 Task: Find connections with filter location Vrilissia with filter topic #LetsWork with filter profile language English with filter current company PepsiCo with filter school Silicon Institute of Technology (SIT), Bhubaneswar with filter industry Marketing Services with filter service category Email Marketing with filter keywords title Cosmetologist
Action: Mouse moved to (539, 89)
Screenshot: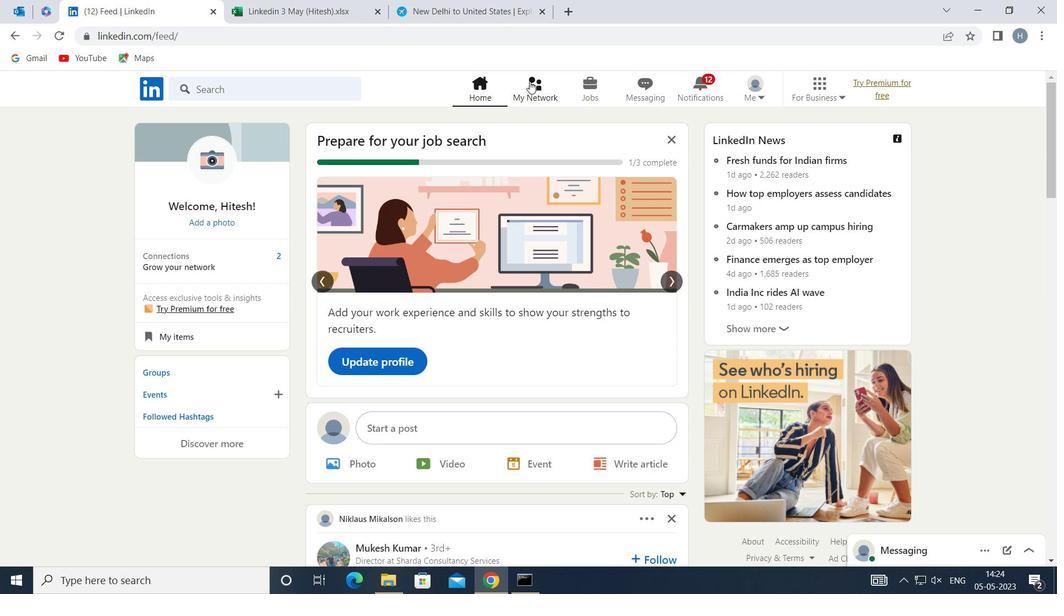 
Action: Mouse pressed left at (539, 89)
Screenshot: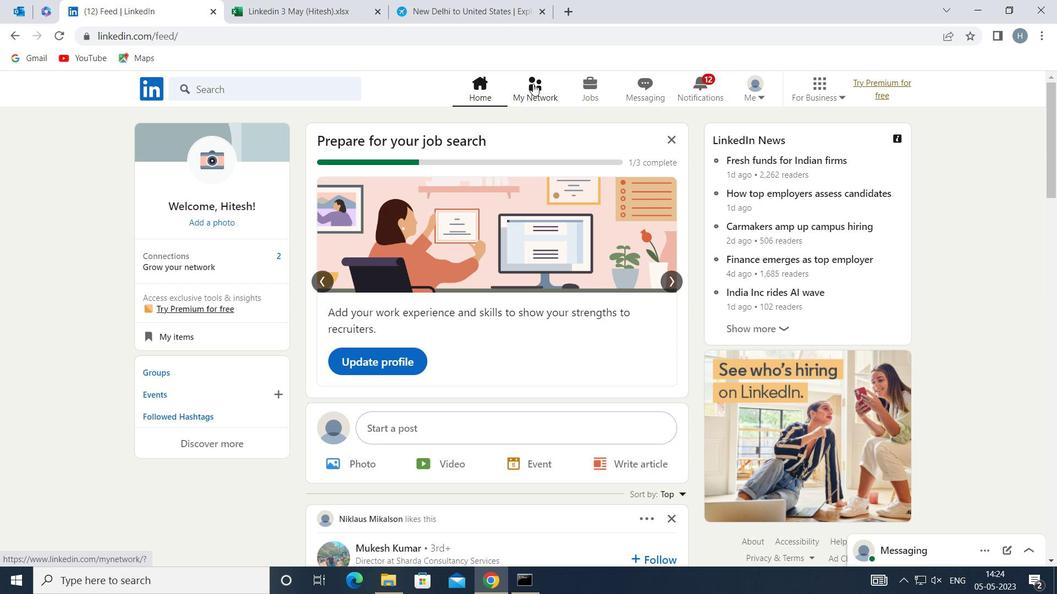 
Action: Mouse moved to (313, 164)
Screenshot: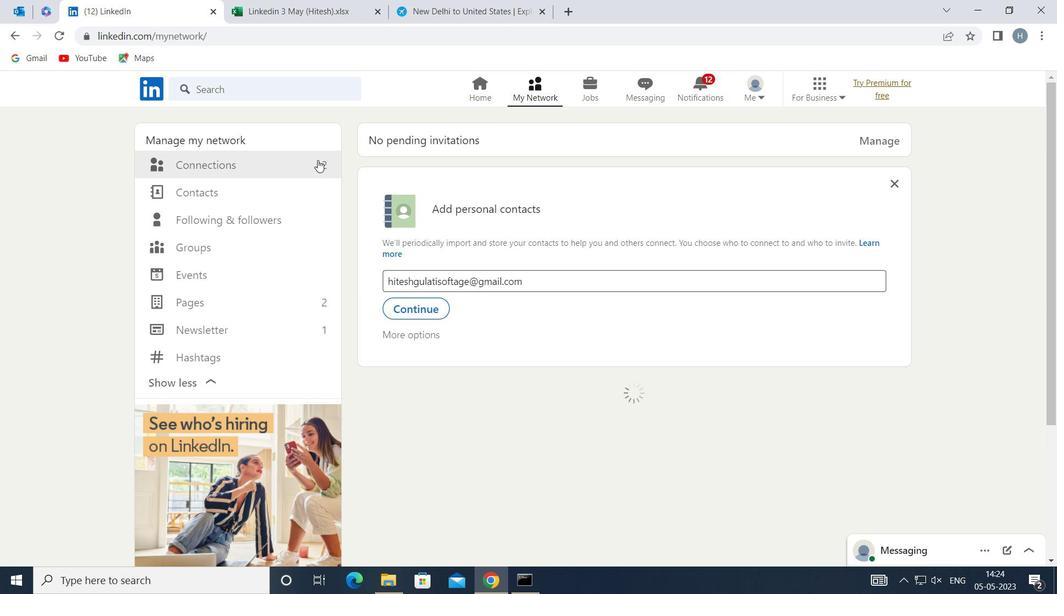 
Action: Mouse pressed left at (313, 164)
Screenshot: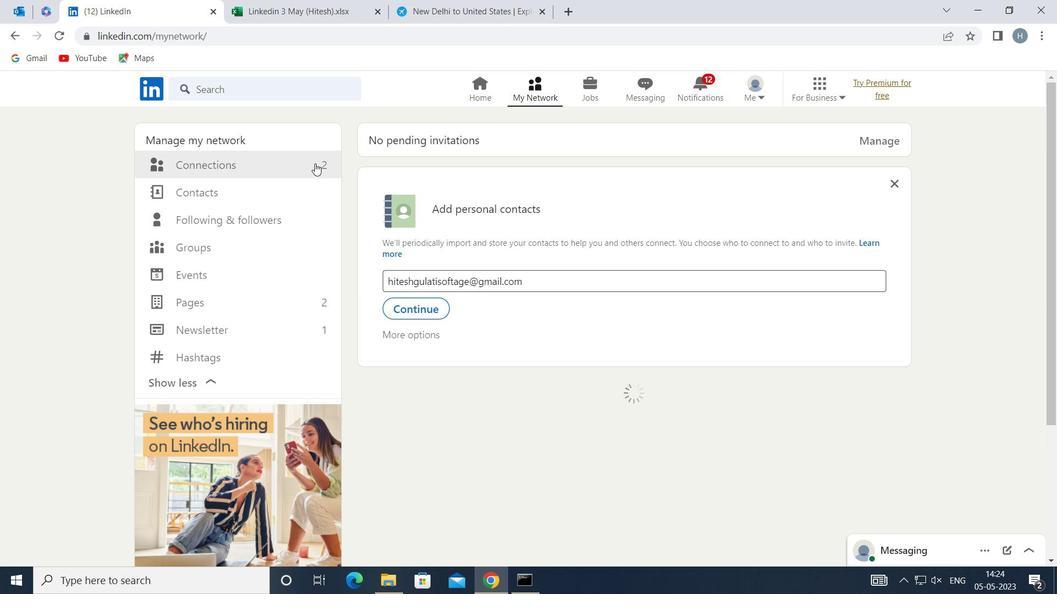 
Action: Mouse moved to (608, 164)
Screenshot: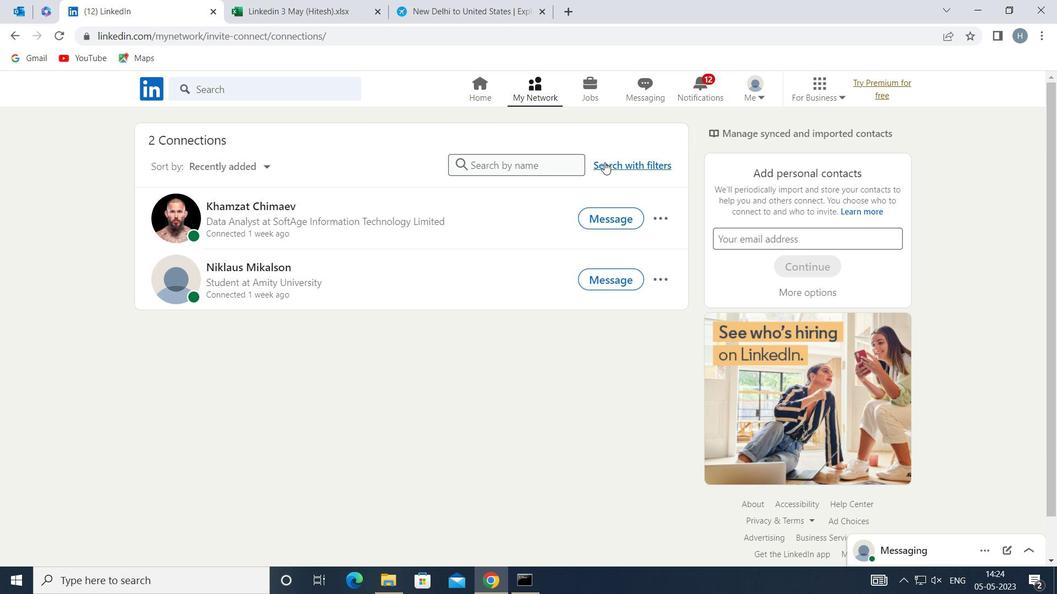 
Action: Mouse pressed left at (608, 164)
Screenshot: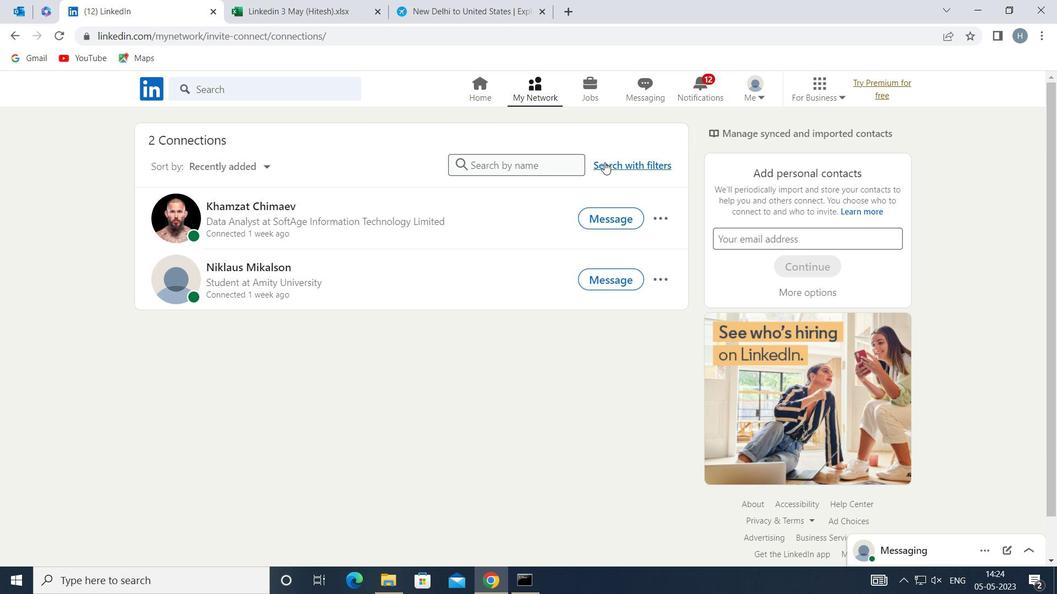 
Action: Mouse moved to (581, 124)
Screenshot: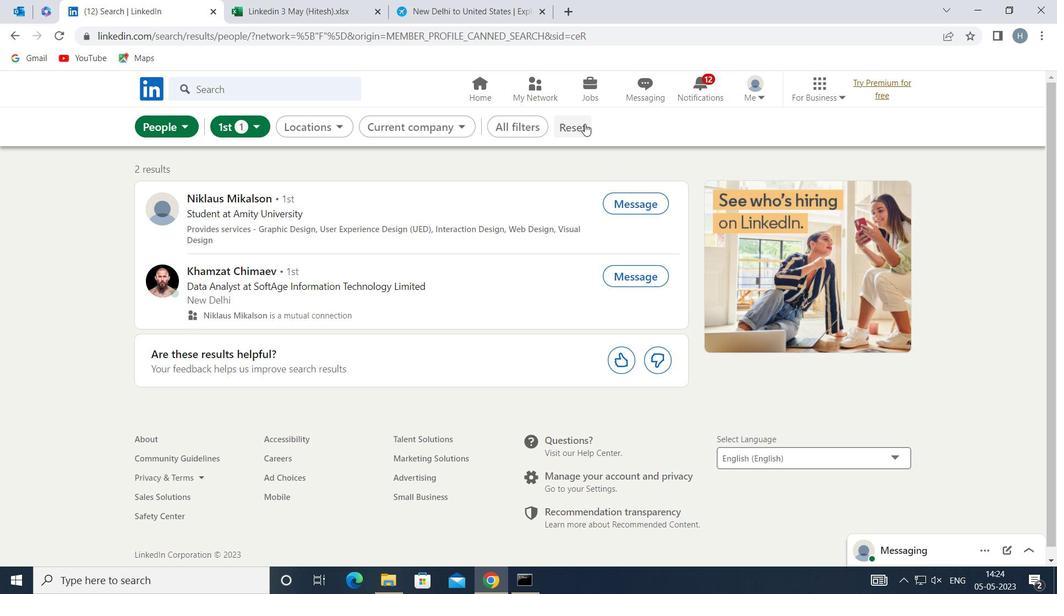 
Action: Mouse pressed left at (581, 124)
Screenshot: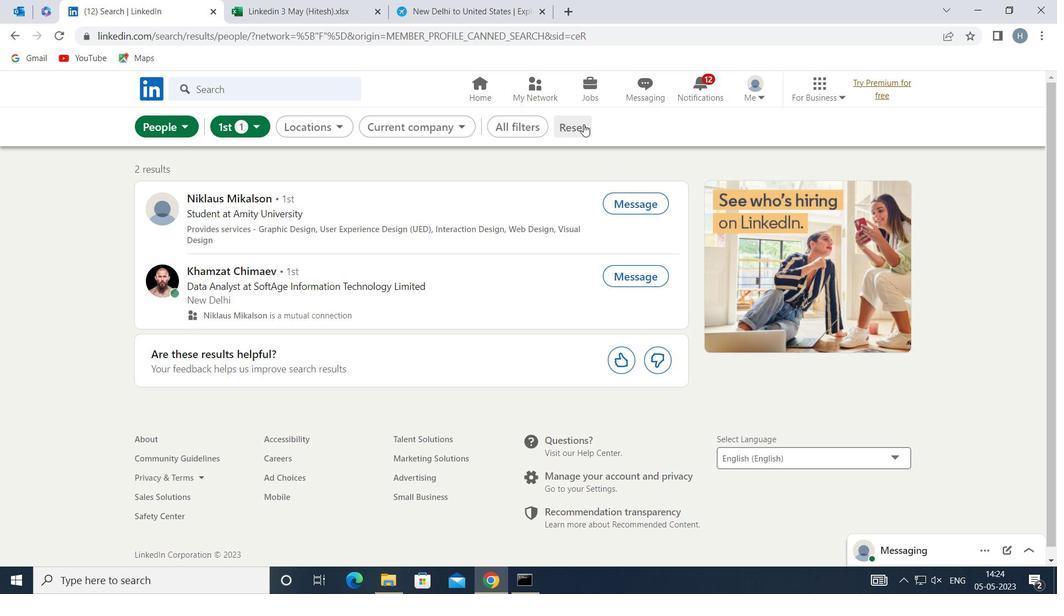 
Action: Mouse moved to (561, 127)
Screenshot: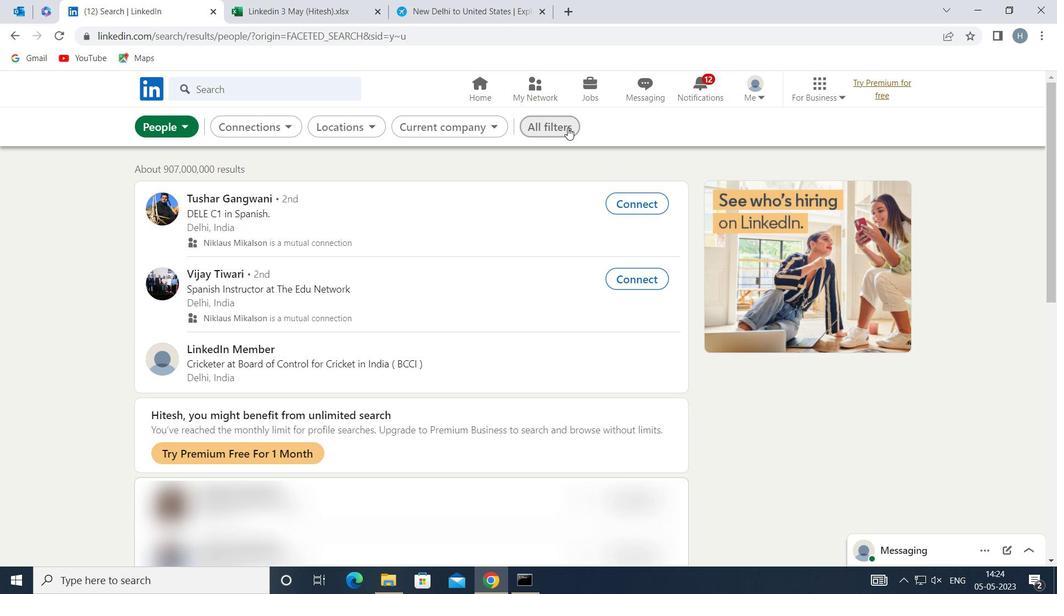 
Action: Mouse pressed left at (561, 127)
Screenshot: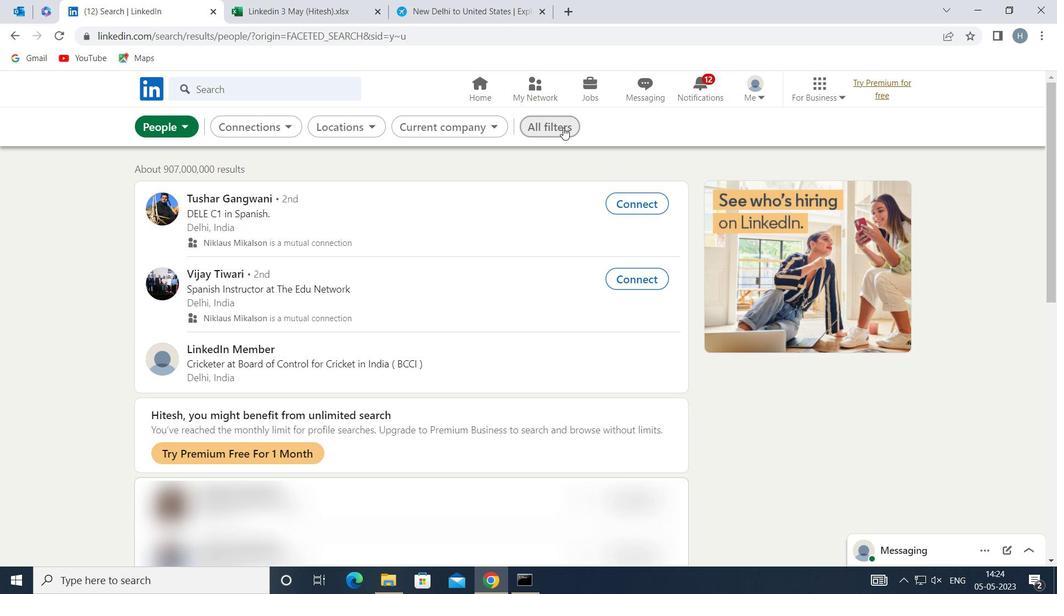 
Action: Mouse moved to (779, 305)
Screenshot: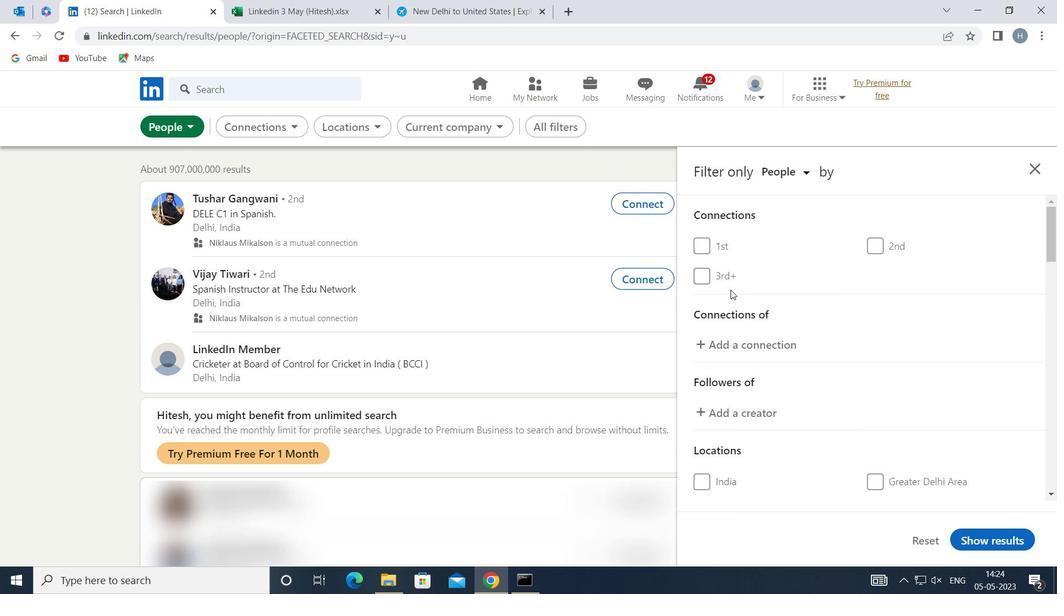 
Action: Mouse scrolled (779, 305) with delta (0, 0)
Screenshot: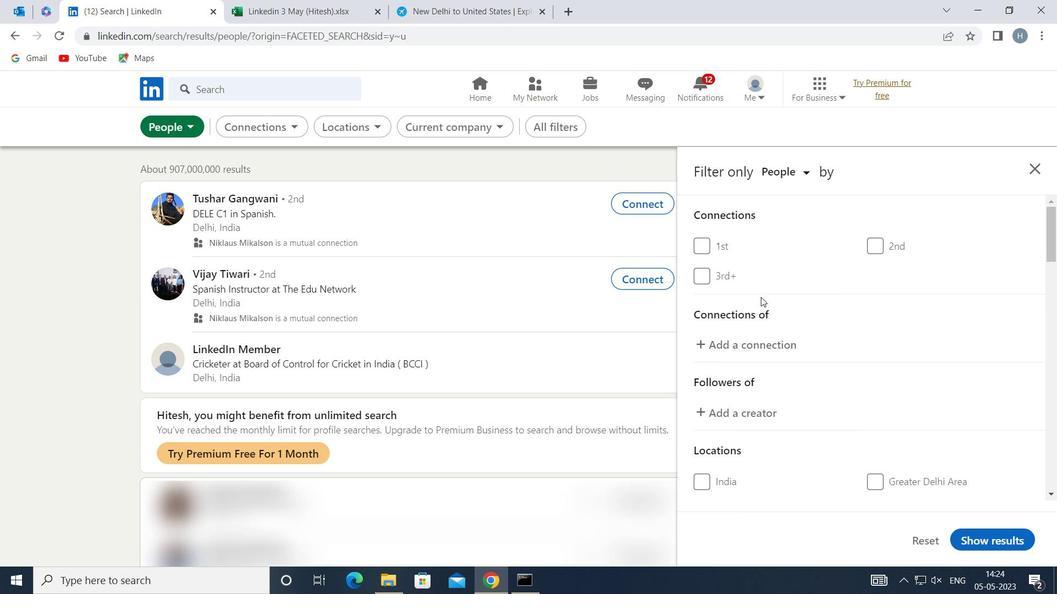 
Action: Mouse moved to (781, 308)
Screenshot: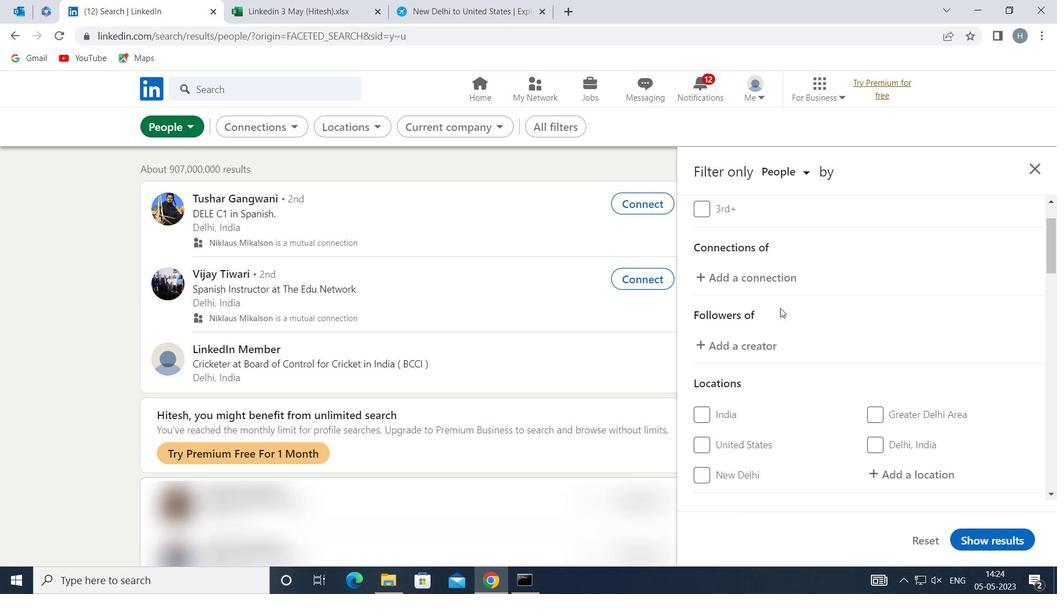 
Action: Mouse scrolled (781, 307) with delta (0, 0)
Screenshot: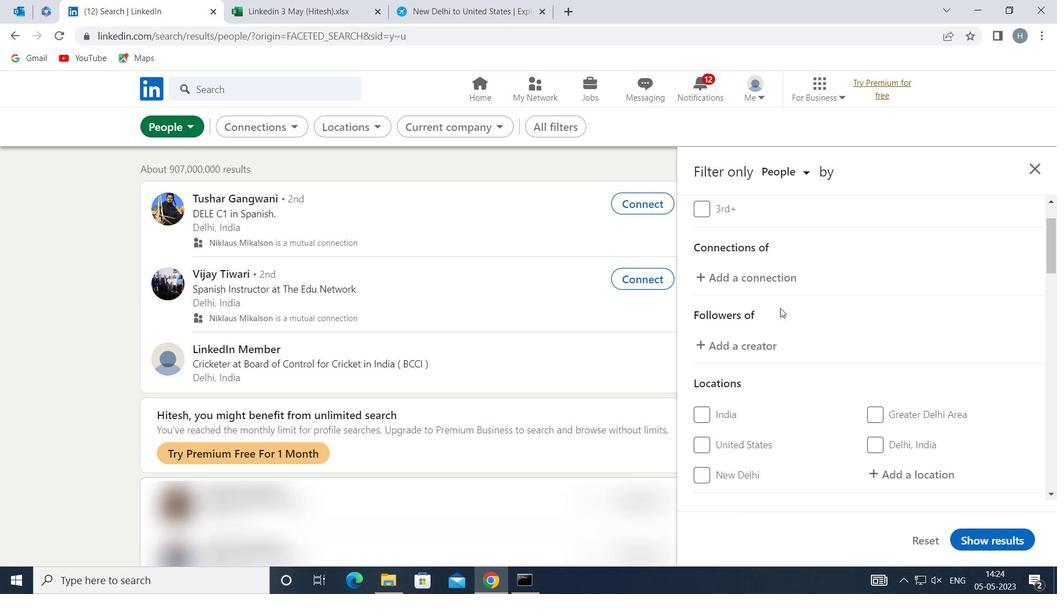 
Action: Mouse moved to (913, 404)
Screenshot: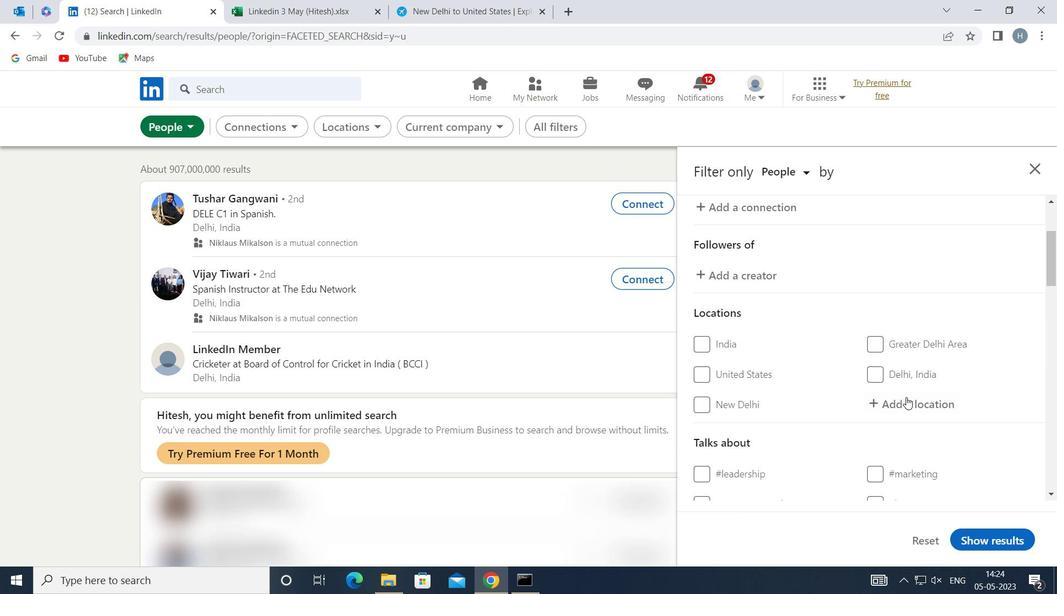 
Action: Mouse pressed left at (913, 404)
Screenshot: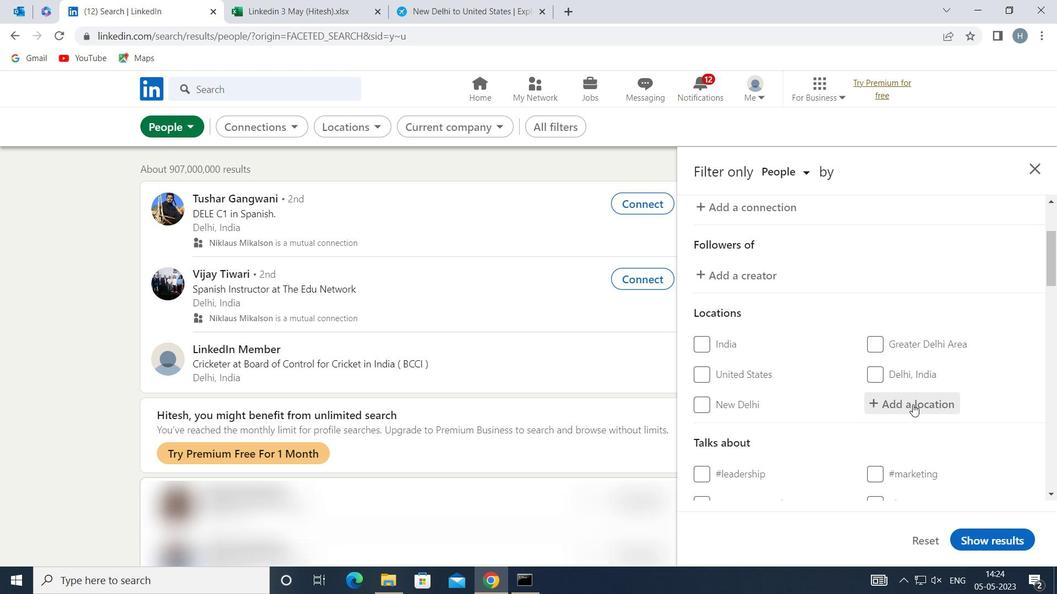 
Action: Key pressed <Key.shift>VRILISSIA
Screenshot: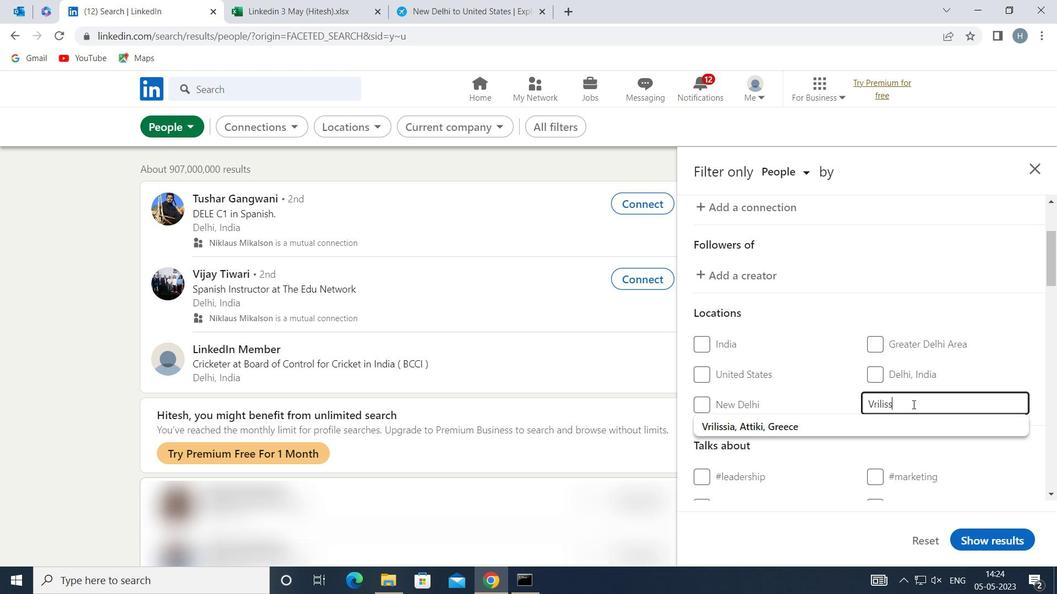 
Action: Mouse moved to (864, 420)
Screenshot: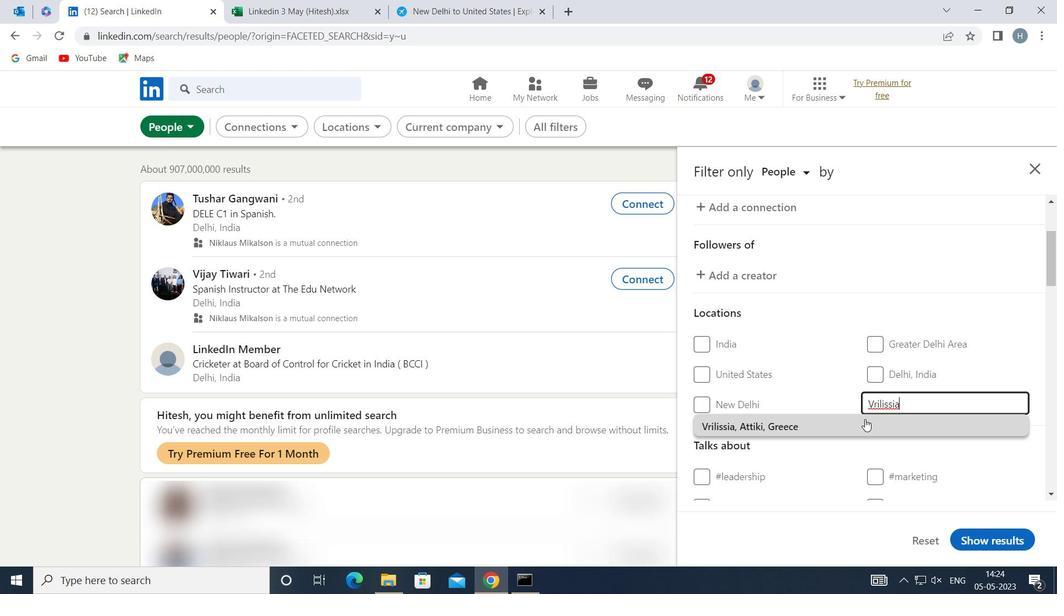 
Action: Mouse pressed left at (864, 420)
Screenshot: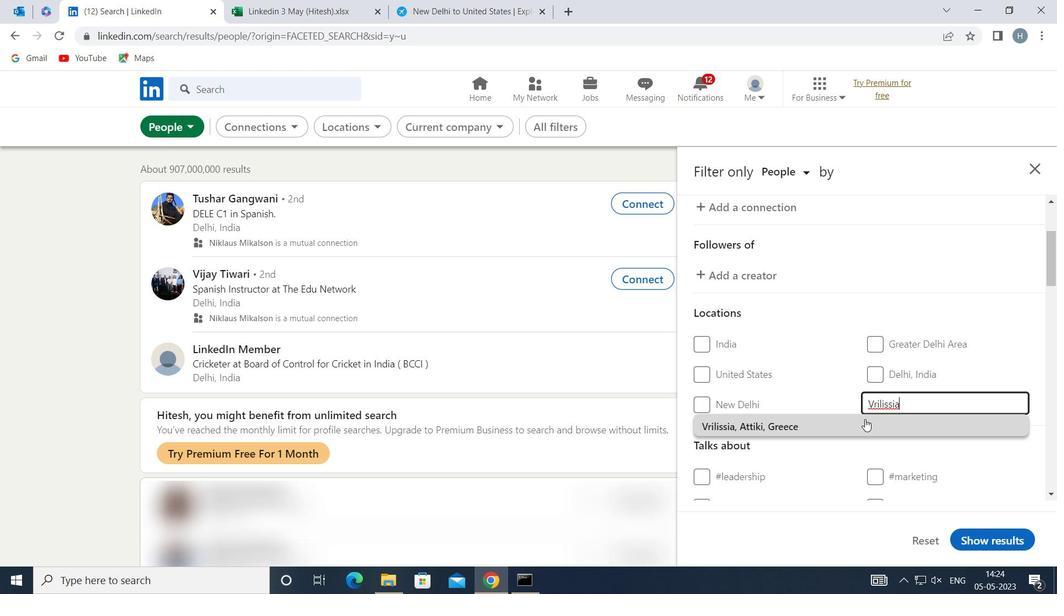 
Action: Mouse moved to (835, 364)
Screenshot: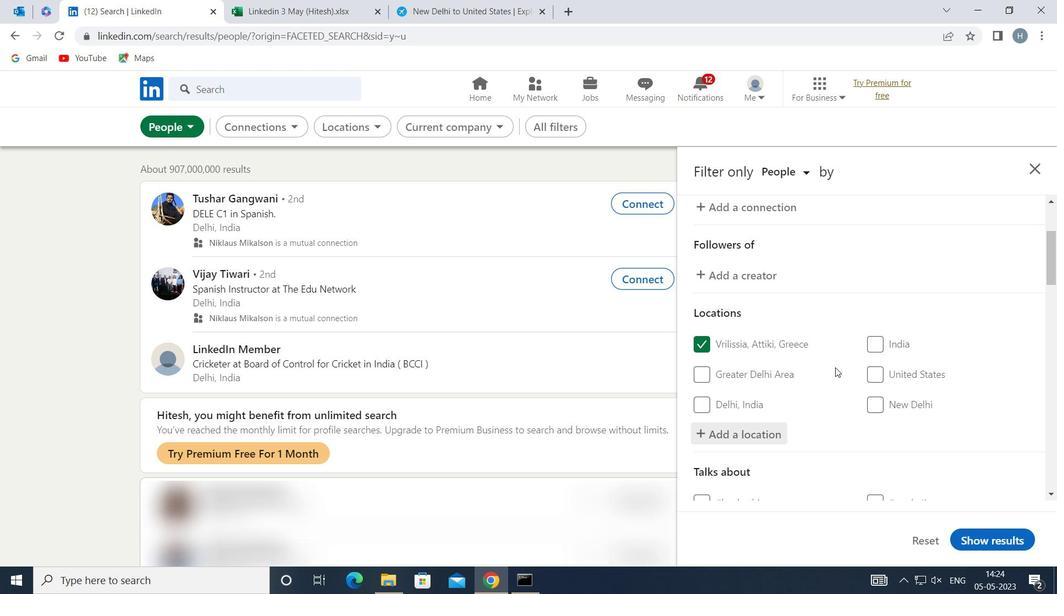 
Action: Mouse scrolled (835, 364) with delta (0, 0)
Screenshot: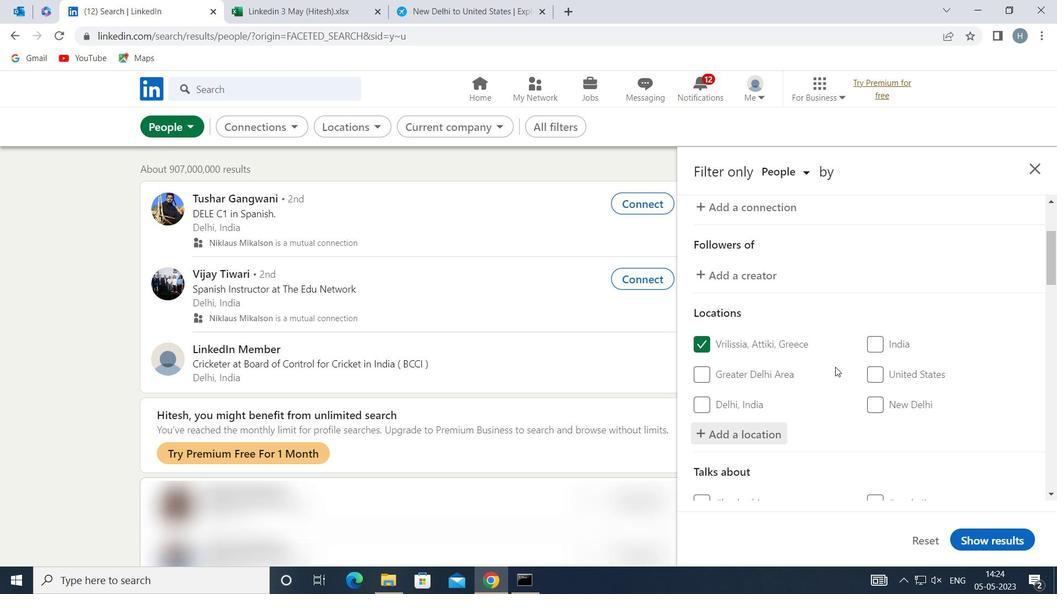 
Action: Mouse moved to (835, 363)
Screenshot: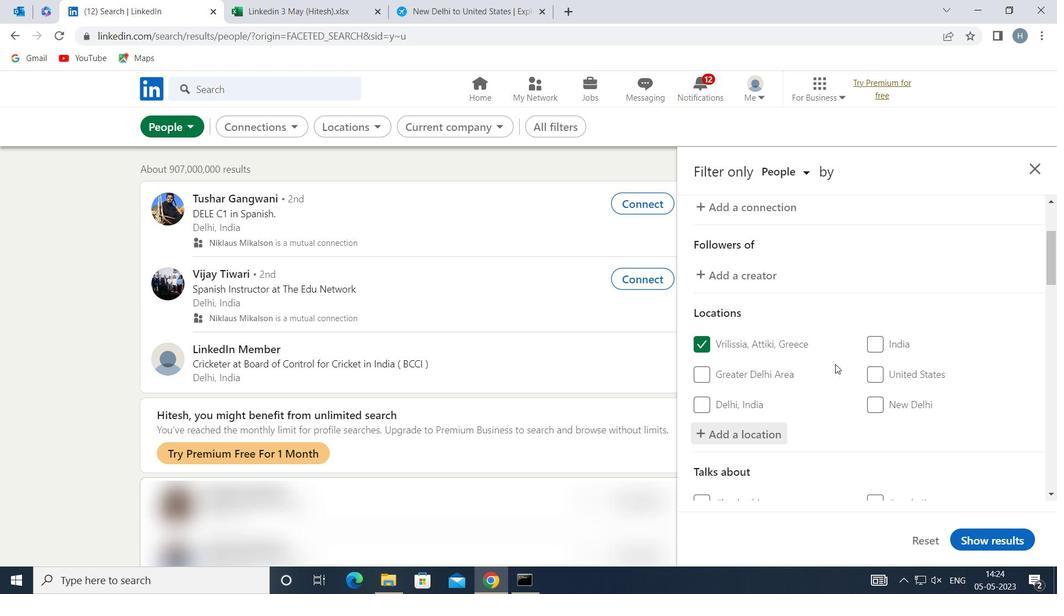 
Action: Mouse scrolled (835, 362) with delta (0, 0)
Screenshot: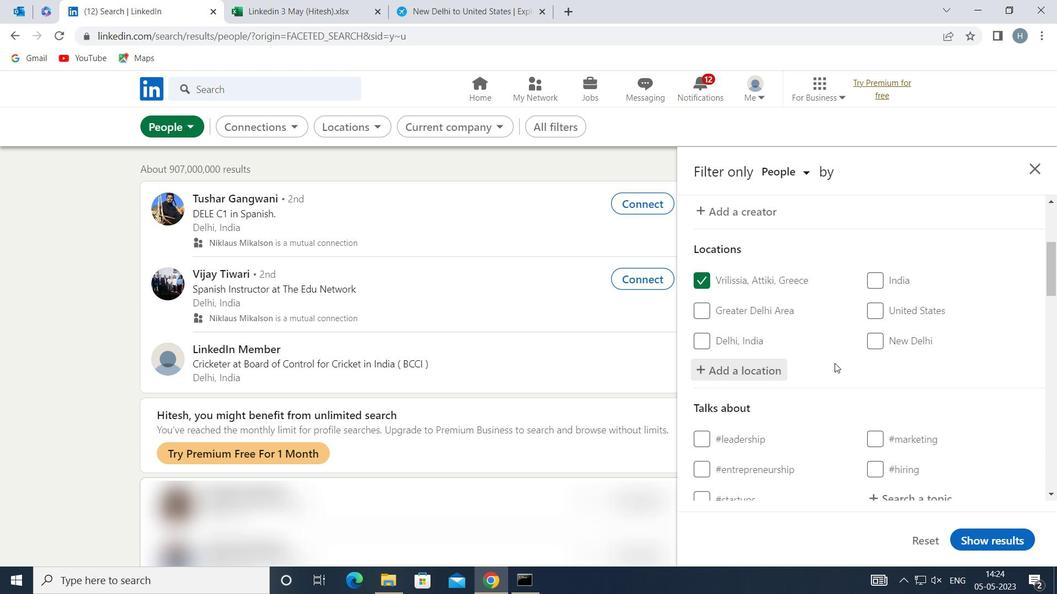 
Action: Mouse moved to (835, 363)
Screenshot: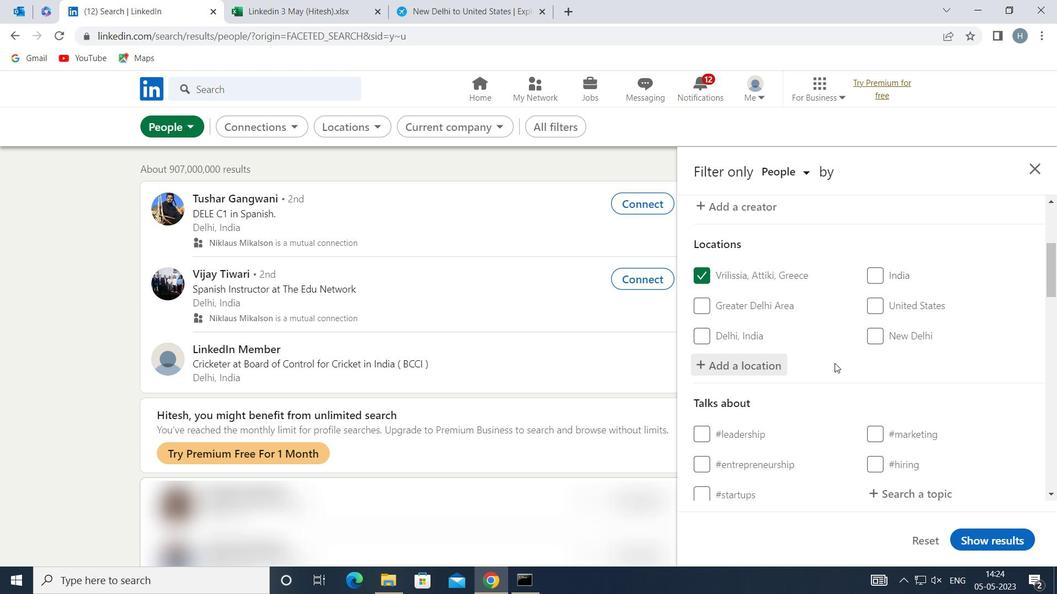 
Action: Mouse scrolled (835, 362) with delta (0, 0)
Screenshot: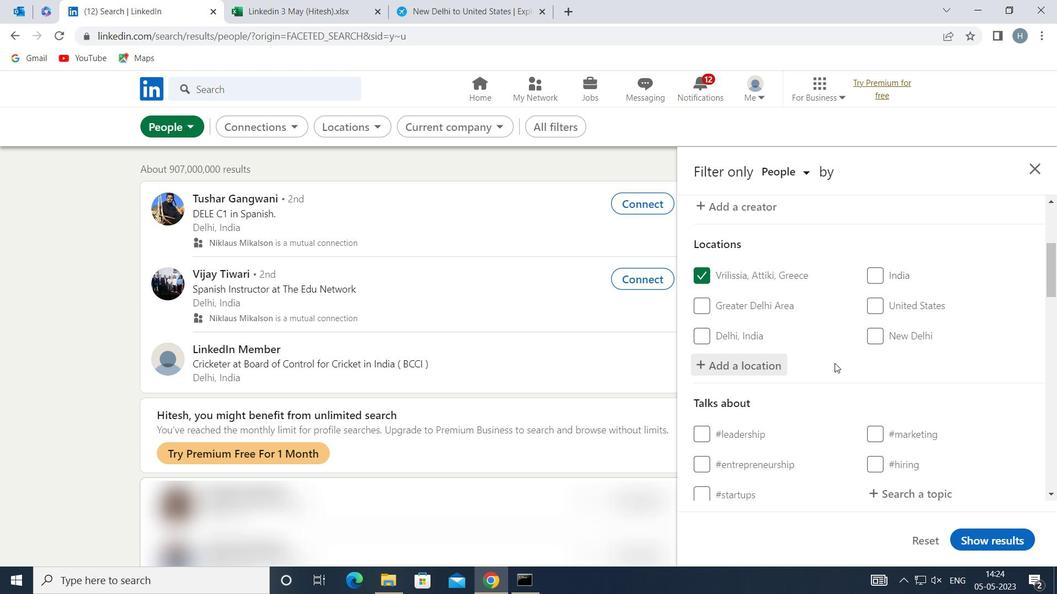 
Action: Mouse moved to (916, 354)
Screenshot: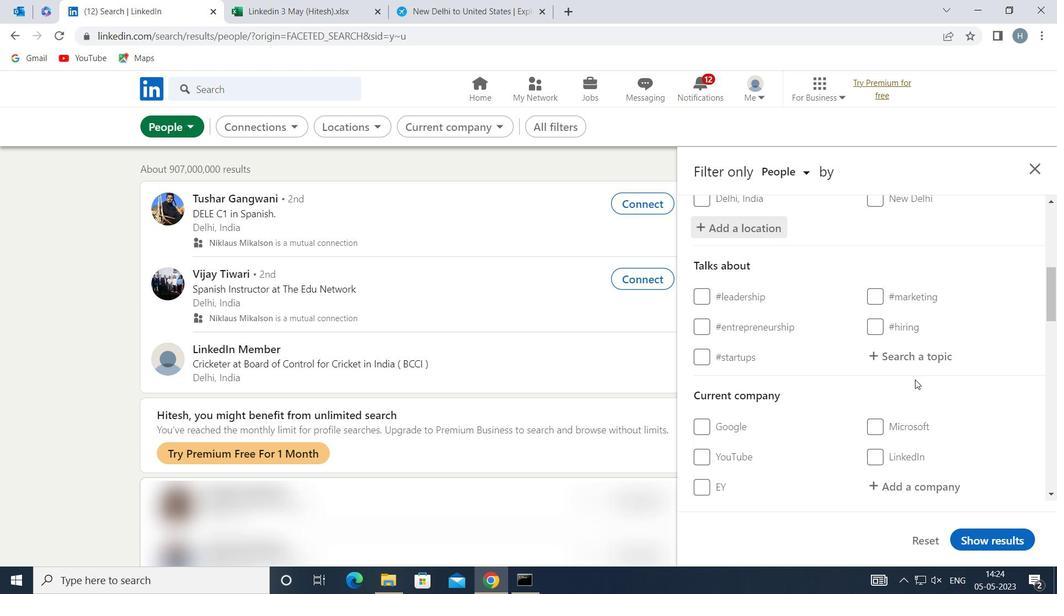 
Action: Mouse pressed left at (916, 354)
Screenshot: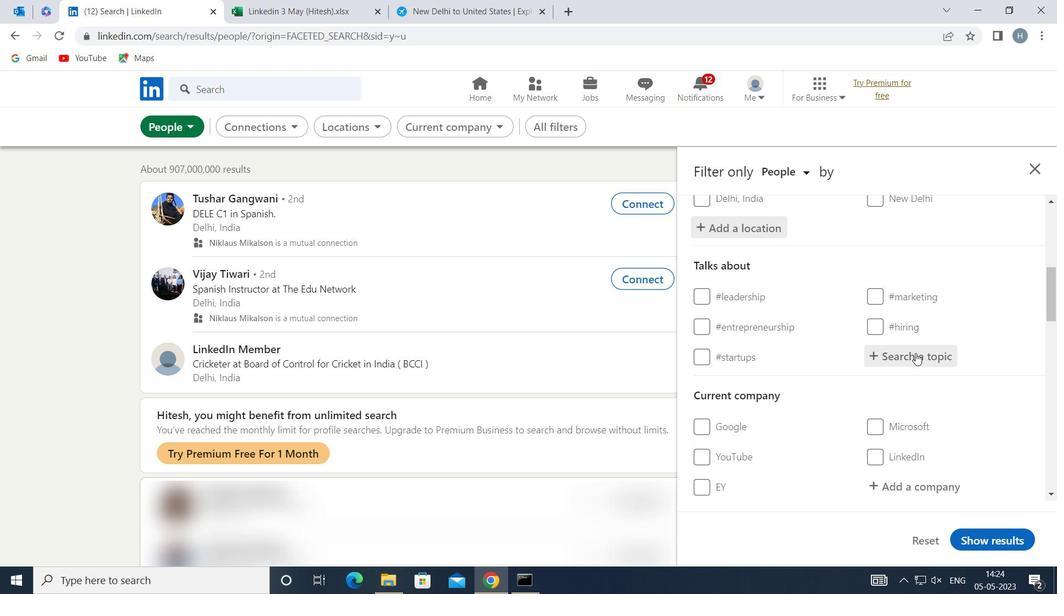 
Action: Key pressed <Key.shift>LETS<Key.shift>WORK
Screenshot: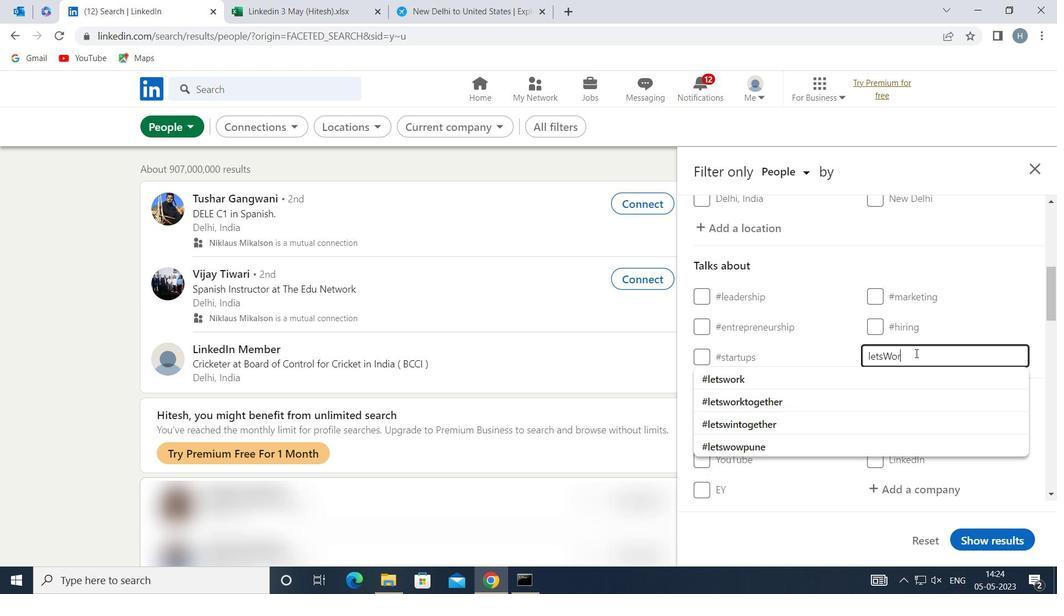 
Action: Mouse moved to (855, 377)
Screenshot: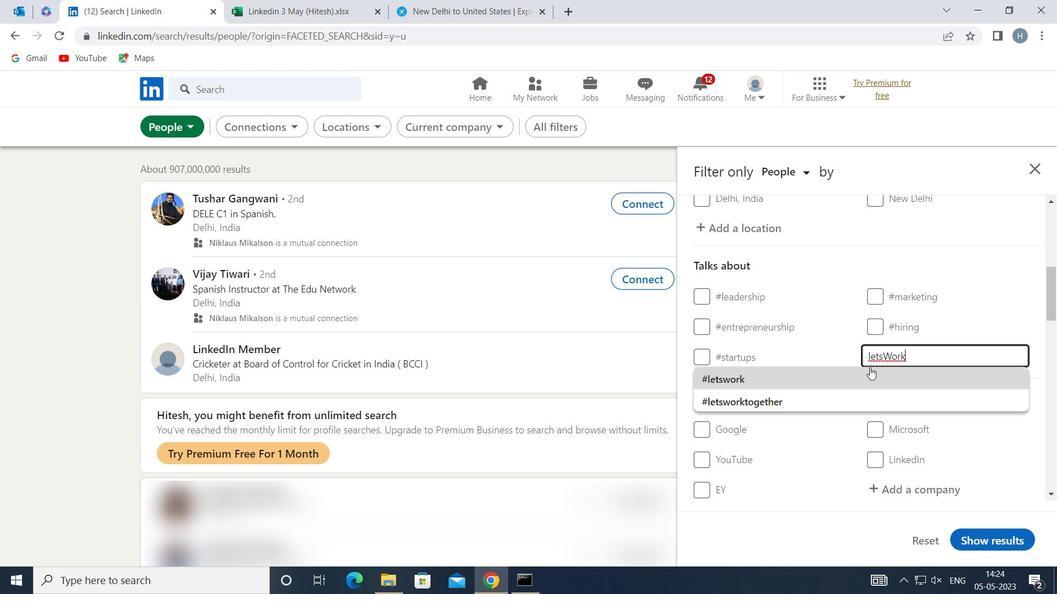 
Action: Mouse pressed left at (855, 377)
Screenshot: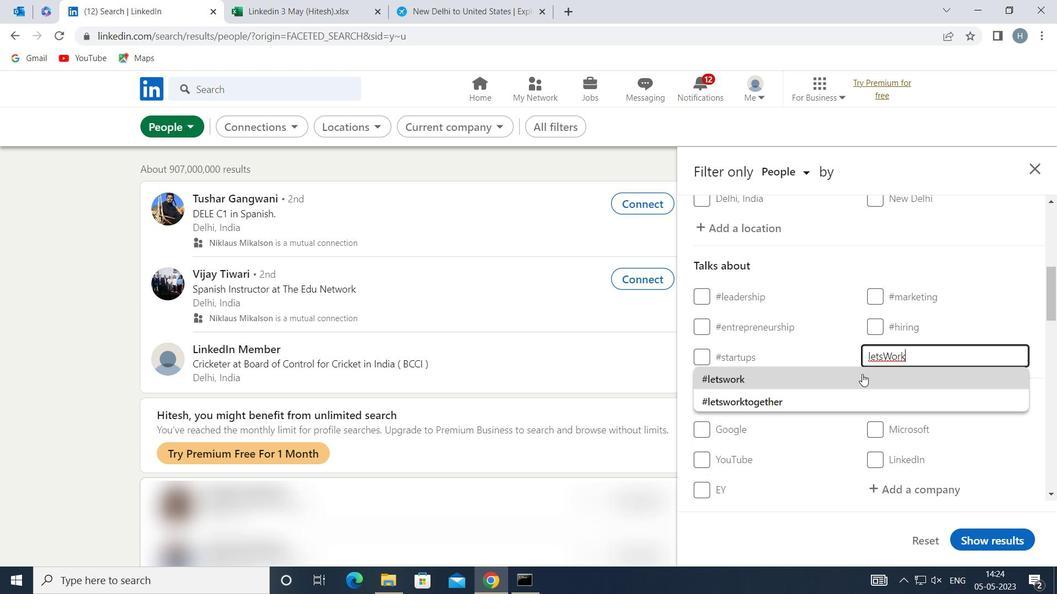 
Action: Mouse moved to (830, 367)
Screenshot: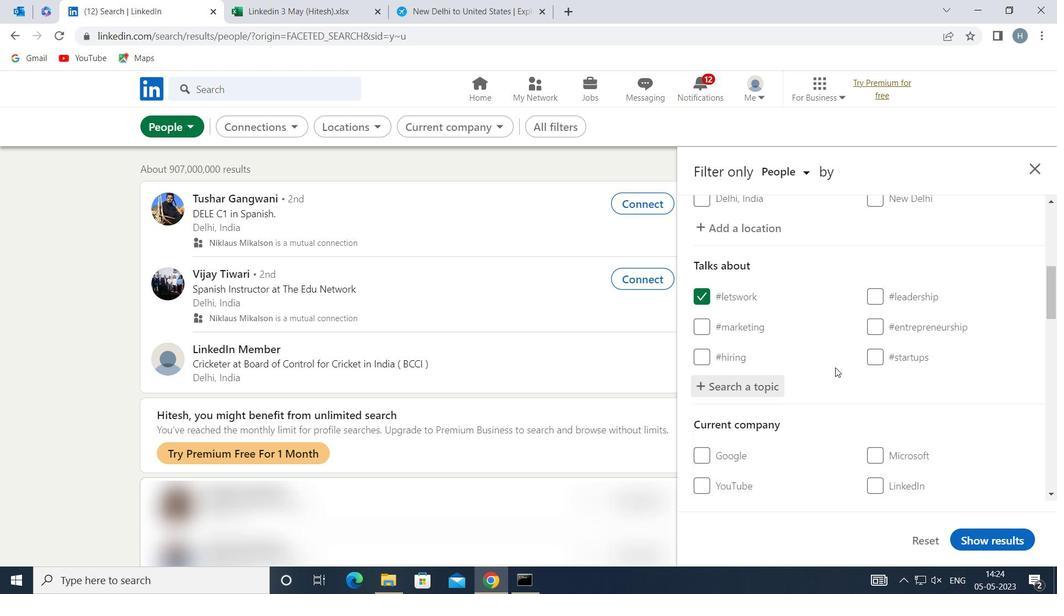 
Action: Mouse scrolled (830, 366) with delta (0, 0)
Screenshot: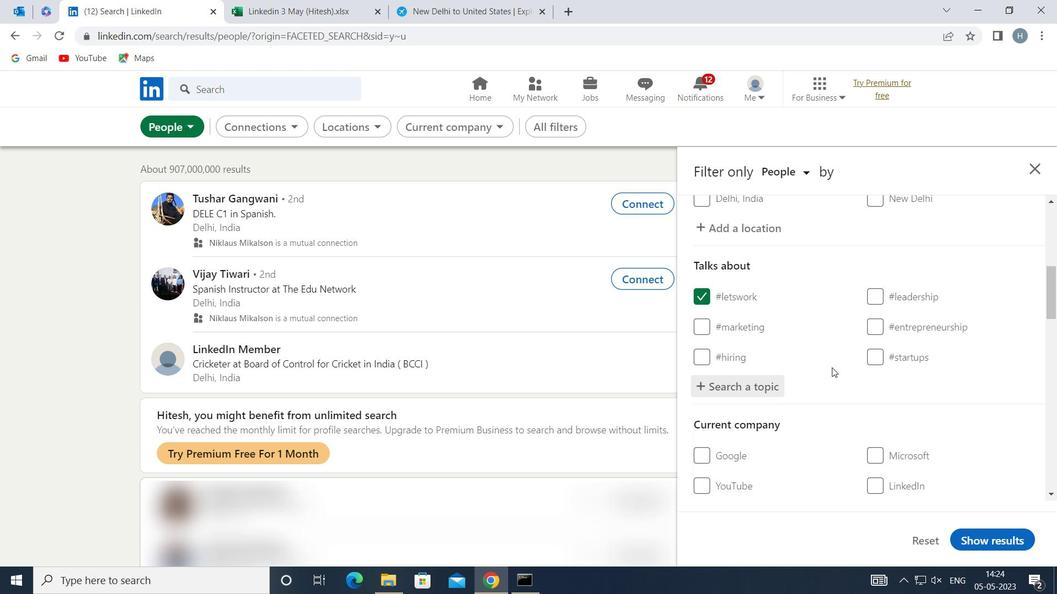 
Action: Mouse moved to (830, 366)
Screenshot: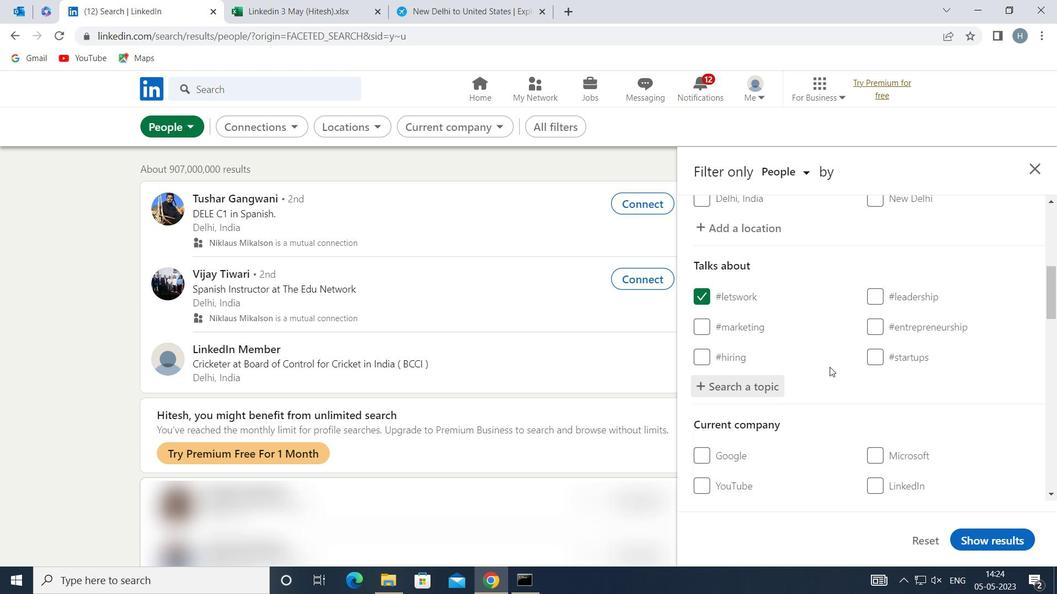 
Action: Mouse scrolled (830, 365) with delta (0, 0)
Screenshot: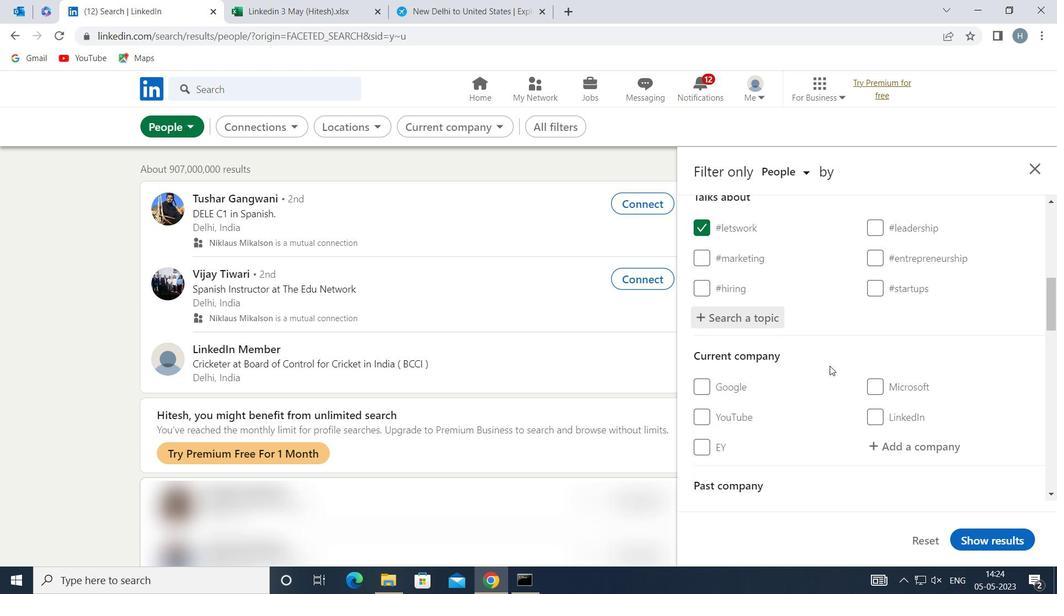 
Action: Mouse moved to (828, 366)
Screenshot: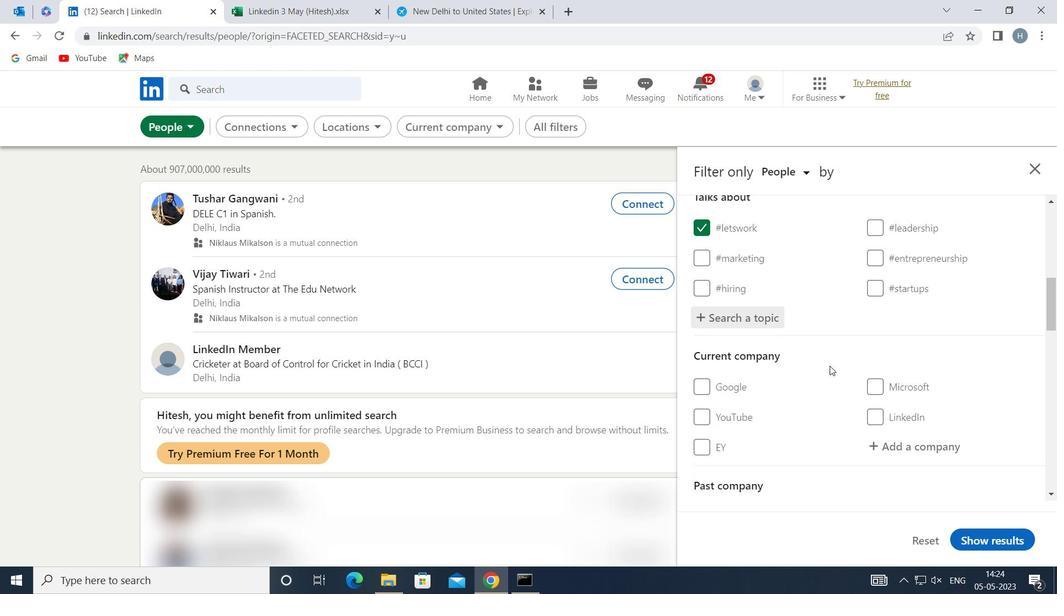
Action: Mouse scrolled (828, 366) with delta (0, 0)
Screenshot: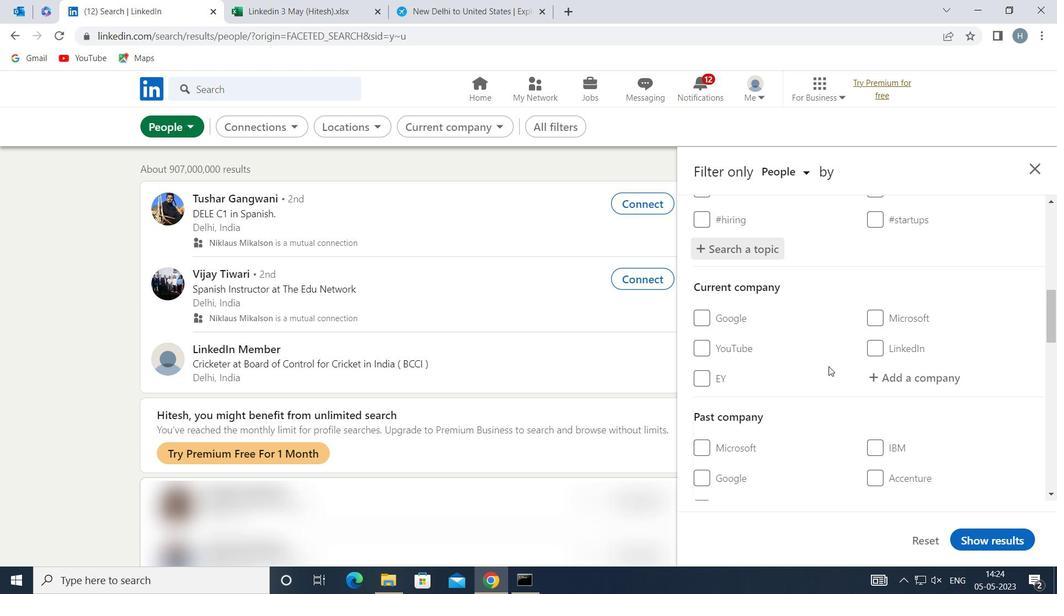
Action: Mouse scrolled (828, 366) with delta (0, 0)
Screenshot: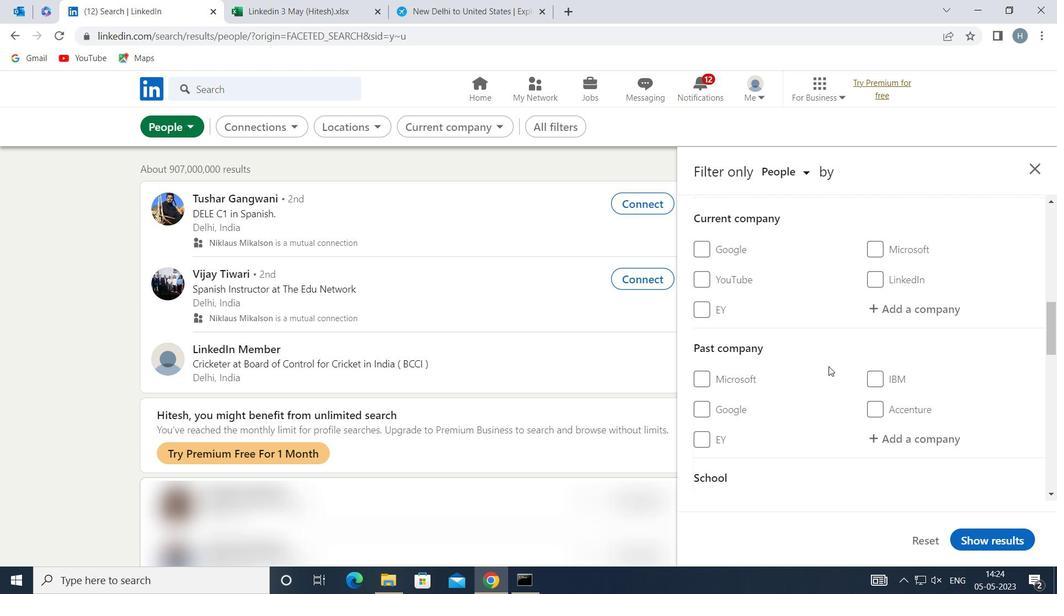 
Action: Mouse scrolled (828, 366) with delta (0, 0)
Screenshot: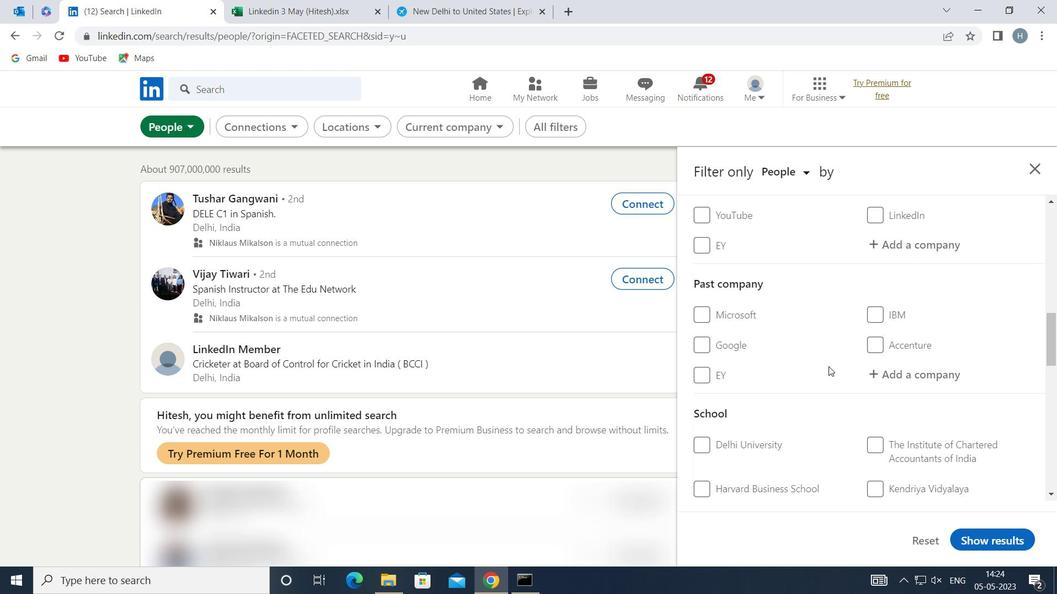 
Action: Mouse scrolled (828, 366) with delta (0, 0)
Screenshot: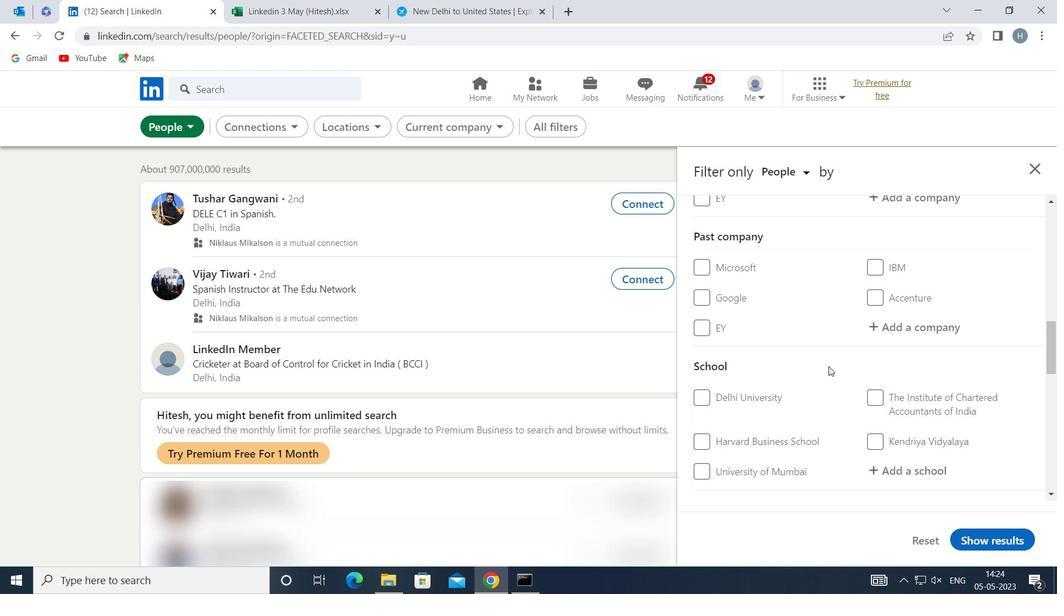 
Action: Mouse scrolled (828, 366) with delta (0, 0)
Screenshot: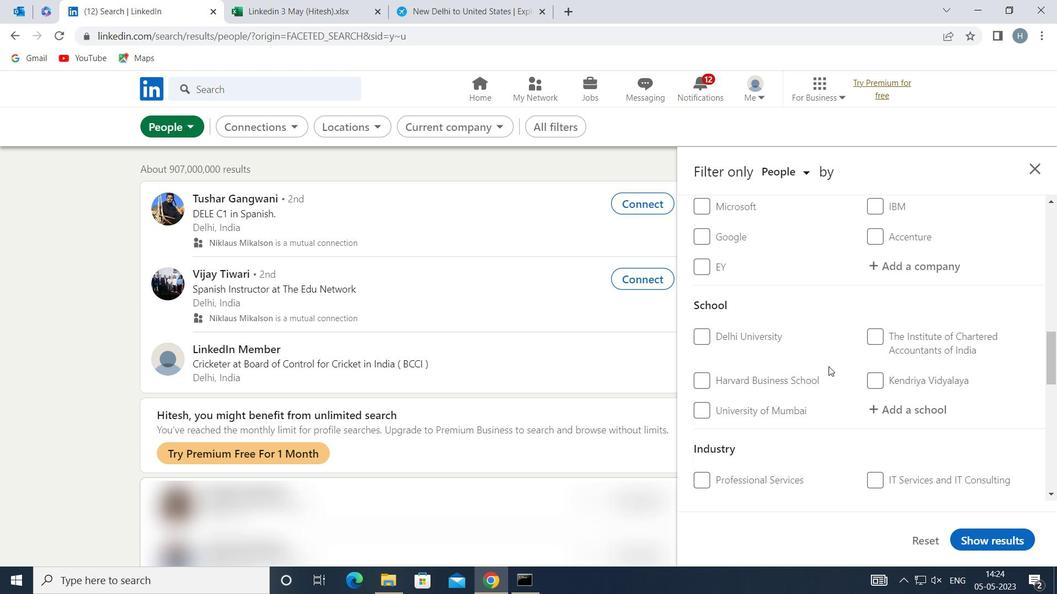 
Action: Mouse scrolled (828, 366) with delta (0, 0)
Screenshot: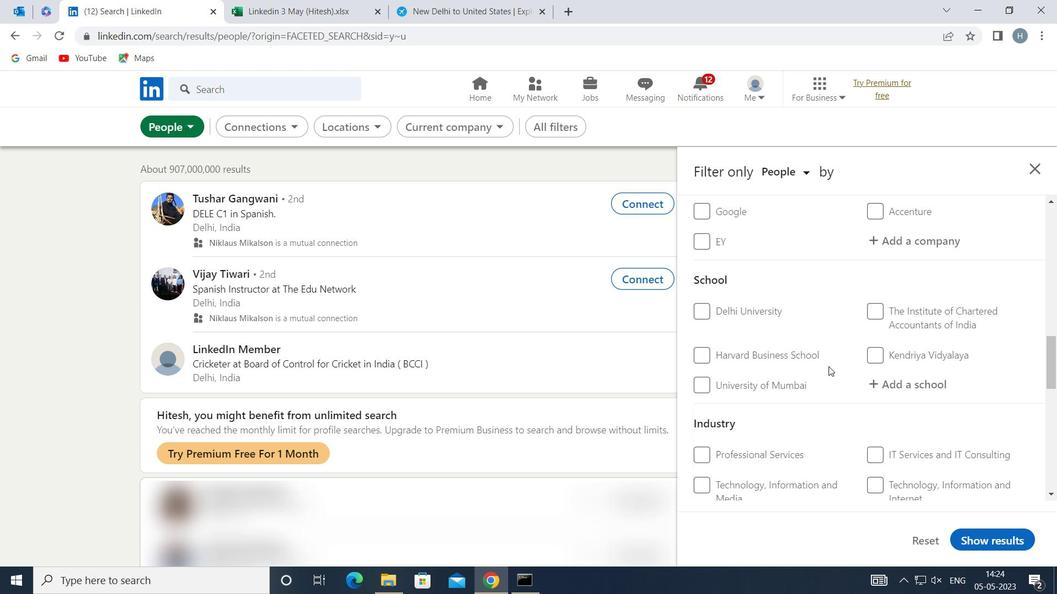 
Action: Mouse scrolled (828, 366) with delta (0, 0)
Screenshot: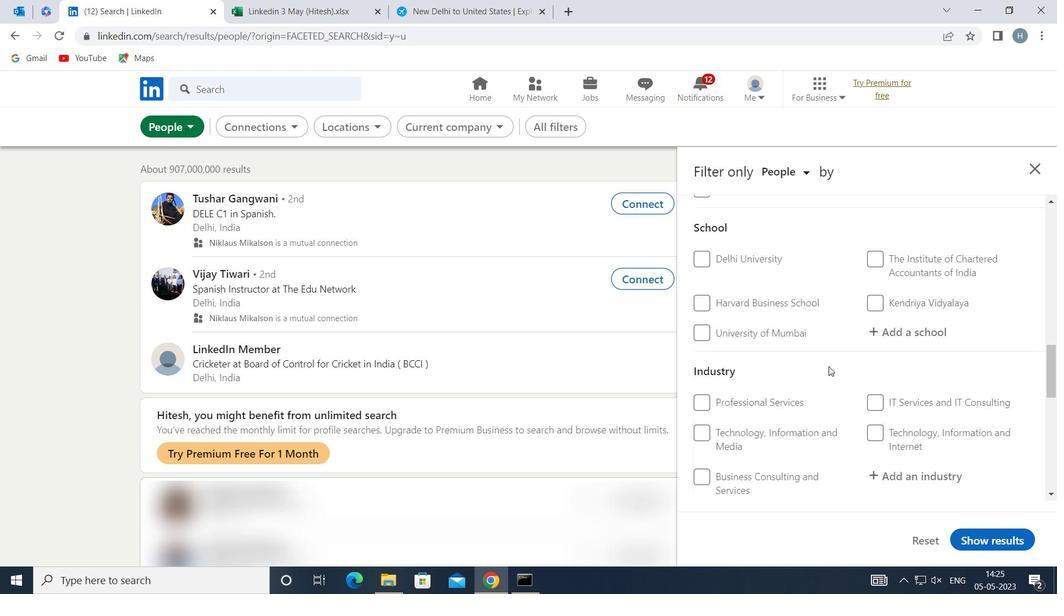 
Action: Mouse scrolled (828, 366) with delta (0, 0)
Screenshot: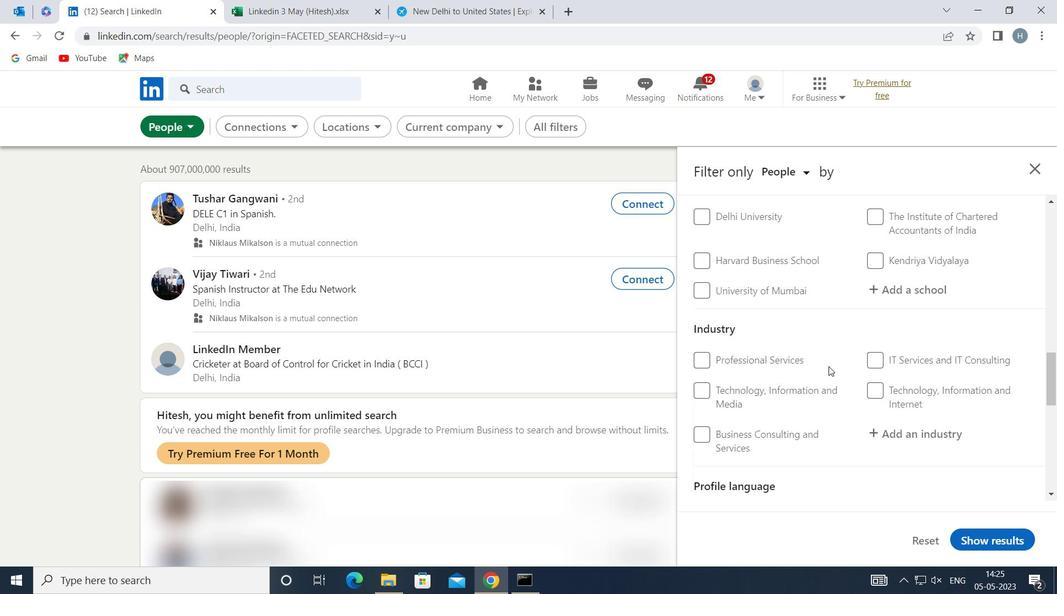 
Action: Mouse scrolled (828, 367) with delta (0, 0)
Screenshot: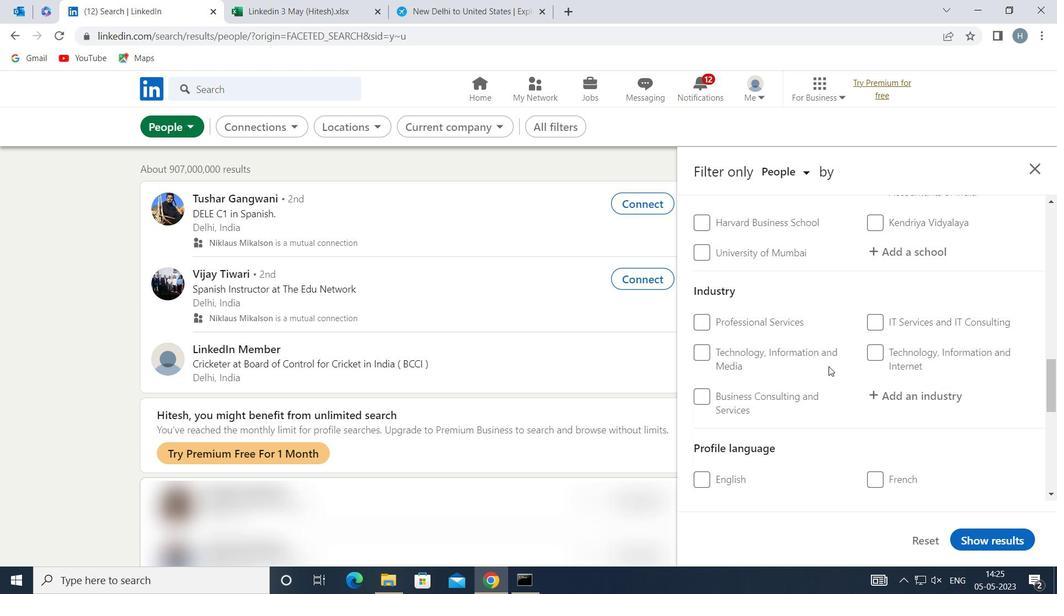 
Action: Mouse scrolled (828, 366) with delta (0, 0)
Screenshot: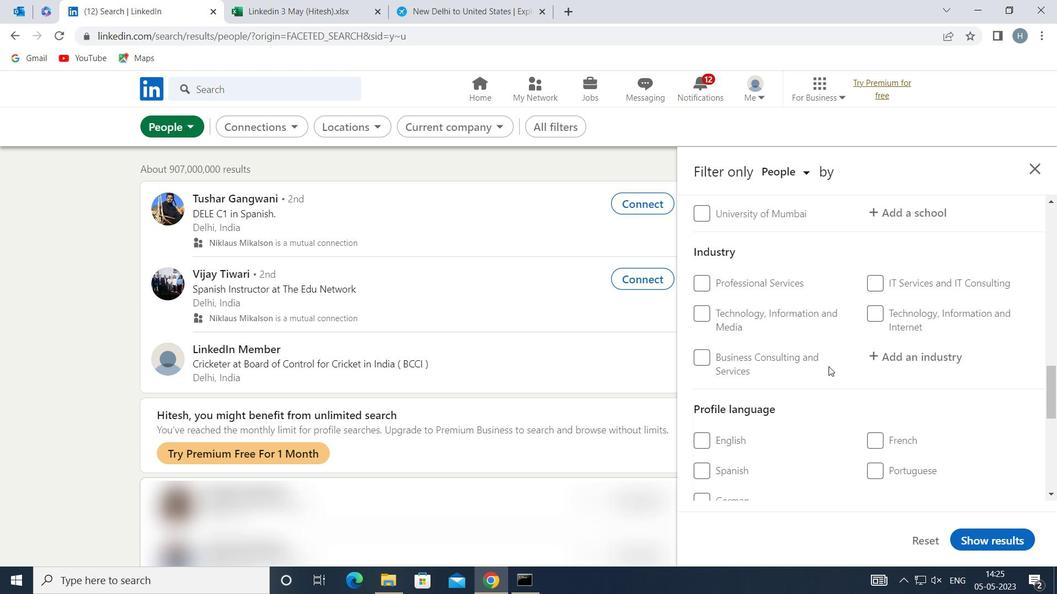 
Action: Mouse moved to (717, 329)
Screenshot: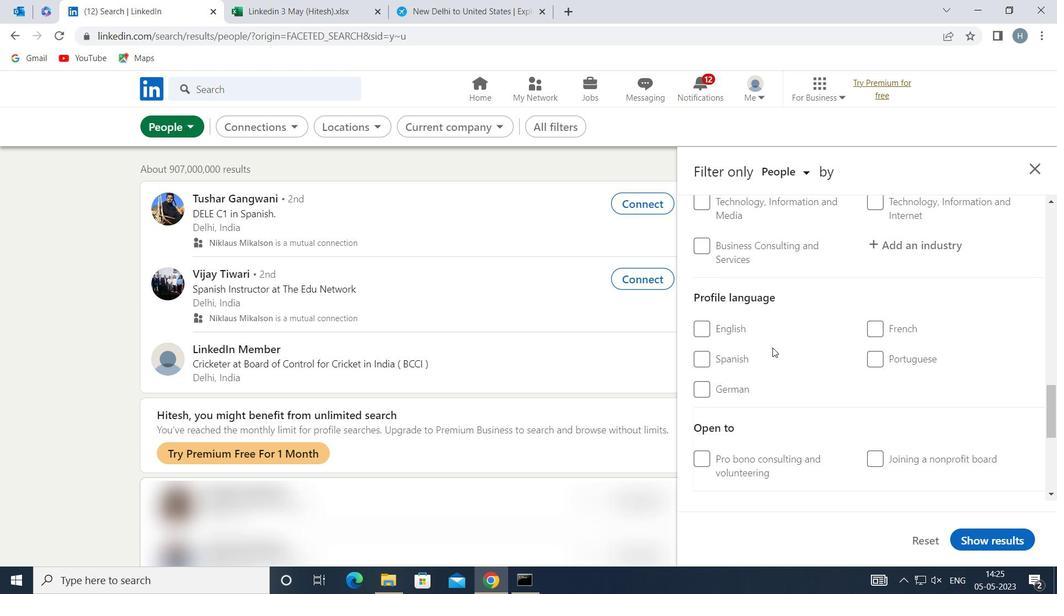 
Action: Mouse pressed left at (717, 329)
Screenshot: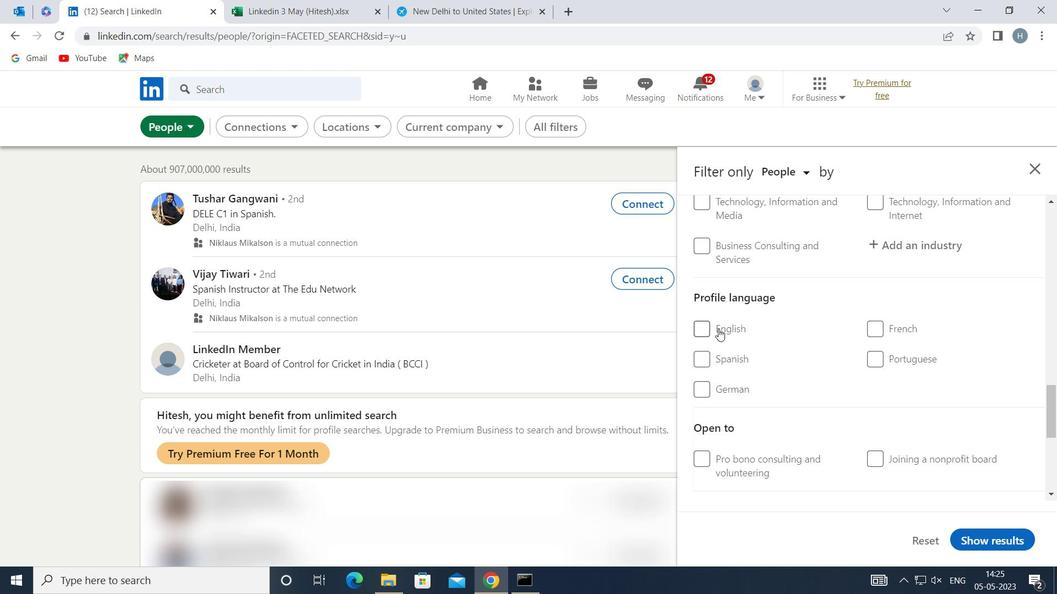 
Action: Mouse moved to (823, 359)
Screenshot: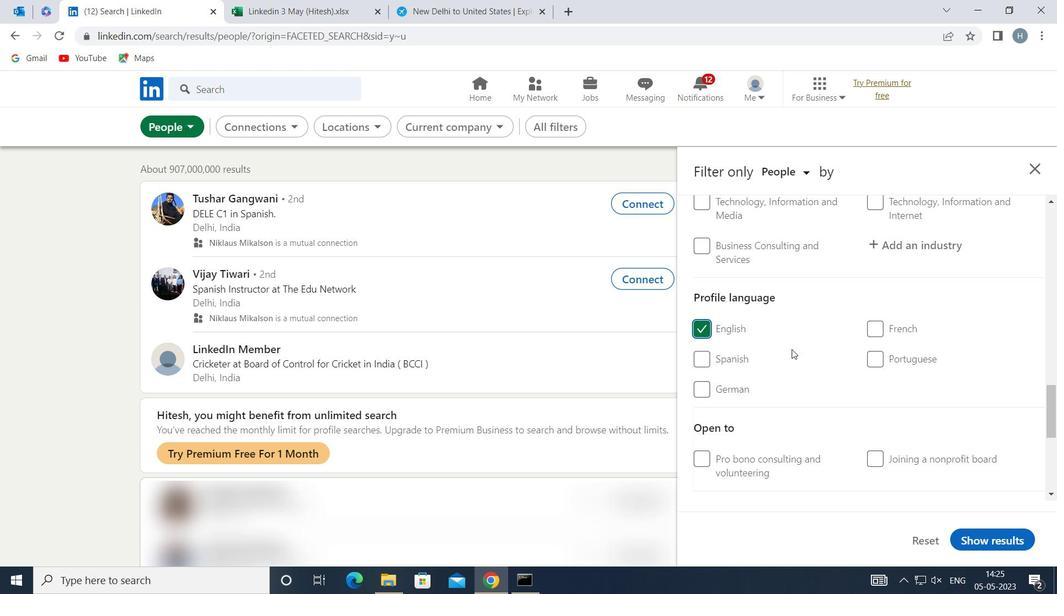
Action: Mouse scrolled (823, 360) with delta (0, 0)
Screenshot: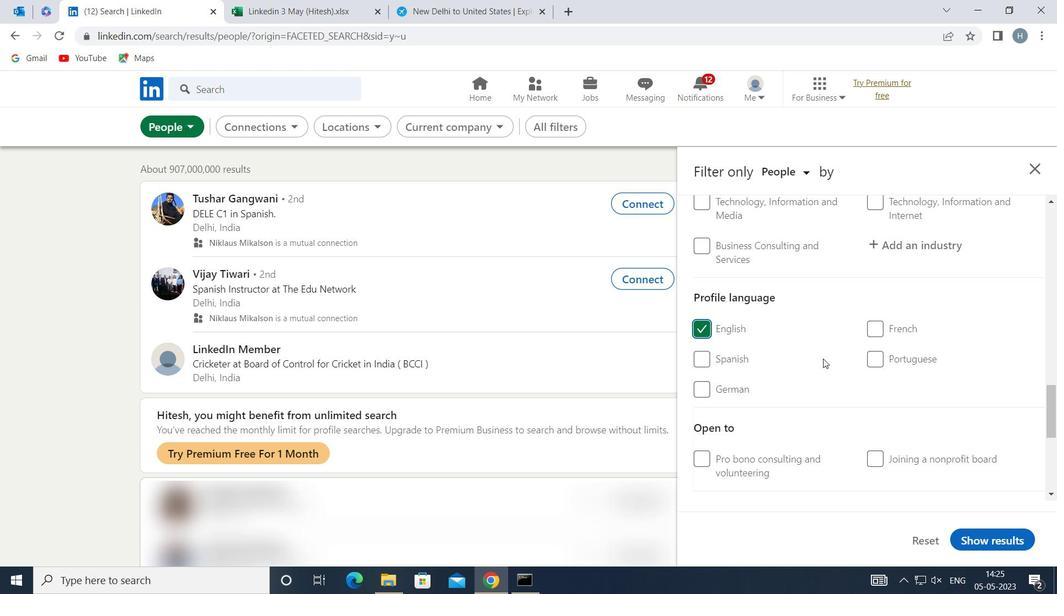 
Action: Mouse moved to (828, 380)
Screenshot: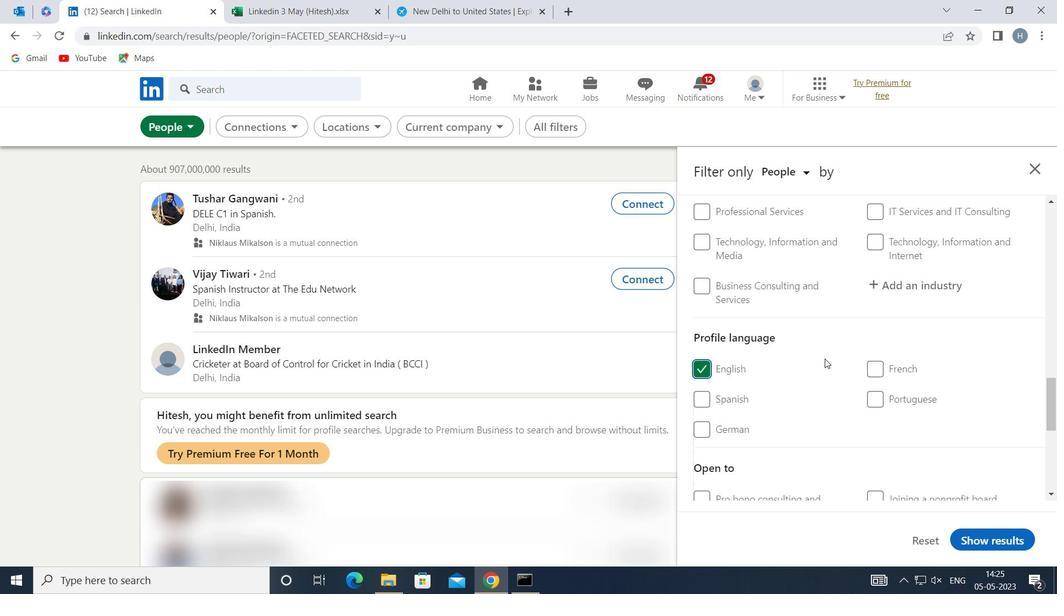 
Action: Mouse scrolled (828, 380) with delta (0, 0)
Screenshot: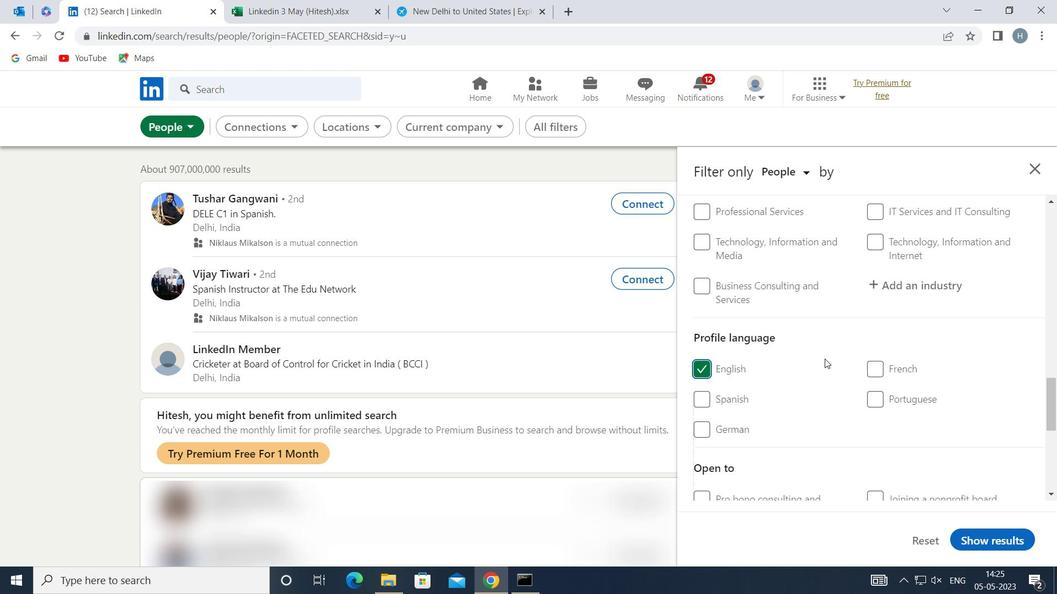 
Action: Mouse scrolled (828, 380) with delta (0, 0)
Screenshot: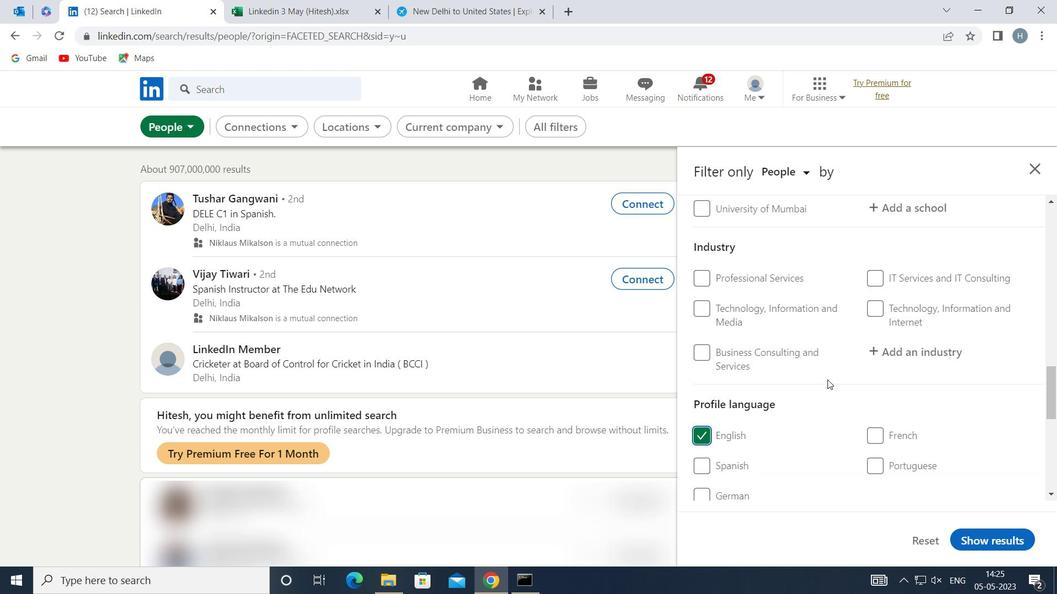 
Action: Mouse scrolled (828, 380) with delta (0, 0)
Screenshot: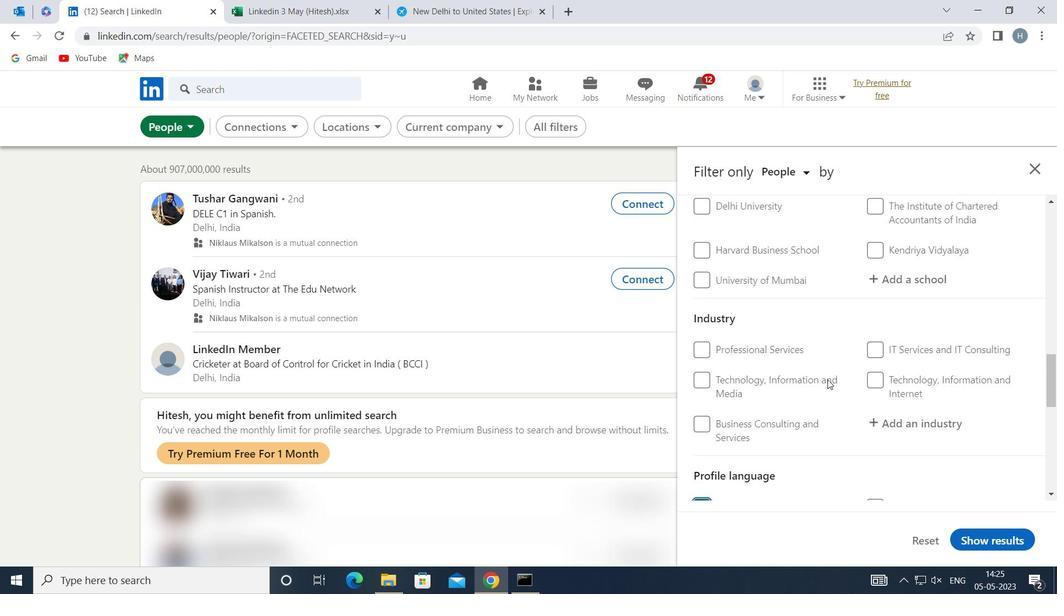 
Action: Mouse moved to (828, 400)
Screenshot: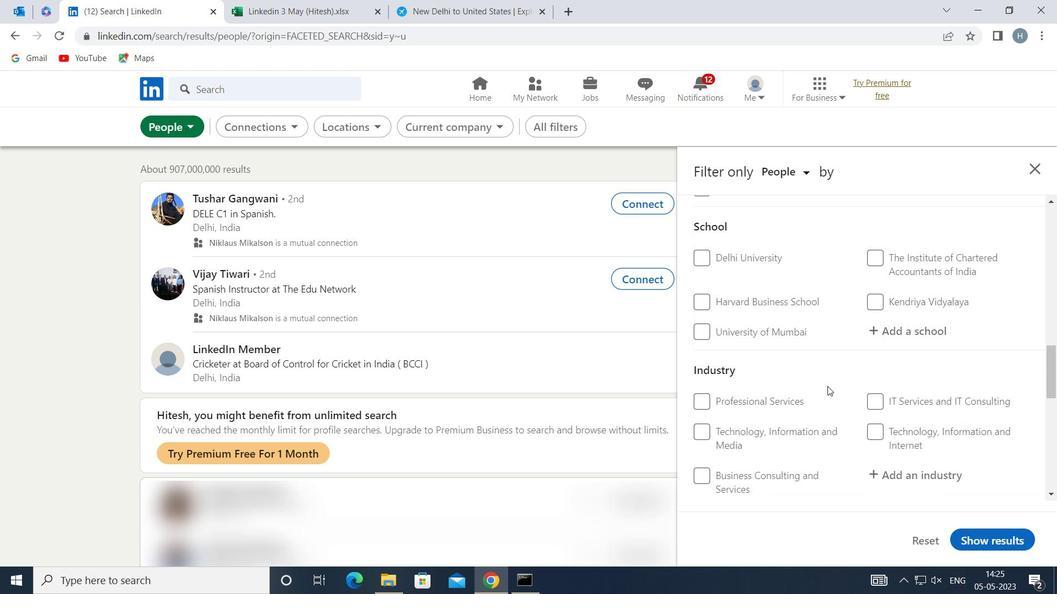 
Action: Mouse scrolled (828, 400) with delta (0, 0)
Screenshot: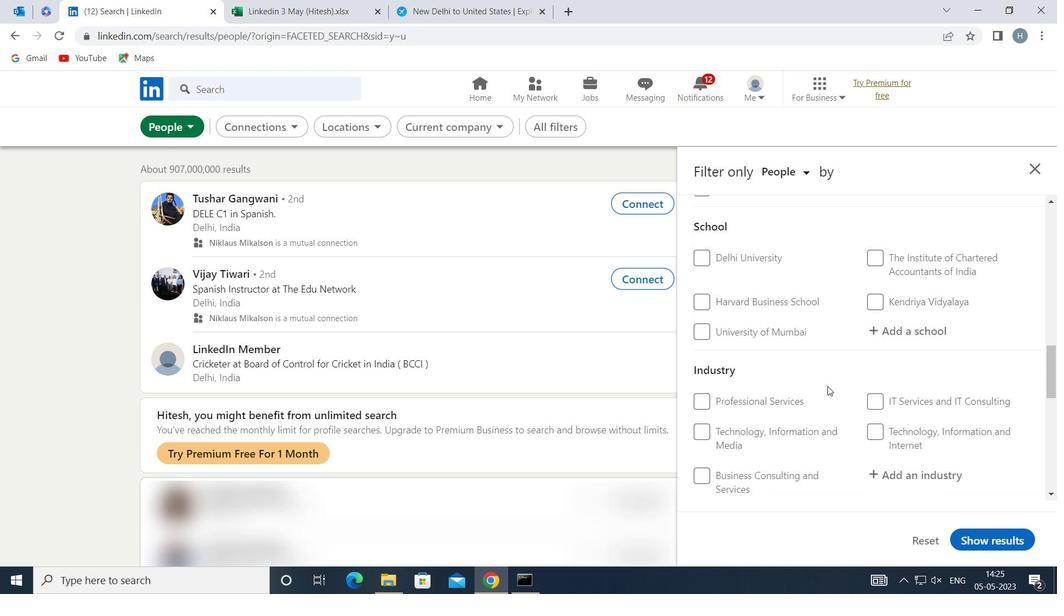 
Action: Mouse moved to (828, 401)
Screenshot: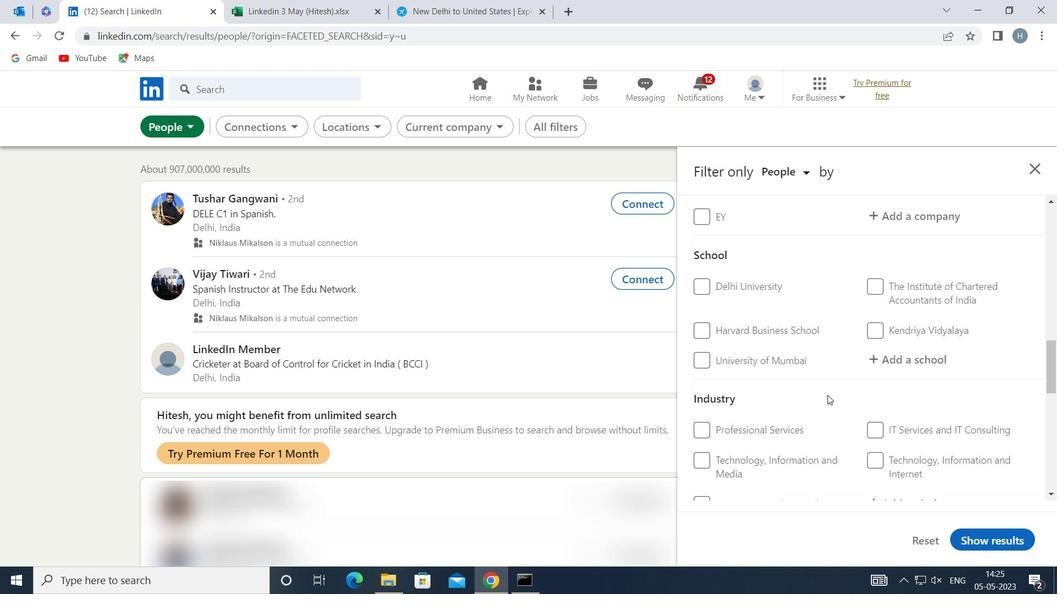 
Action: Mouse scrolled (828, 402) with delta (0, 0)
Screenshot: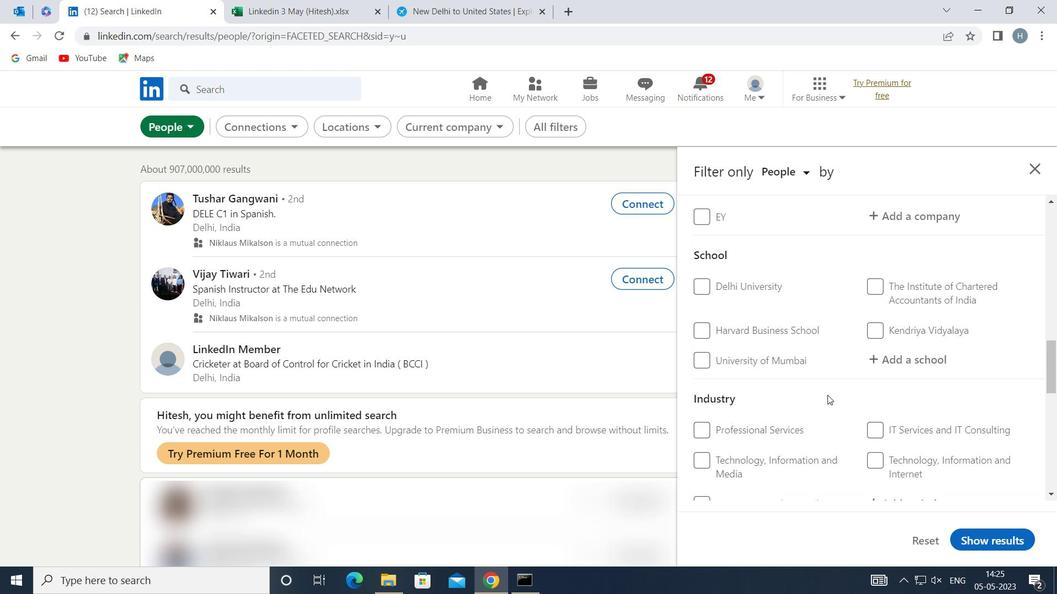 
Action: Mouse moved to (828, 402)
Screenshot: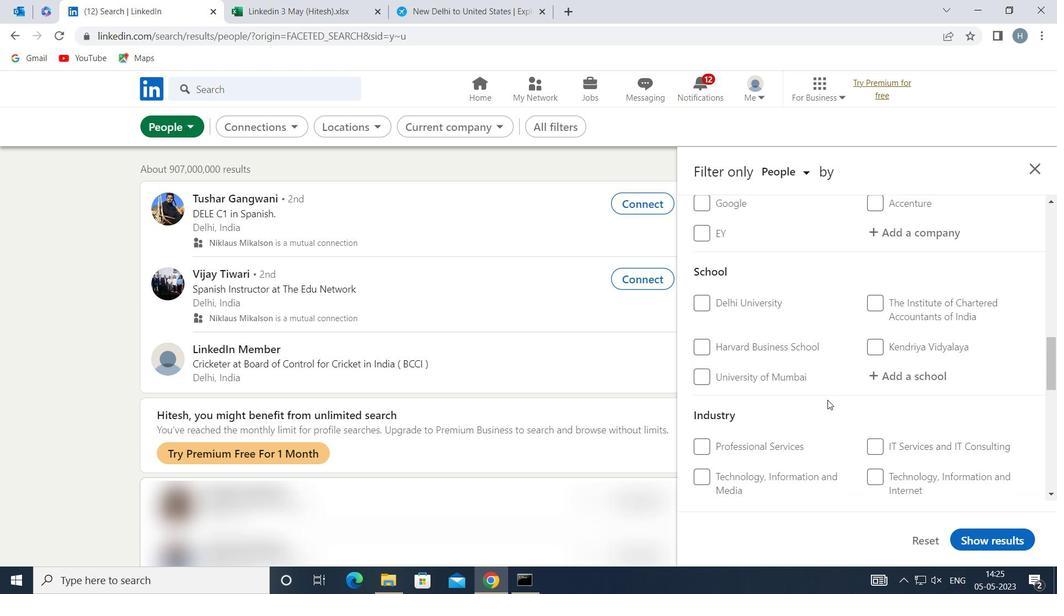 
Action: Mouse scrolled (828, 403) with delta (0, 0)
Screenshot: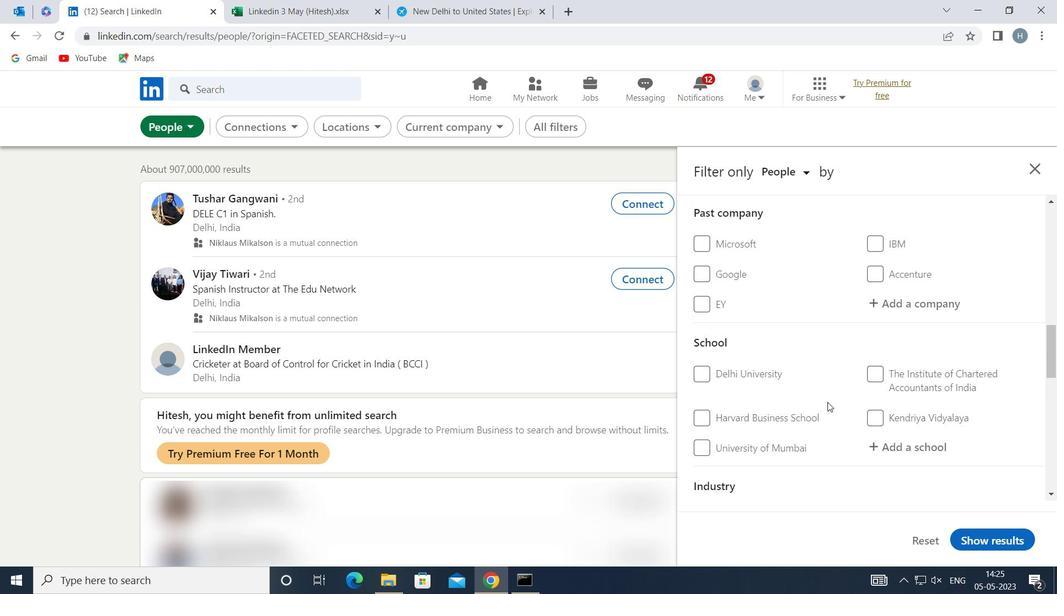 
Action: Mouse scrolled (828, 403) with delta (0, 0)
Screenshot: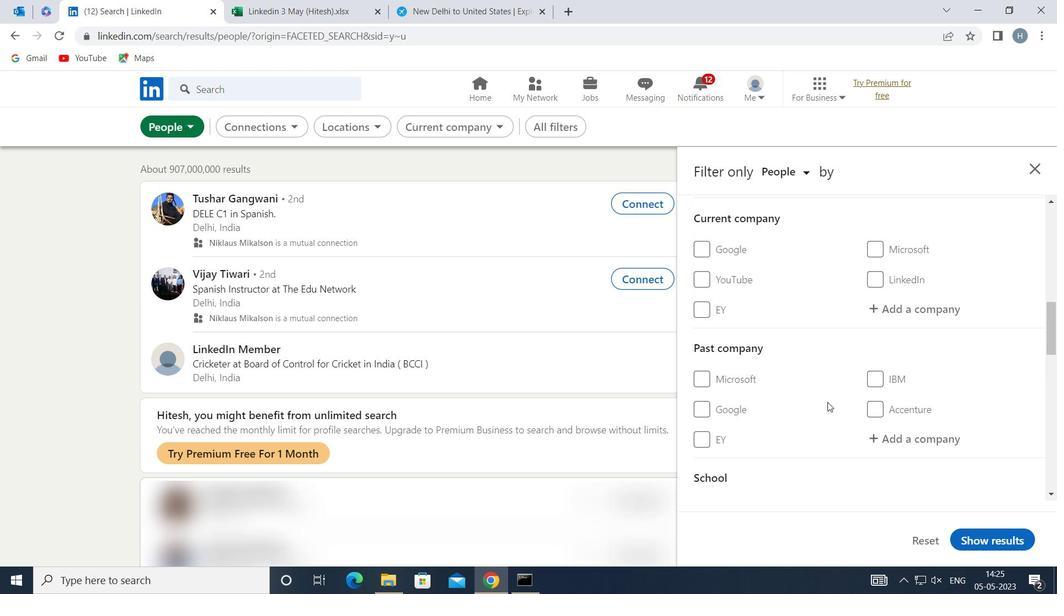 
Action: Mouse moved to (941, 372)
Screenshot: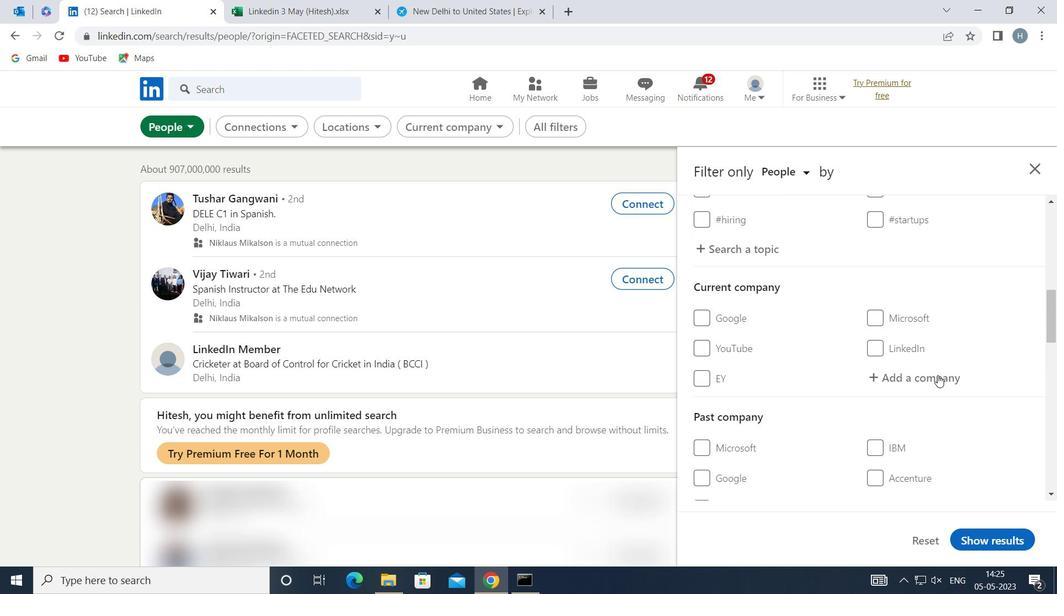 
Action: Mouse pressed left at (941, 372)
Screenshot: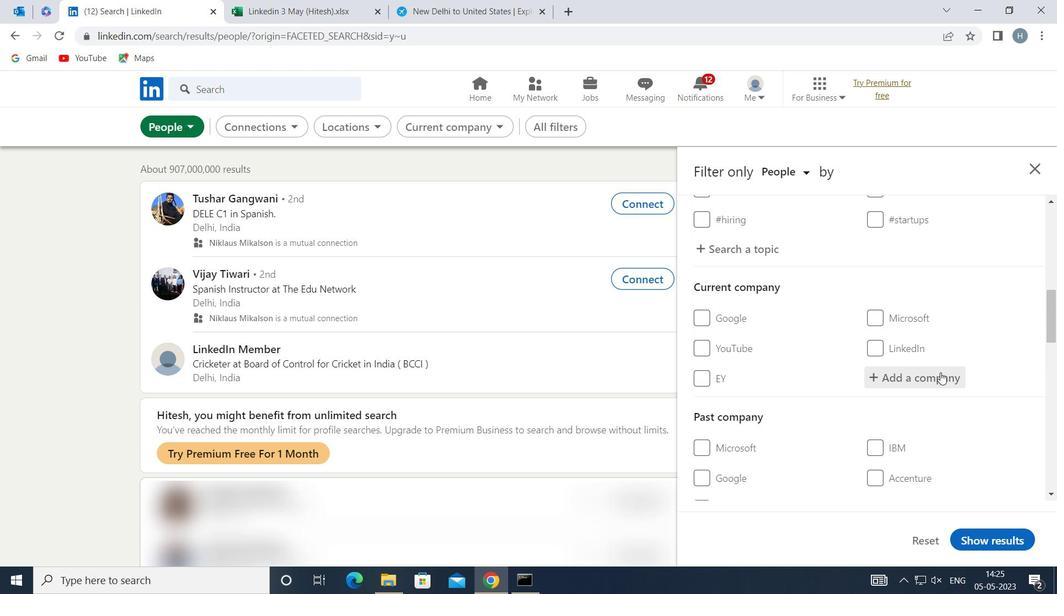 
Action: Key pressed <Key.shift>PEPSI<Key.shift>CO
Screenshot: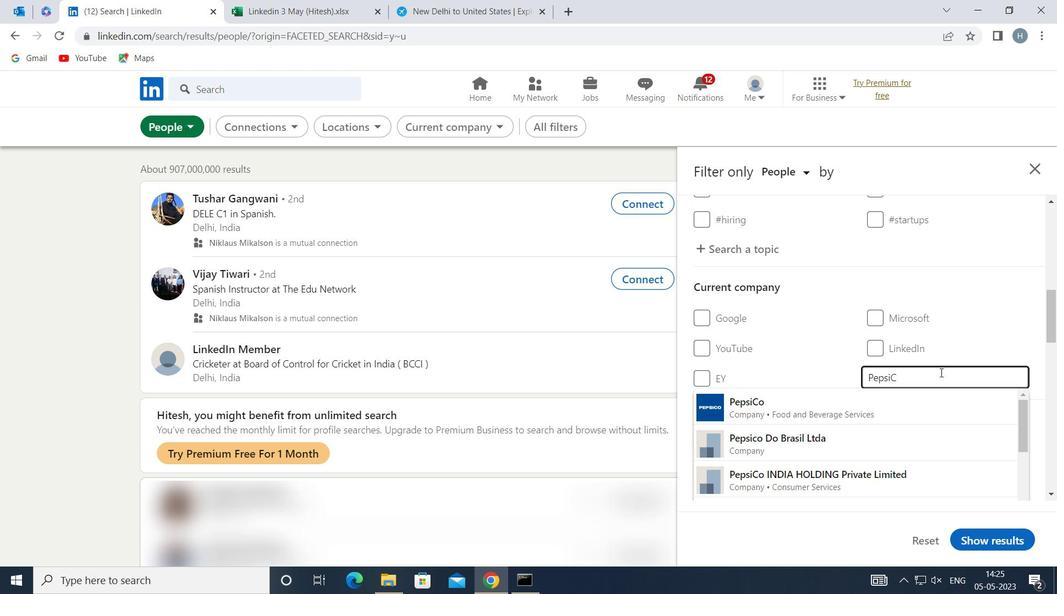
Action: Mouse moved to (850, 403)
Screenshot: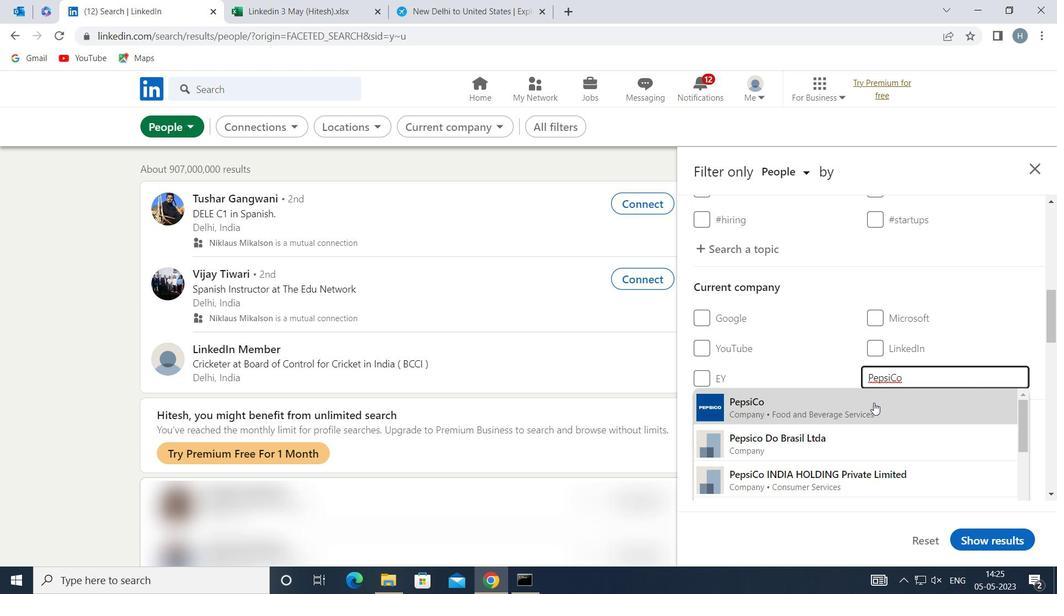 
Action: Mouse pressed left at (850, 403)
Screenshot: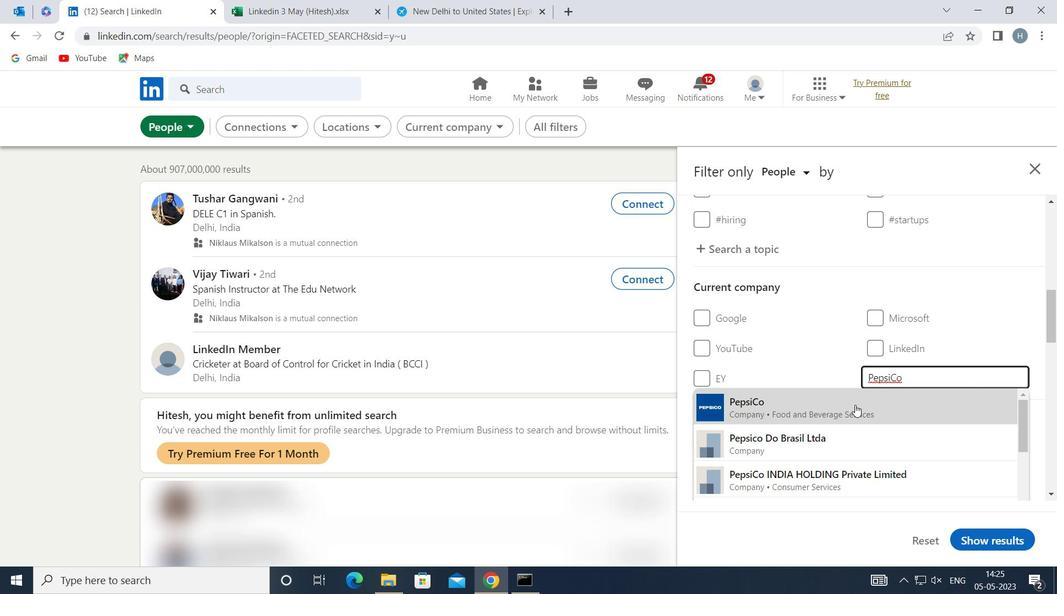 
Action: Mouse moved to (849, 379)
Screenshot: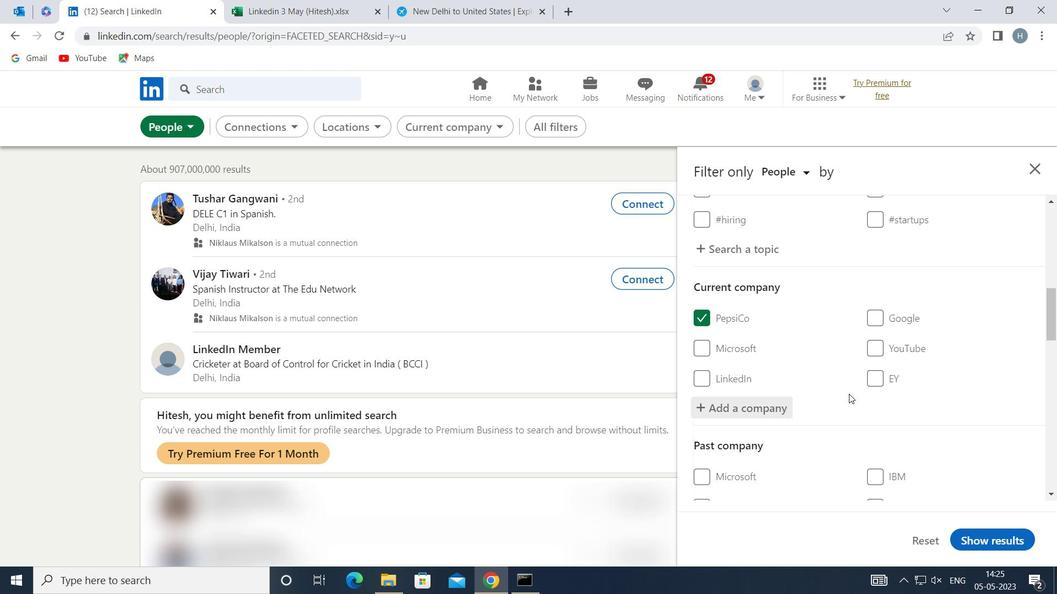 
Action: Mouse scrolled (849, 378) with delta (0, 0)
Screenshot: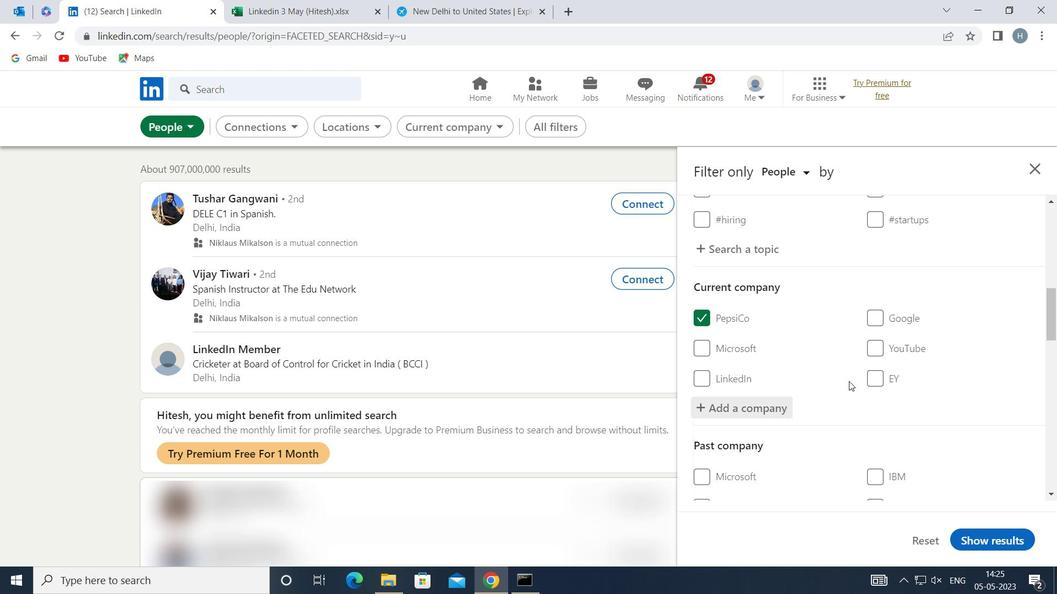 
Action: Mouse moved to (849, 378)
Screenshot: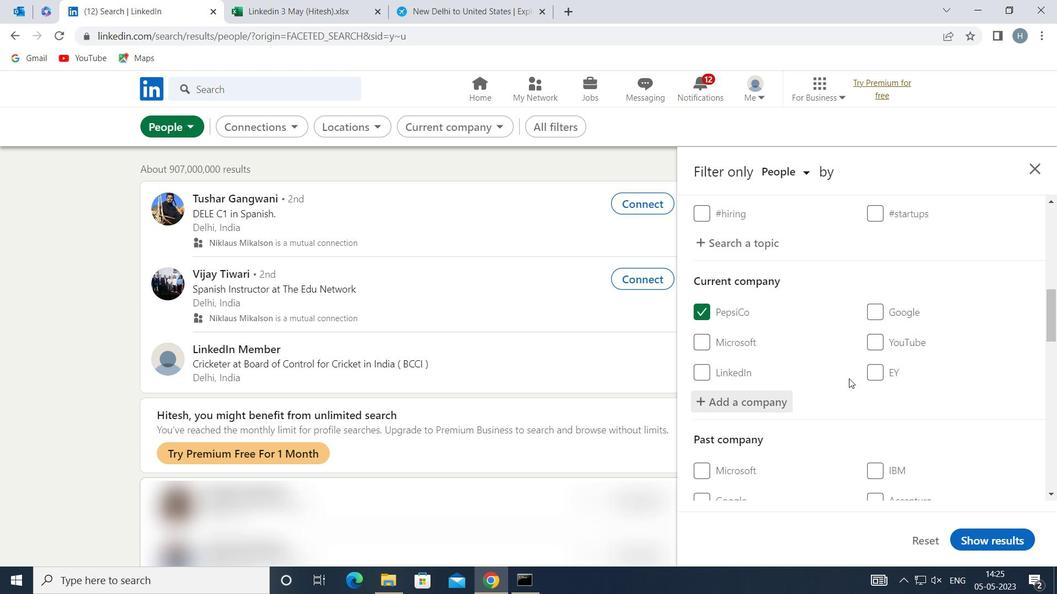 
Action: Mouse scrolled (849, 377) with delta (0, 0)
Screenshot: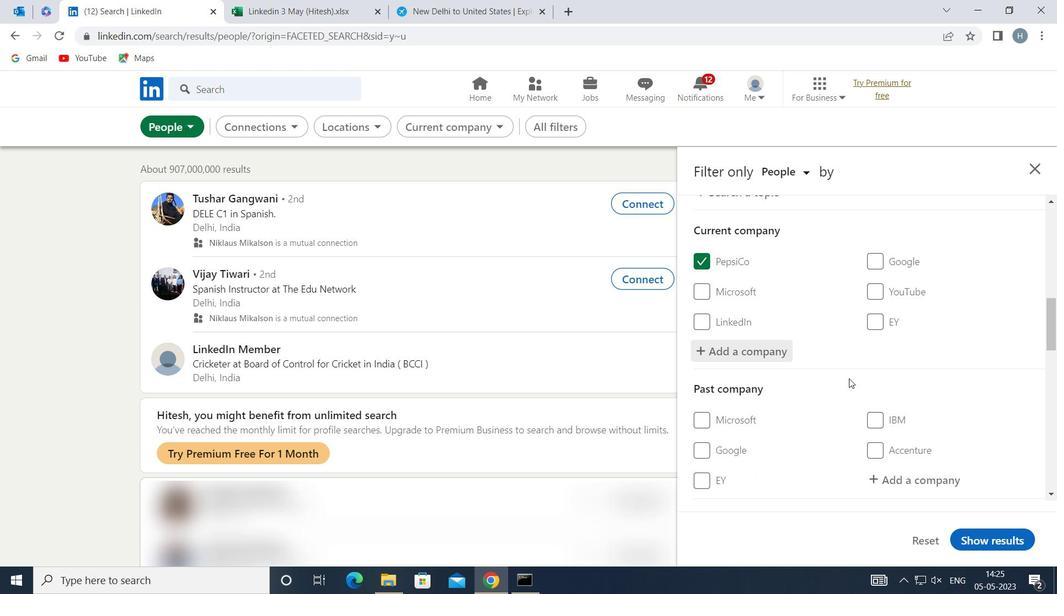 
Action: Mouse moved to (849, 378)
Screenshot: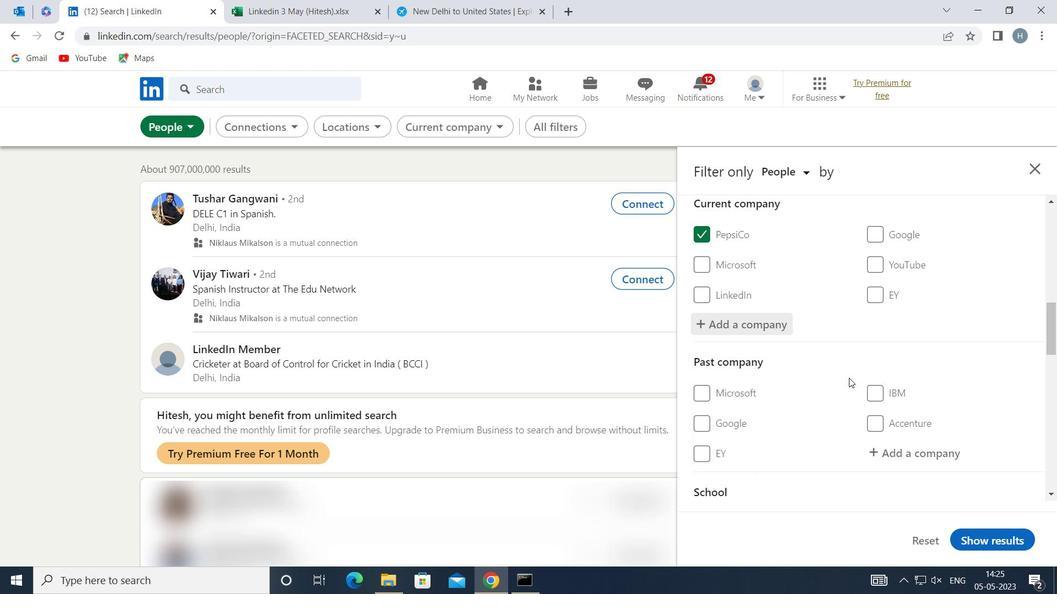 
Action: Mouse scrolled (849, 377) with delta (0, 0)
Screenshot: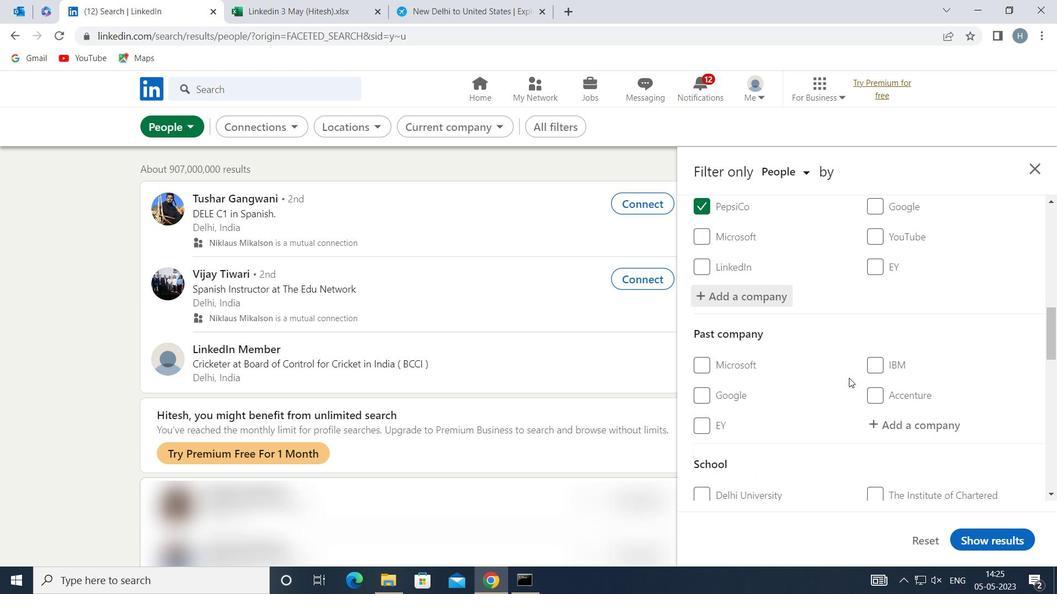 
Action: Mouse moved to (921, 429)
Screenshot: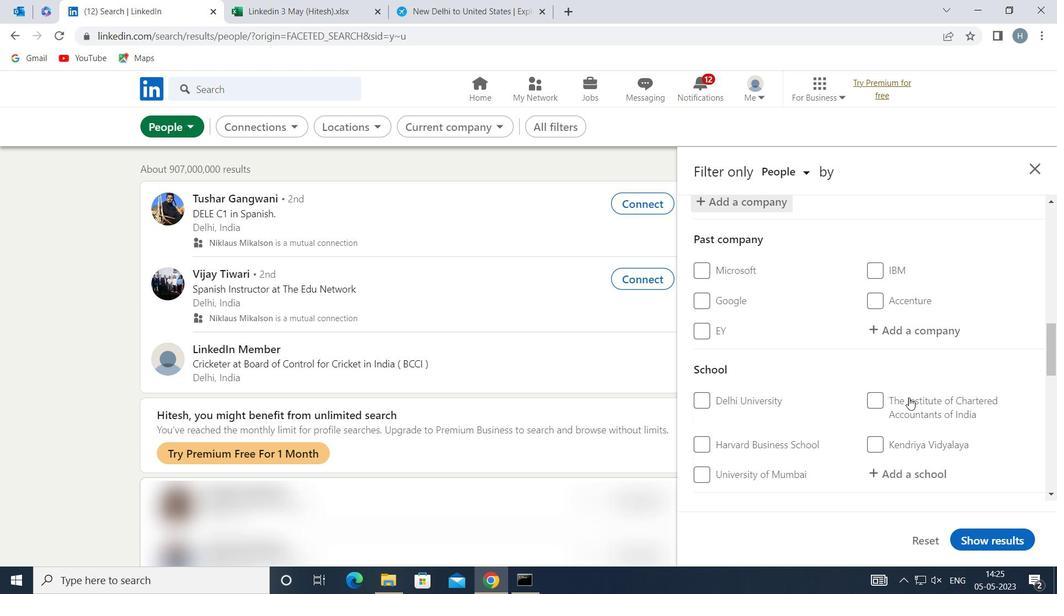 
Action: Mouse scrolled (921, 428) with delta (0, 0)
Screenshot: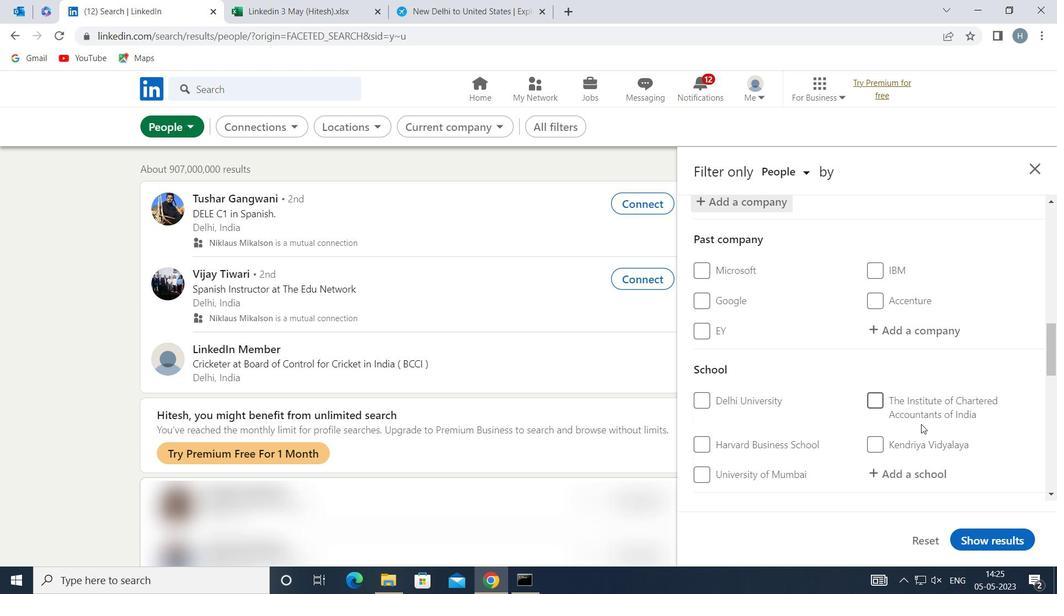 
Action: Mouse moved to (920, 403)
Screenshot: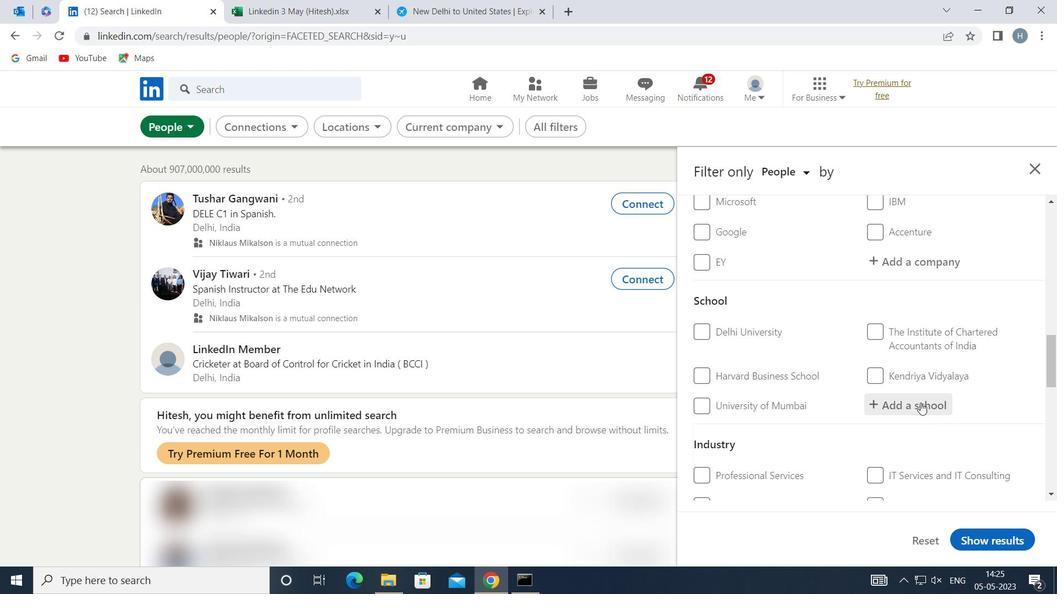 
Action: Mouse pressed left at (920, 403)
Screenshot: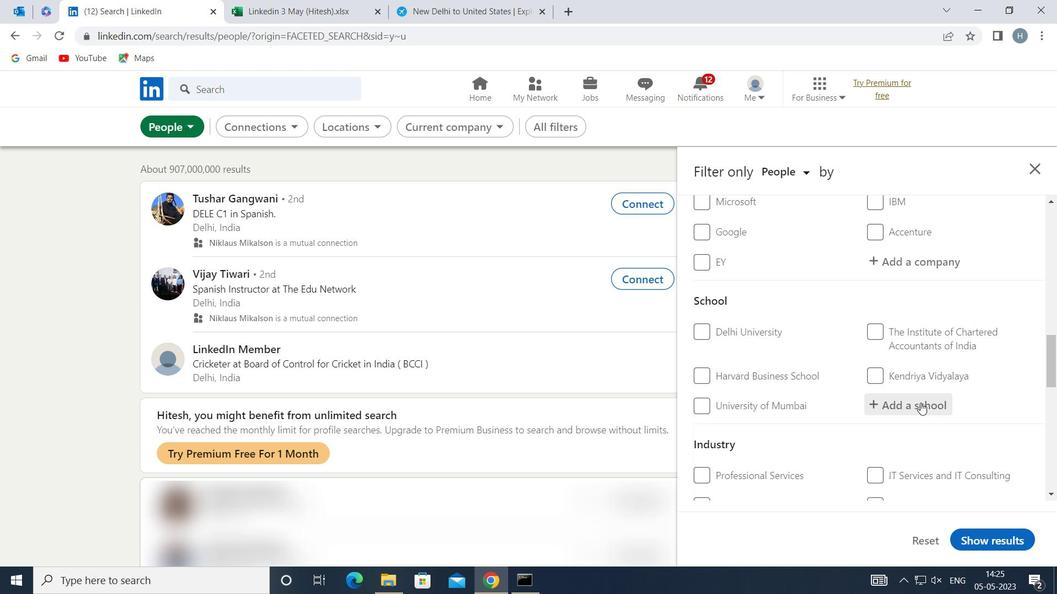 
Action: Mouse moved to (904, 470)
Screenshot: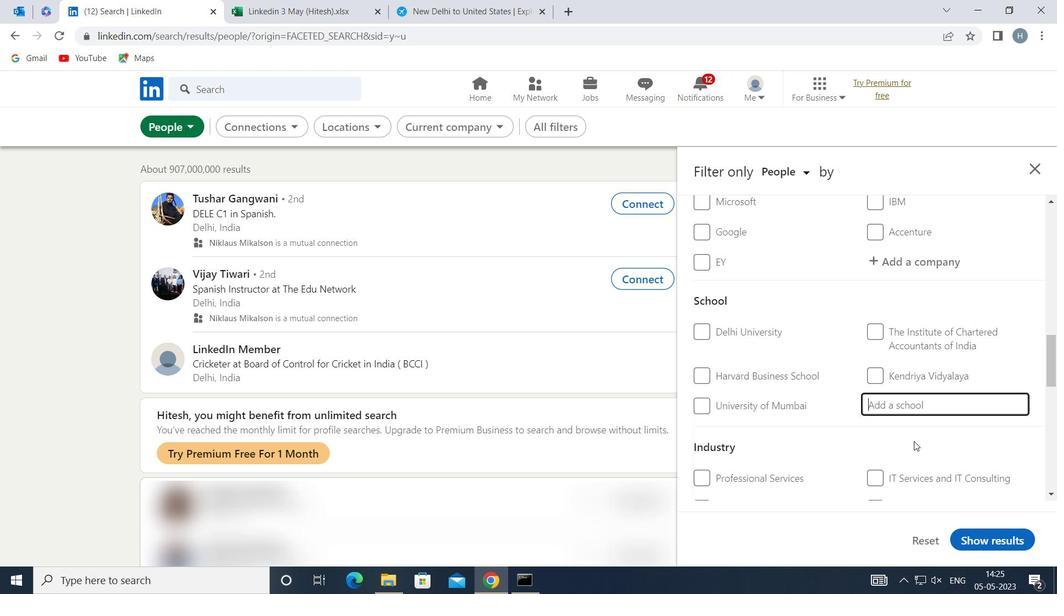 
Action: Key pressed <Key.shift>SILL<Key.backspace>ICON<Key.space><Key.shift>INSTITUTE<Key.space>OF<Key.space><Key.shift>TECHNOLOGY
Screenshot: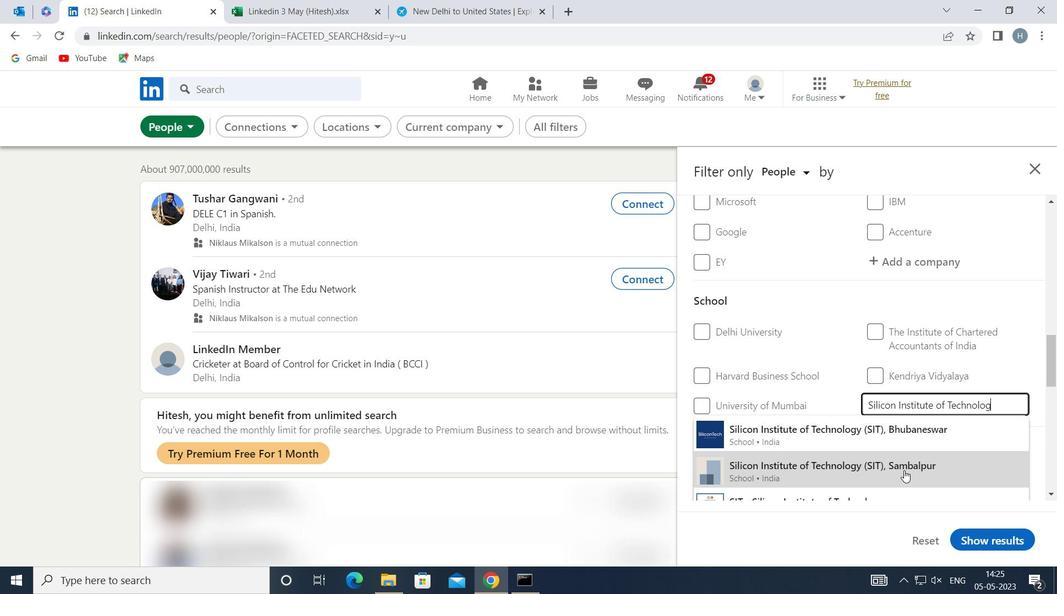 
Action: Mouse moved to (934, 437)
Screenshot: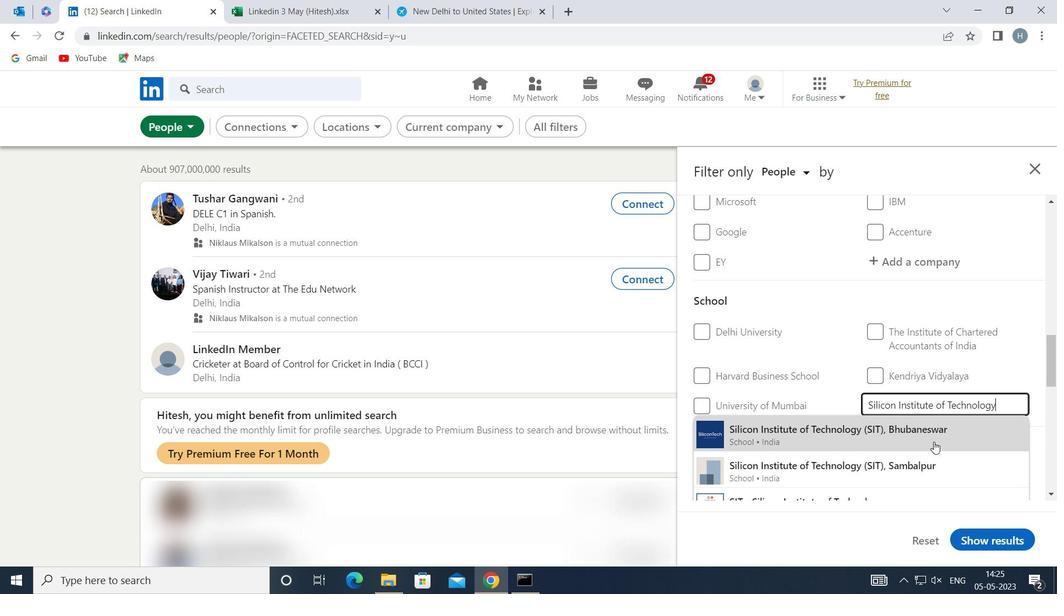 
Action: Mouse pressed left at (934, 437)
Screenshot: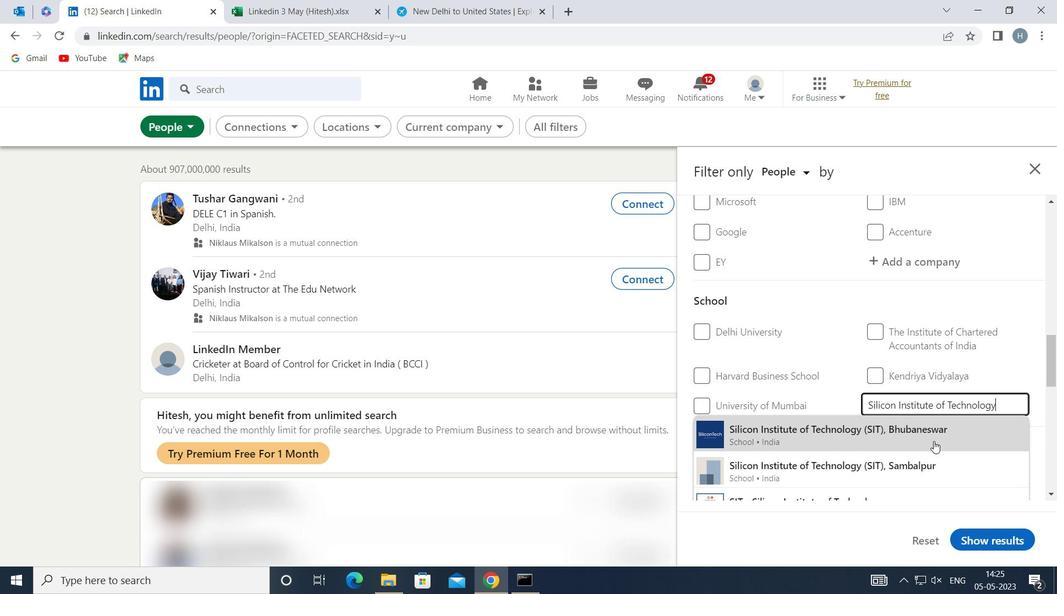 
Action: Mouse moved to (791, 425)
Screenshot: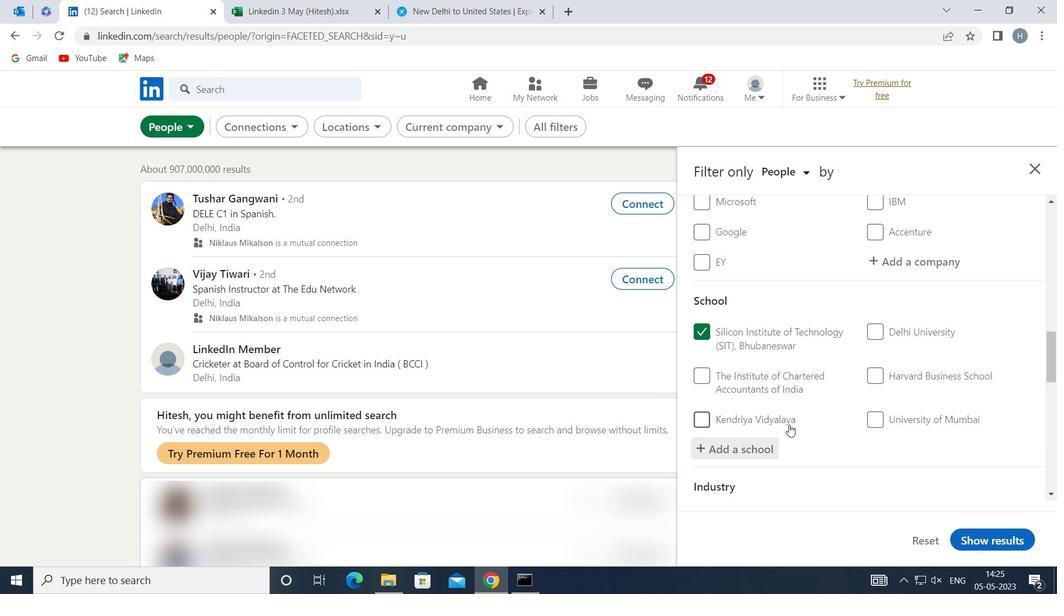 
Action: Mouse scrolled (791, 425) with delta (0, 0)
Screenshot: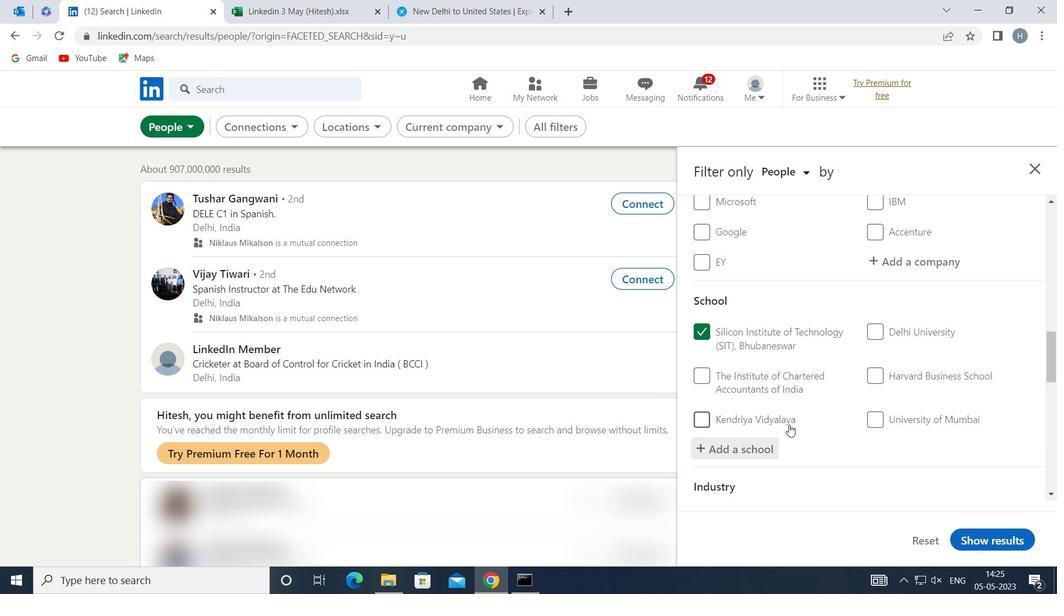 
Action: Mouse moved to (831, 425)
Screenshot: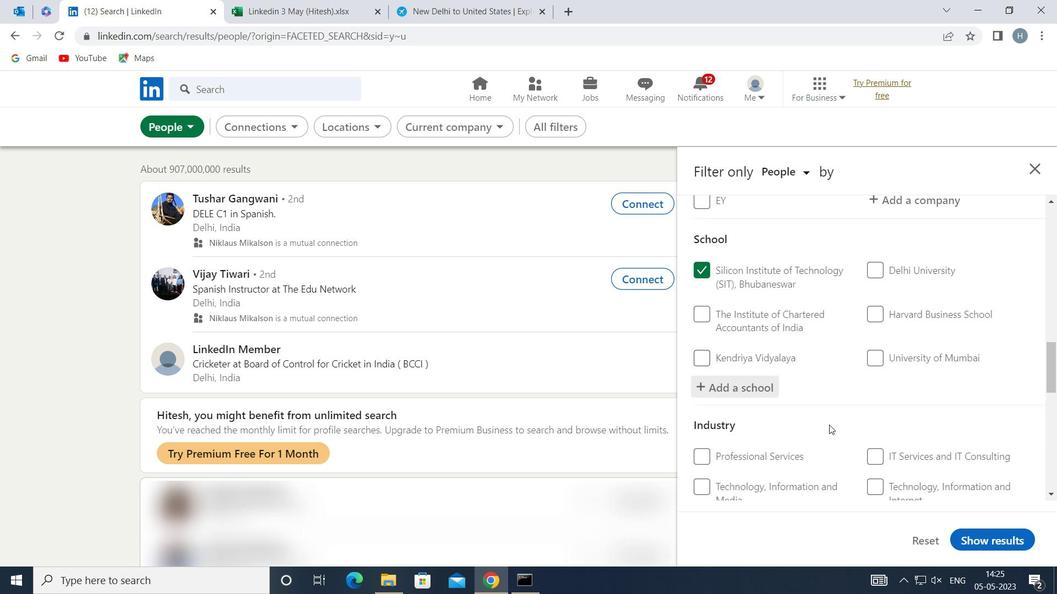 
Action: Mouse scrolled (831, 424) with delta (0, 0)
Screenshot: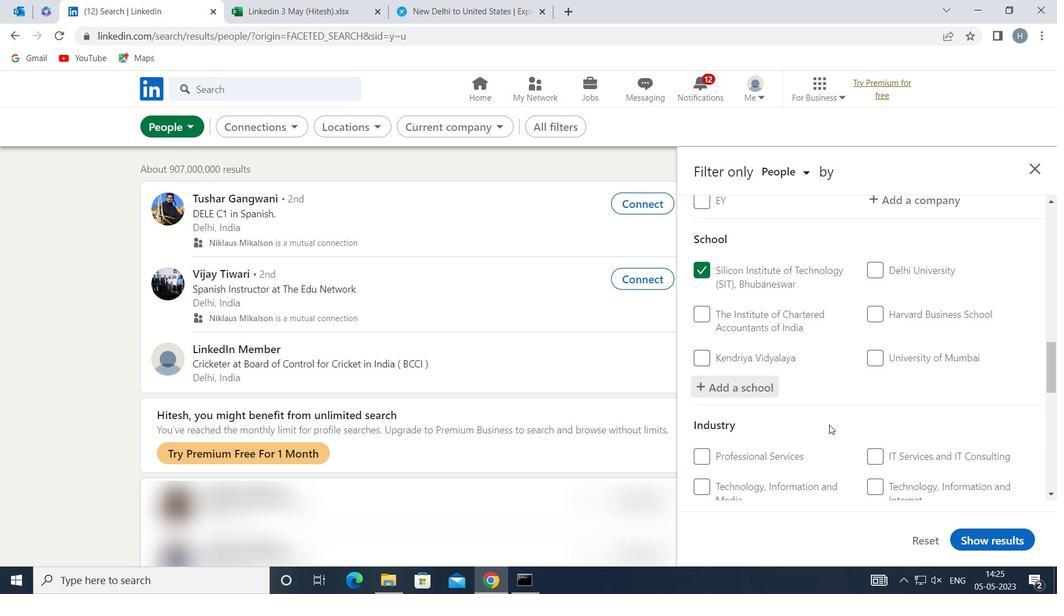 
Action: Mouse moved to (901, 454)
Screenshot: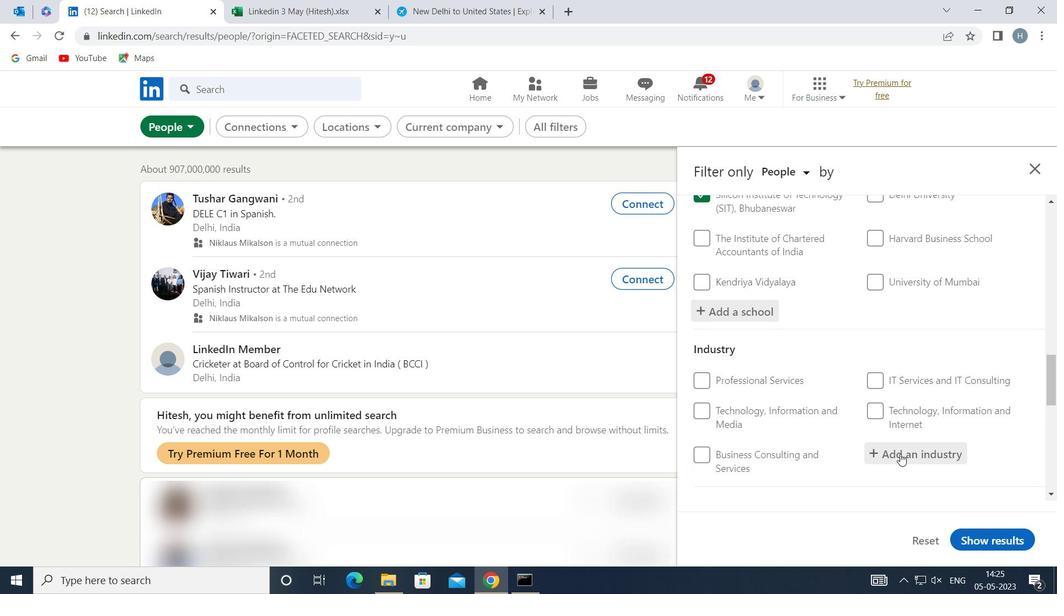 
Action: Mouse pressed left at (901, 454)
Screenshot: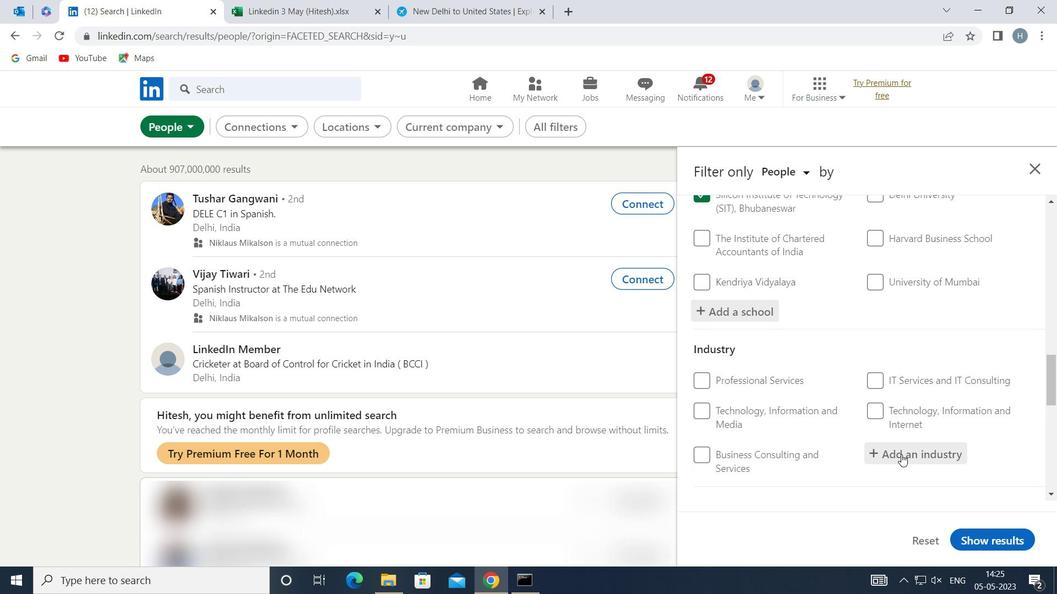 
Action: Mouse moved to (896, 475)
Screenshot: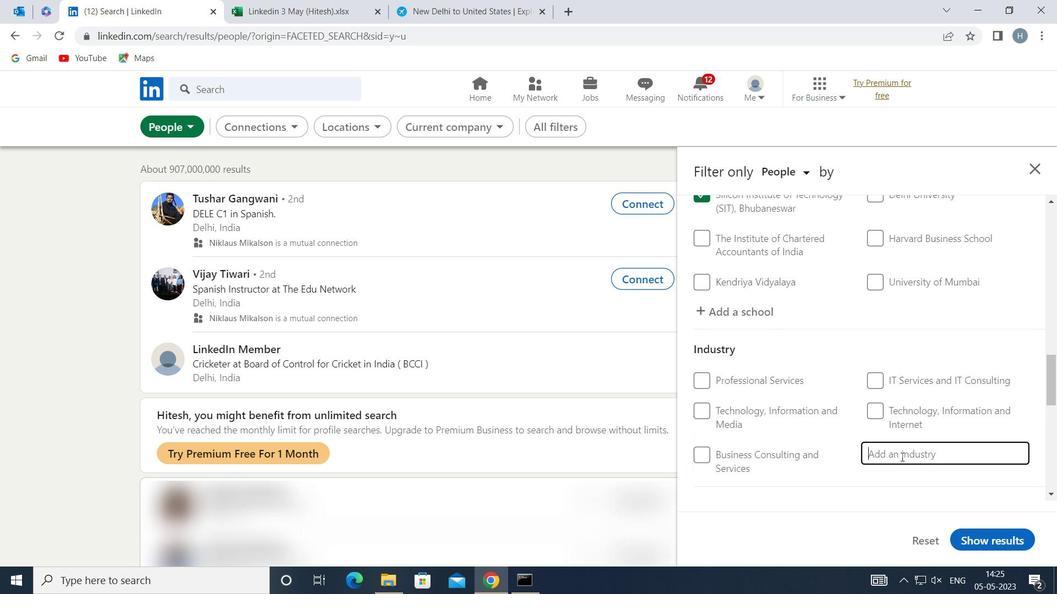 
Action: Key pressed <Key.shift>MARKETING<Key.space><Key.shift>SE
Screenshot: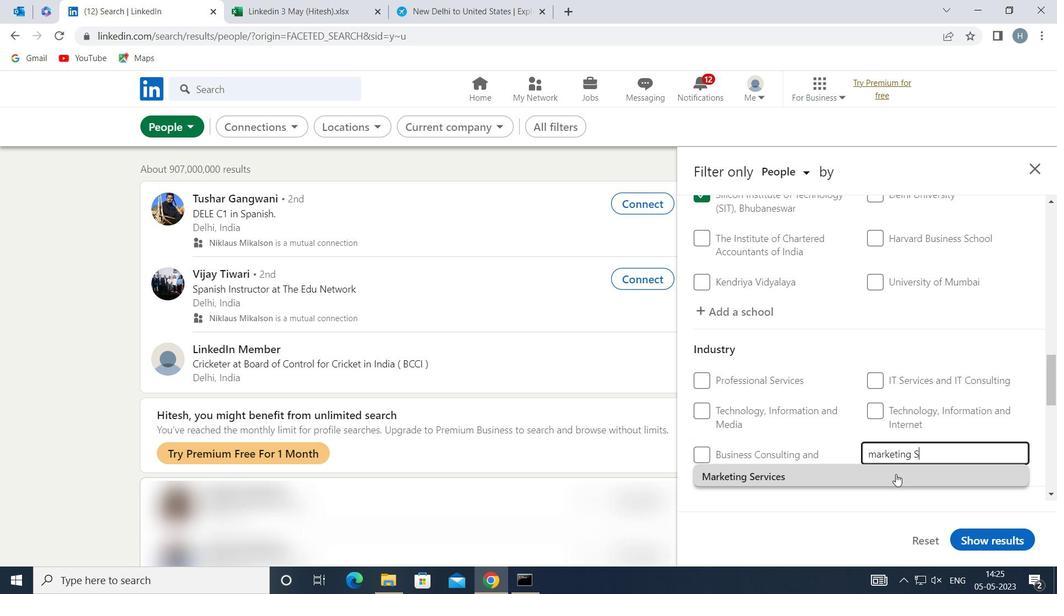 
Action: Mouse moved to (896, 468)
Screenshot: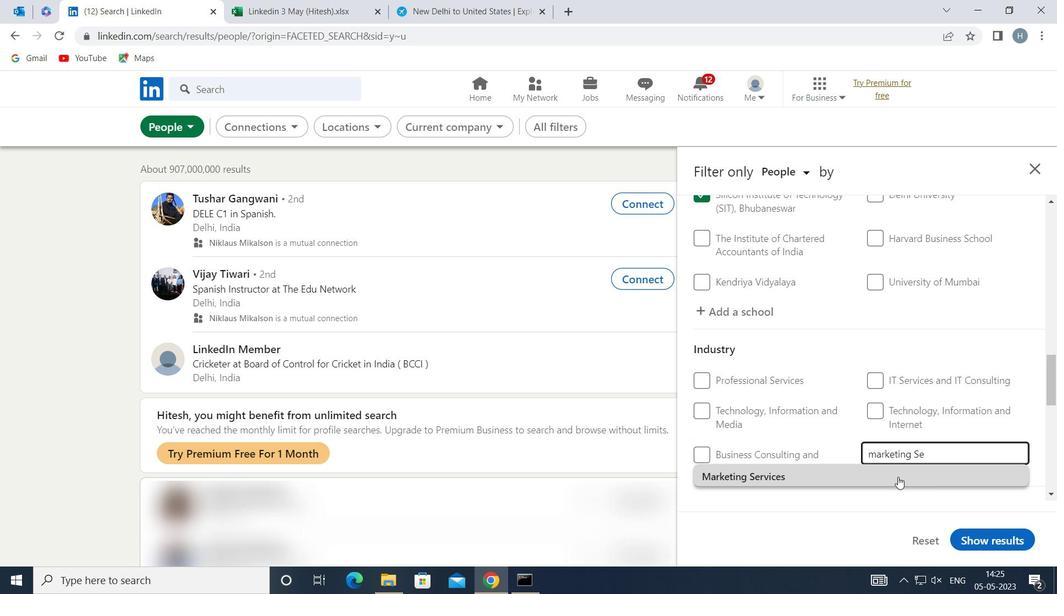 
Action: Mouse pressed left at (896, 468)
Screenshot: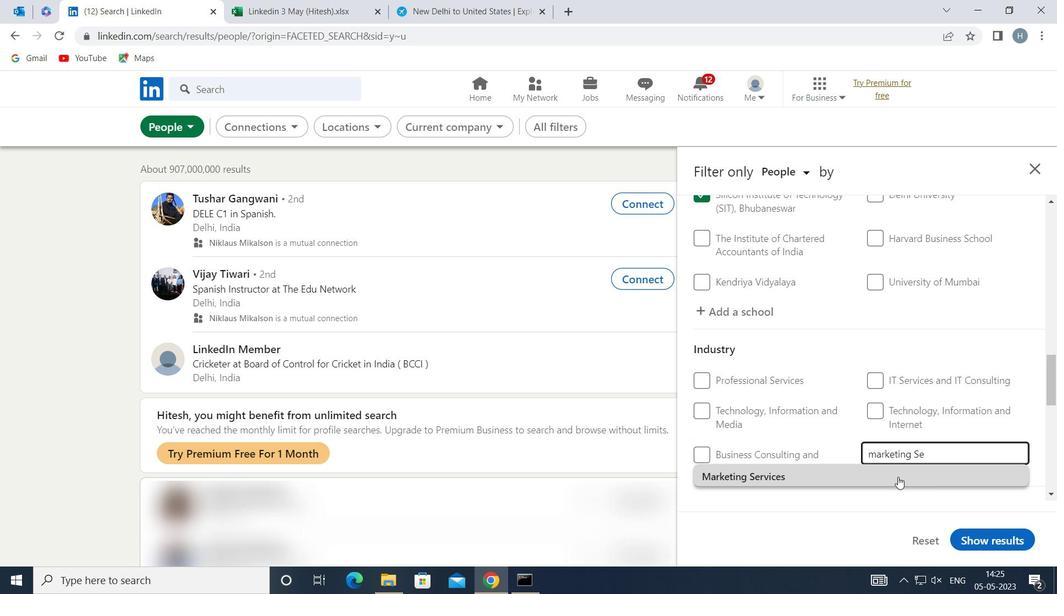 
Action: Mouse moved to (875, 398)
Screenshot: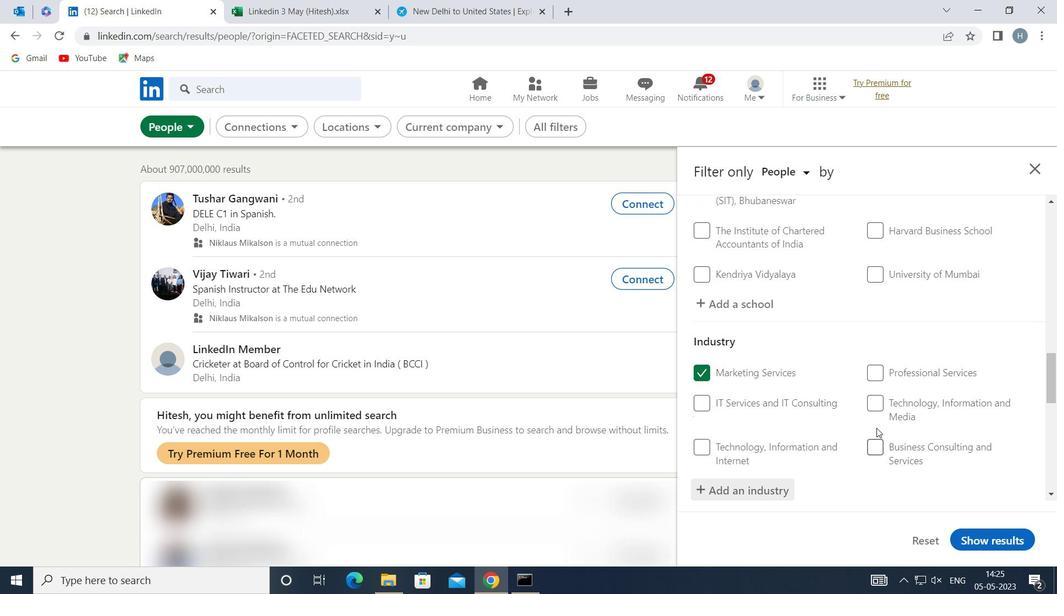 
Action: Mouse scrolled (875, 397) with delta (0, 0)
Screenshot: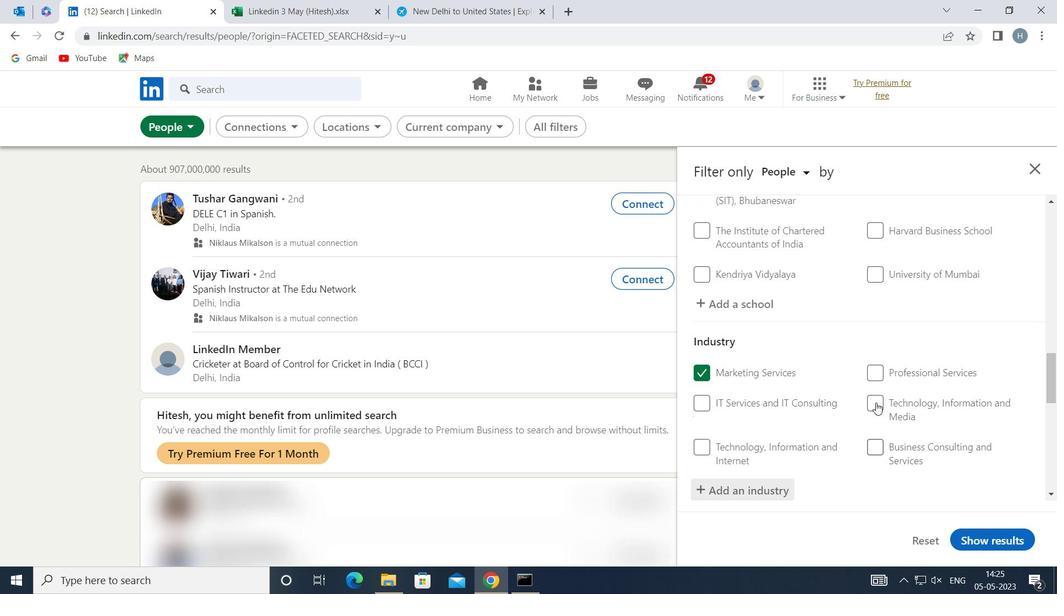 
Action: Mouse scrolled (875, 397) with delta (0, 0)
Screenshot: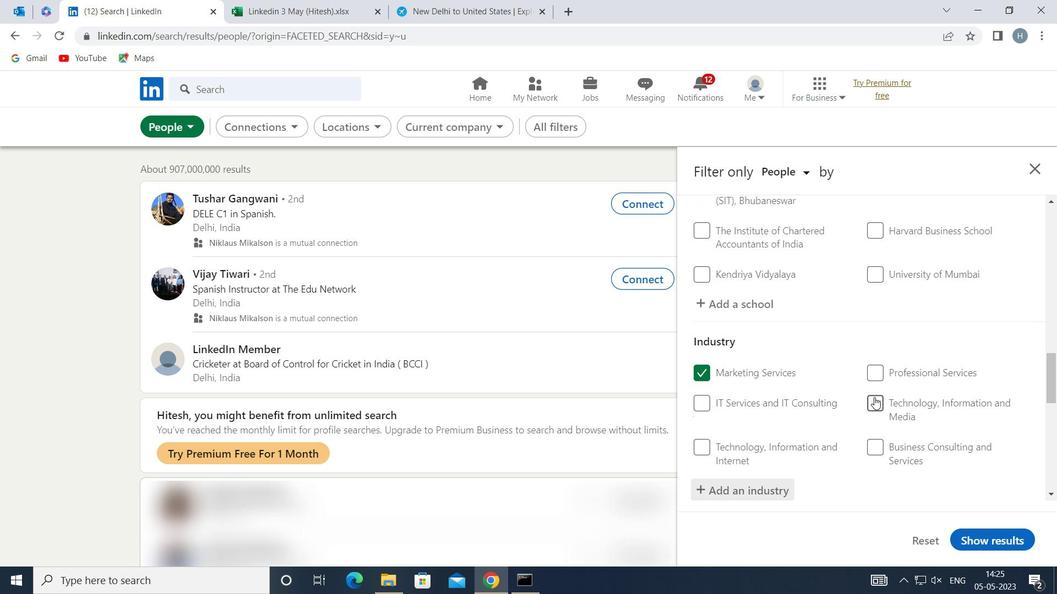 
Action: Mouse moved to (871, 399)
Screenshot: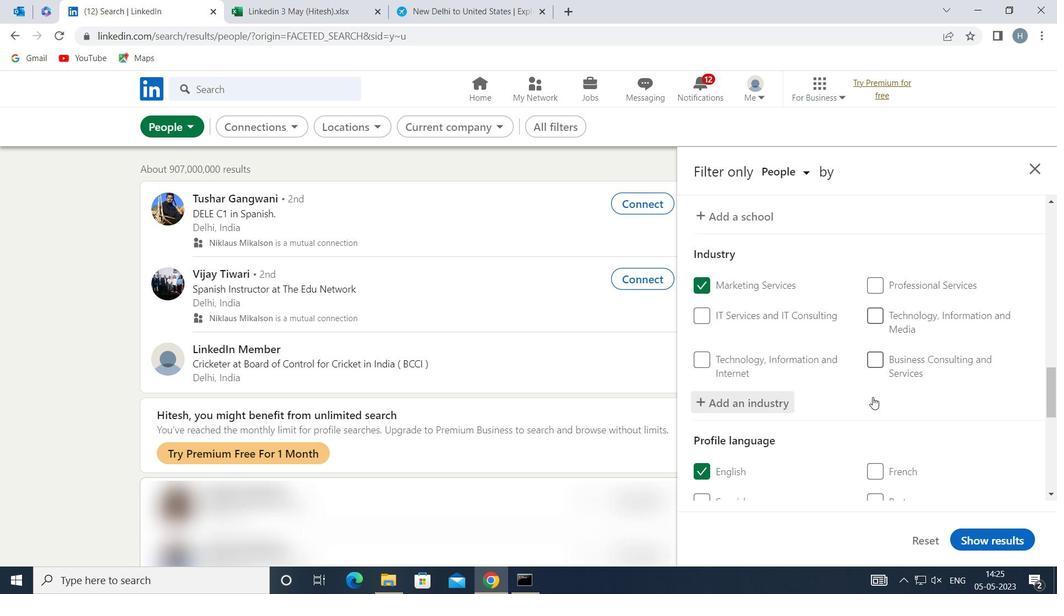 
Action: Mouse scrolled (871, 399) with delta (0, 0)
Screenshot: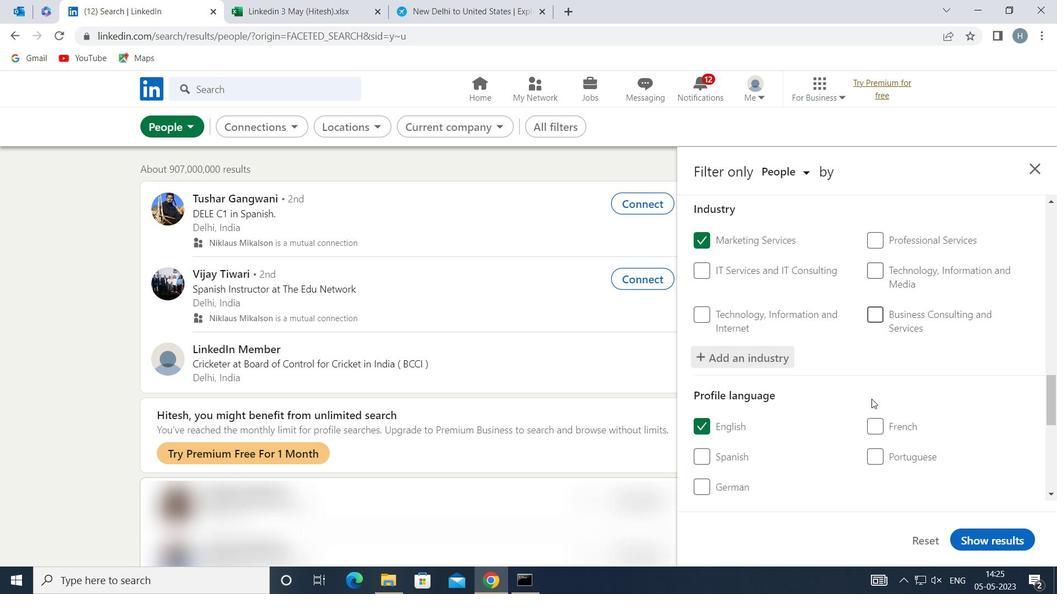 
Action: Mouse moved to (874, 400)
Screenshot: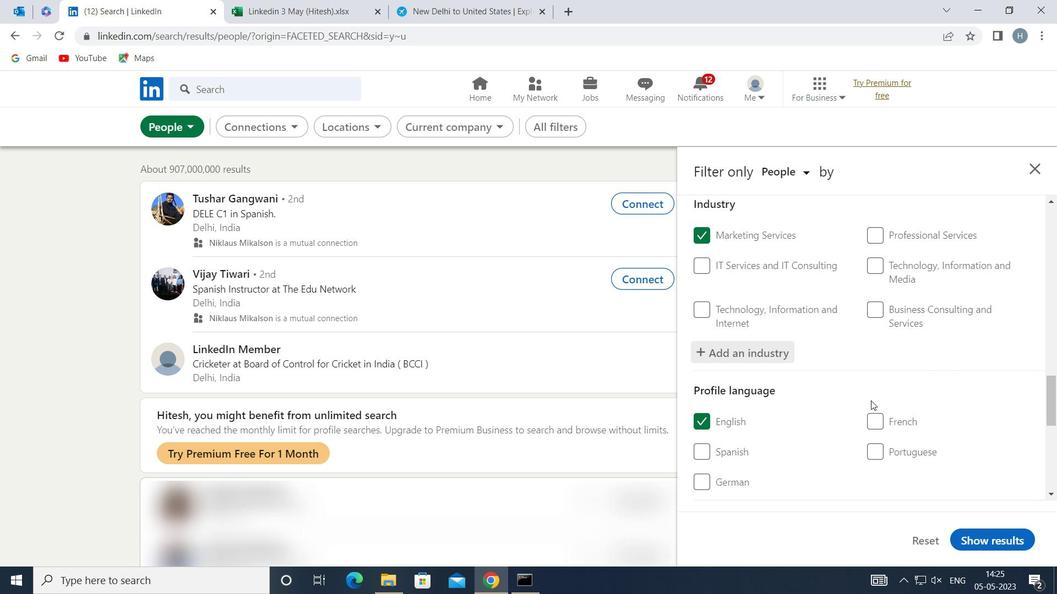 
Action: Mouse scrolled (874, 400) with delta (0, 0)
Screenshot: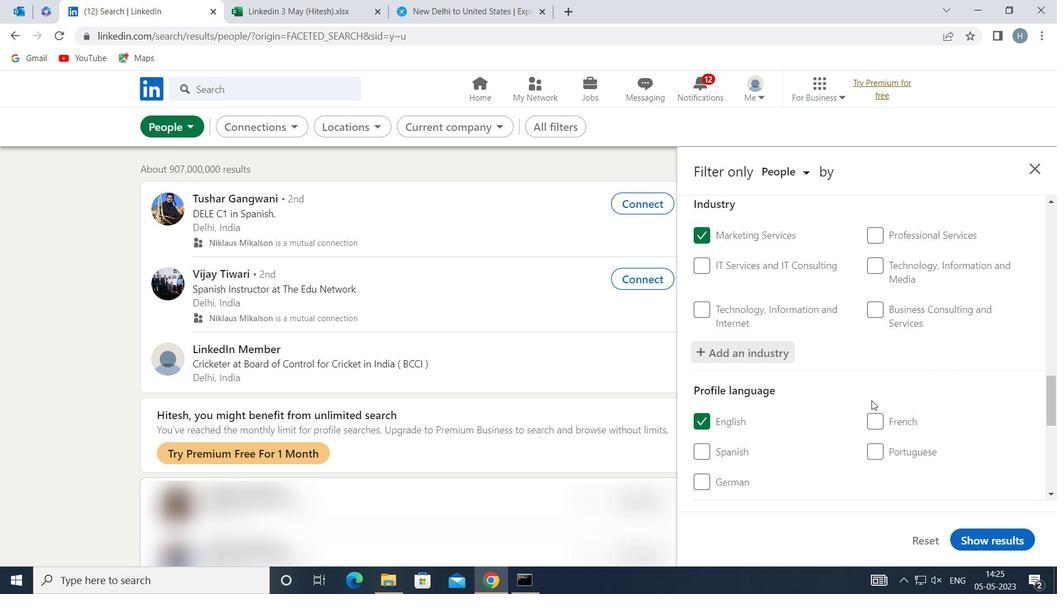 
Action: Mouse moved to (875, 400)
Screenshot: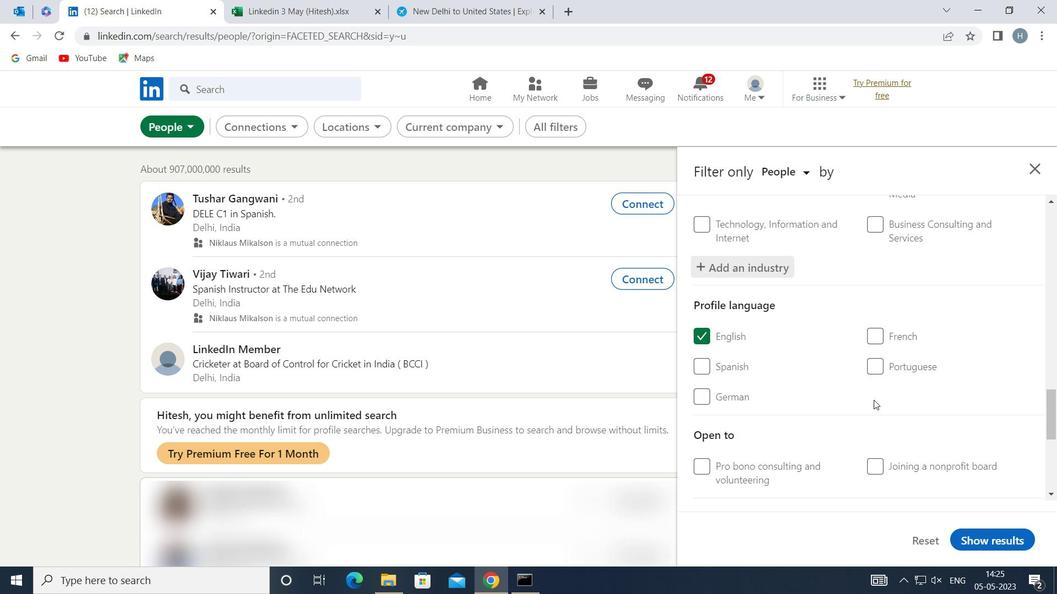 
Action: Mouse scrolled (875, 400) with delta (0, 0)
Screenshot: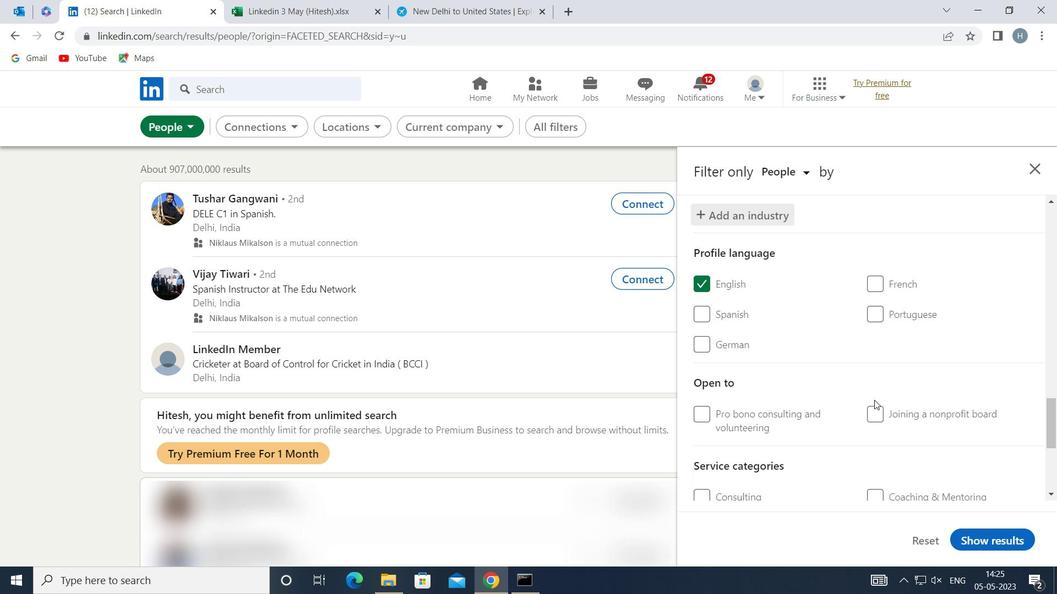 
Action: Mouse moved to (875, 400)
Screenshot: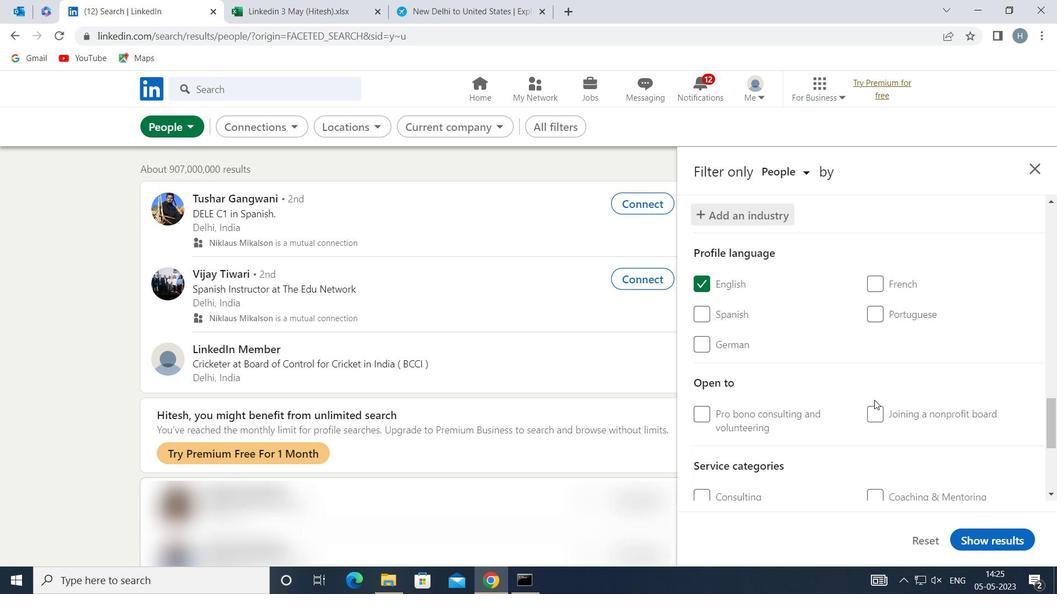 
Action: Mouse scrolled (875, 400) with delta (0, 0)
Screenshot: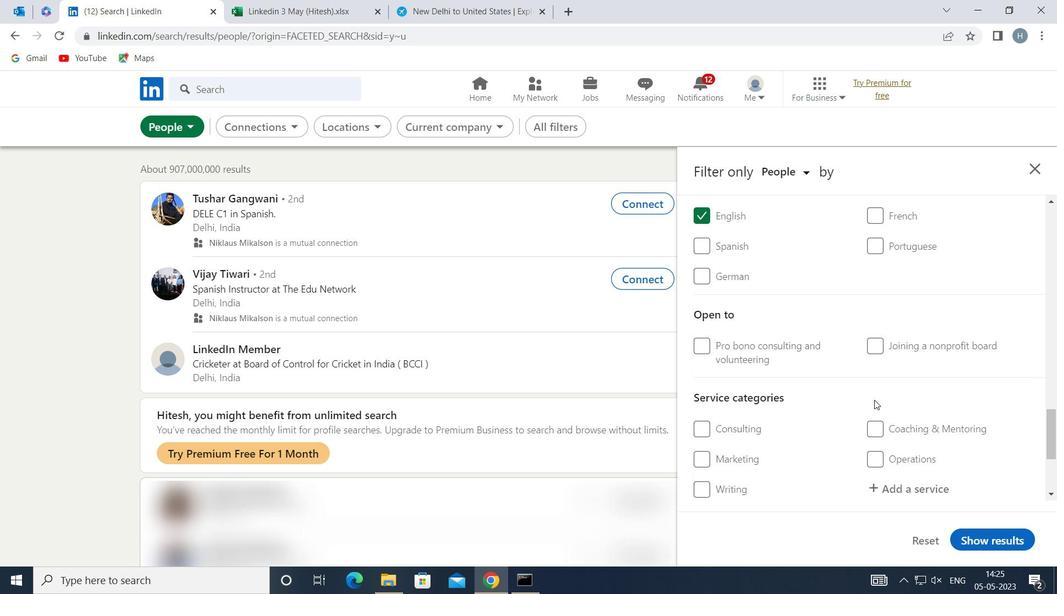 
Action: Mouse moved to (918, 413)
Screenshot: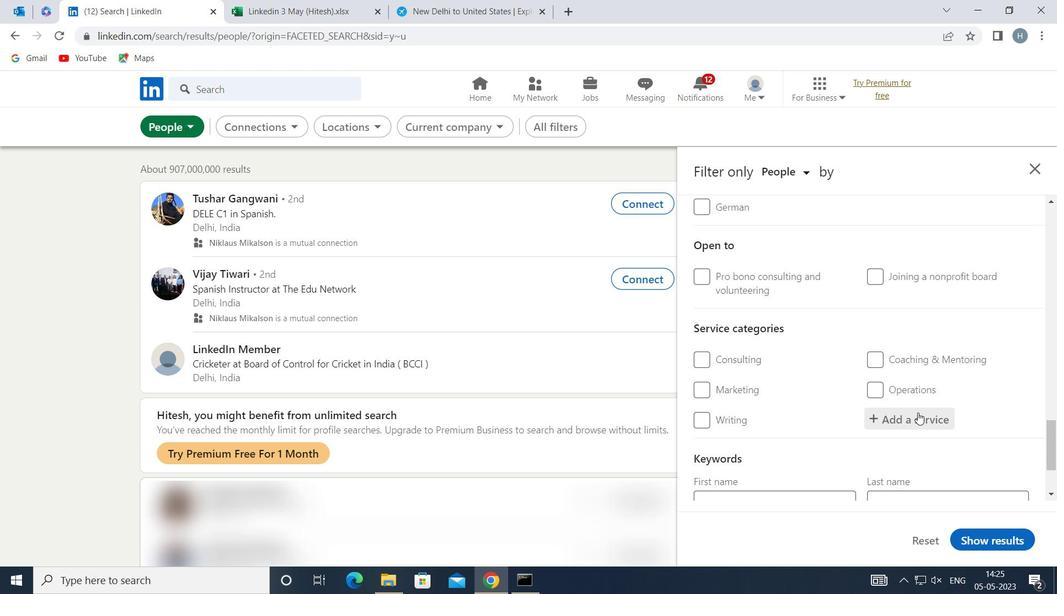 
Action: Mouse pressed left at (918, 413)
Screenshot: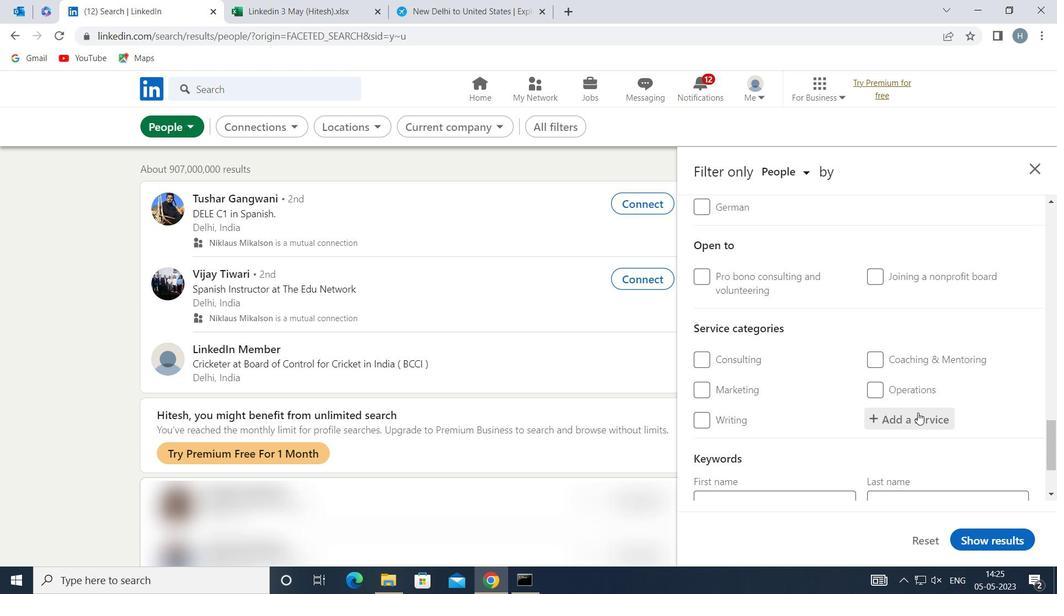 
Action: Mouse moved to (908, 473)
Screenshot: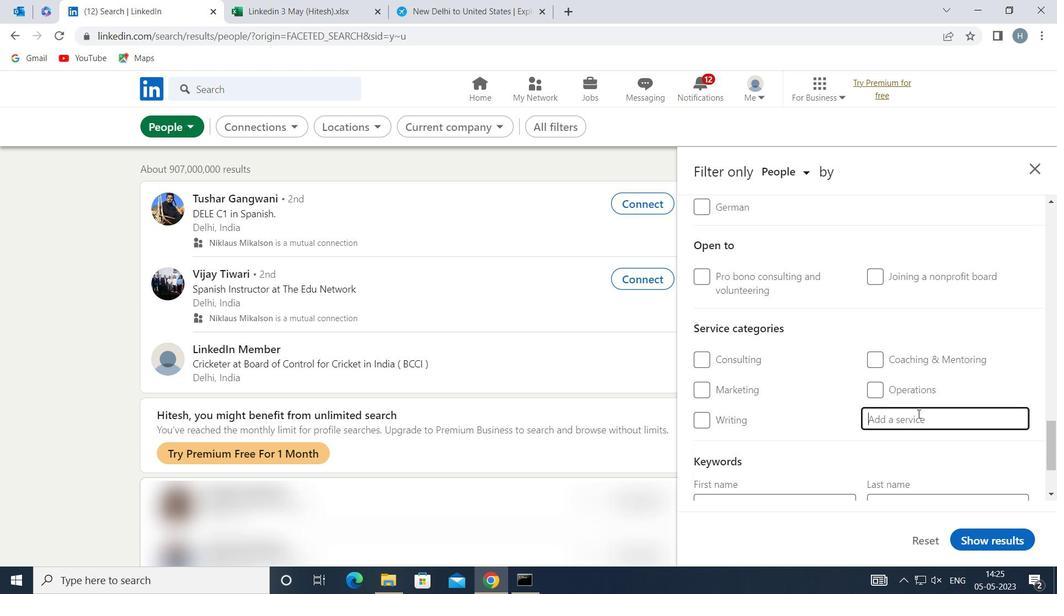 
Action: Key pressed <Key.shift>EMAIL<Key.space><Key.shift>MARKETING
Screenshot: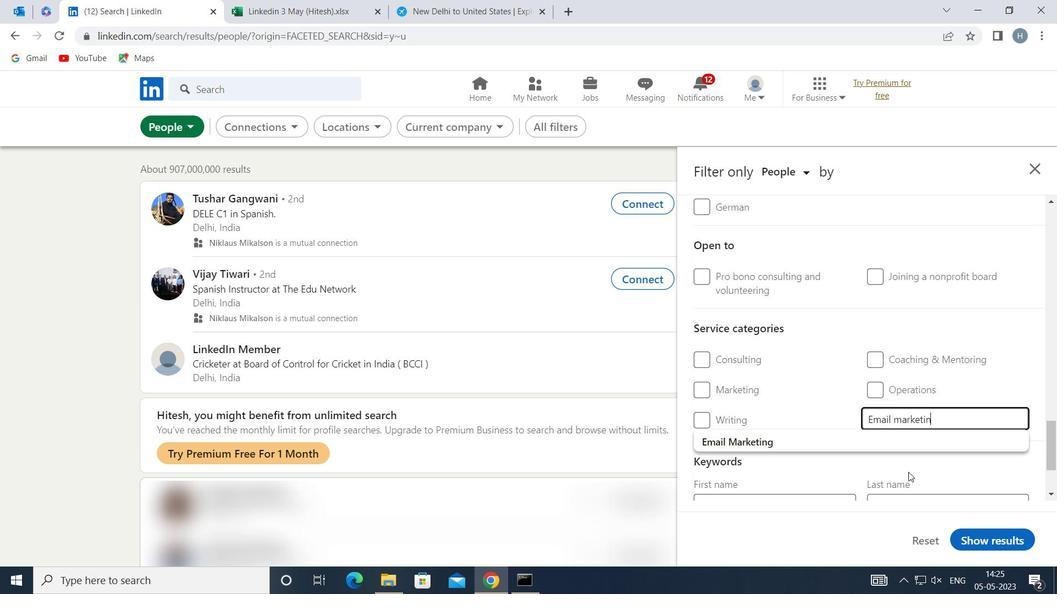 
Action: Mouse moved to (876, 446)
Screenshot: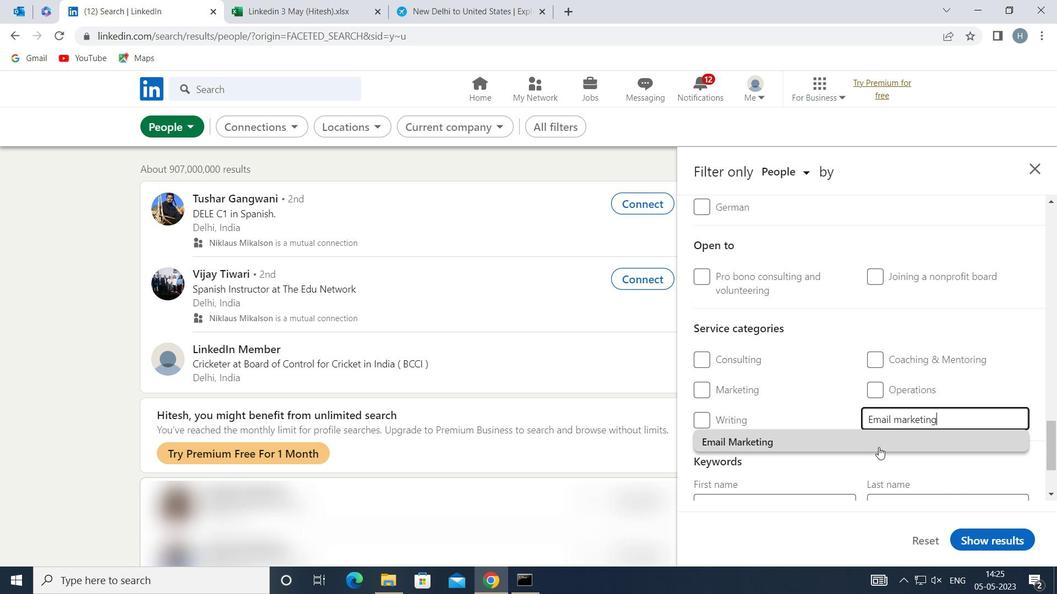 
Action: Mouse pressed left at (876, 446)
Screenshot: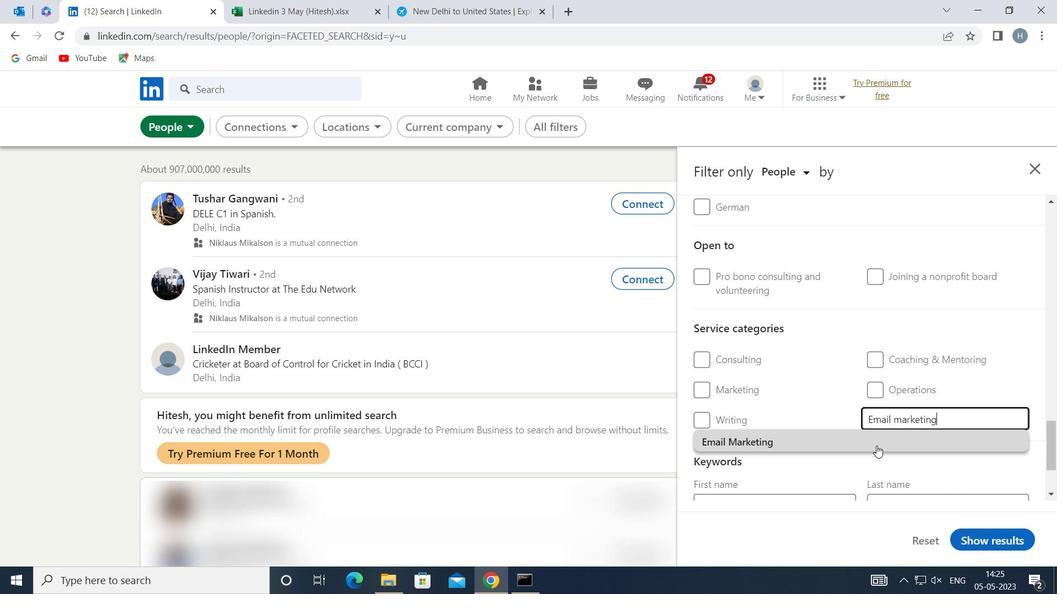 
Action: Mouse moved to (819, 414)
Screenshot: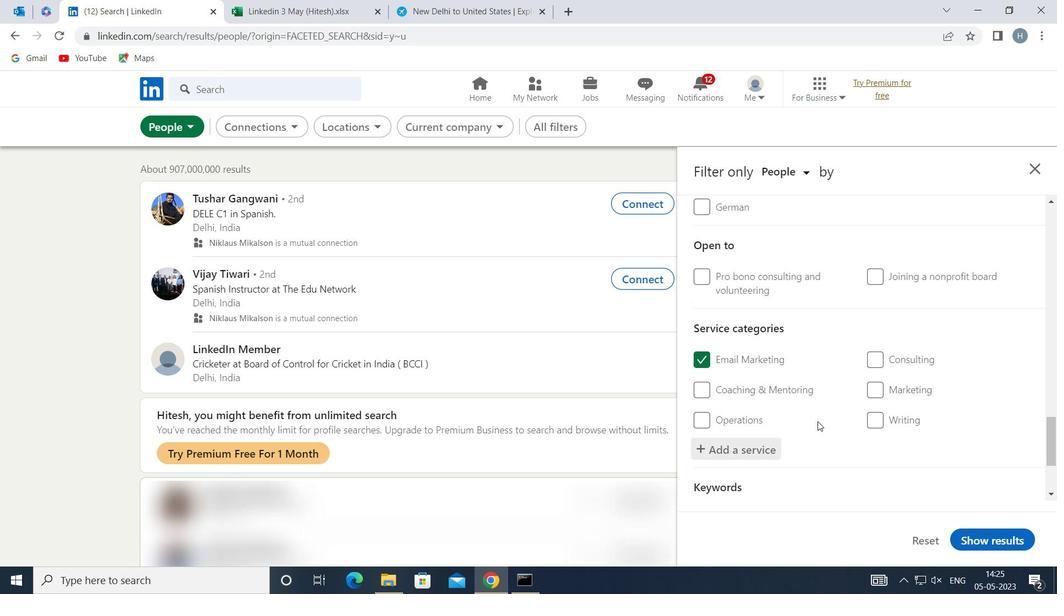 
Action: Mouse scrolled (819, 414) with delta (0, 0)
Screenshot: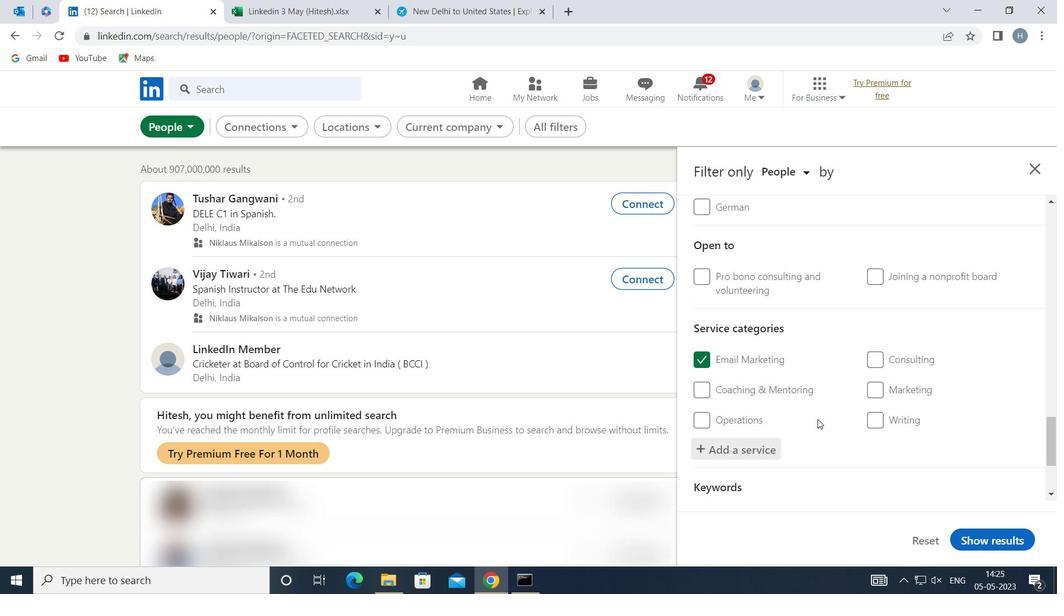 
Action: Mouse scrolled (819, 414) with delta (0, 0)
Screenshot: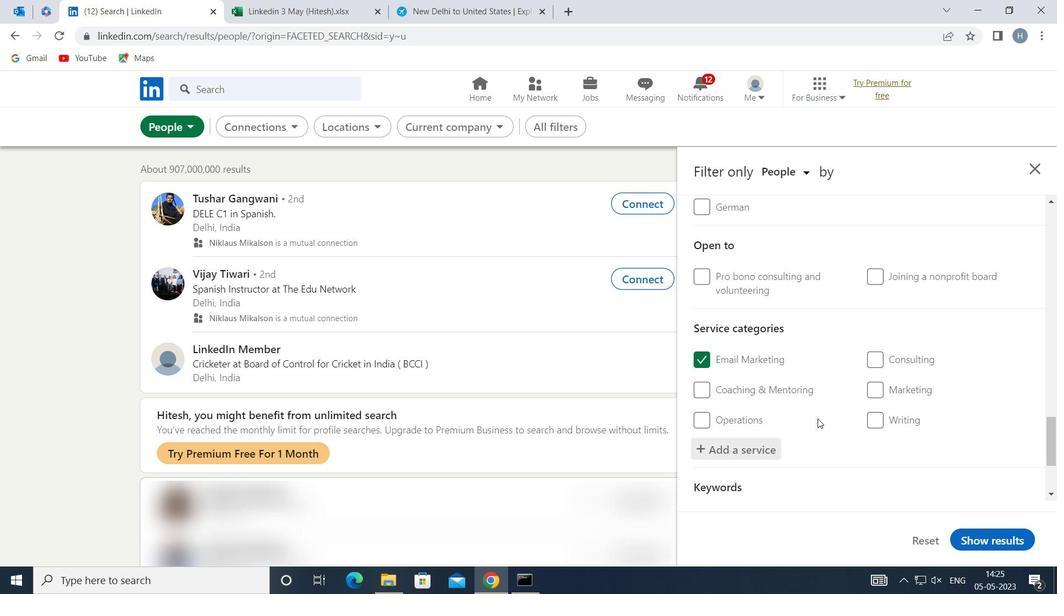 
Action: Mouse moved to (819, 413)
Screenshot: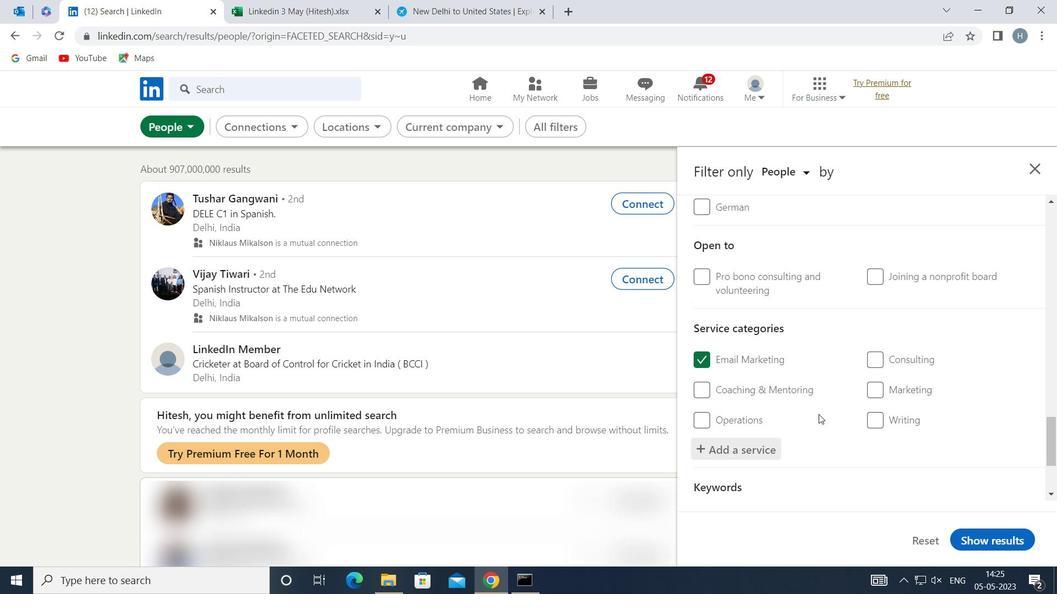 
Action: Mouse scrolled (819, 413) with delta (0, 0)
Screenshot: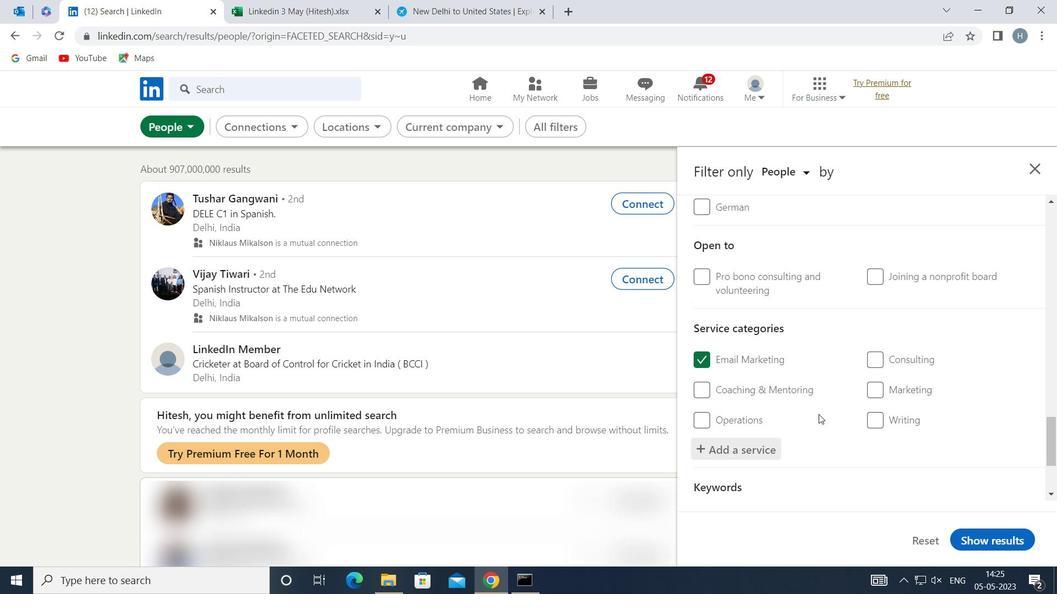 
Action: Mouse moved to (819, 410)
Screenshot: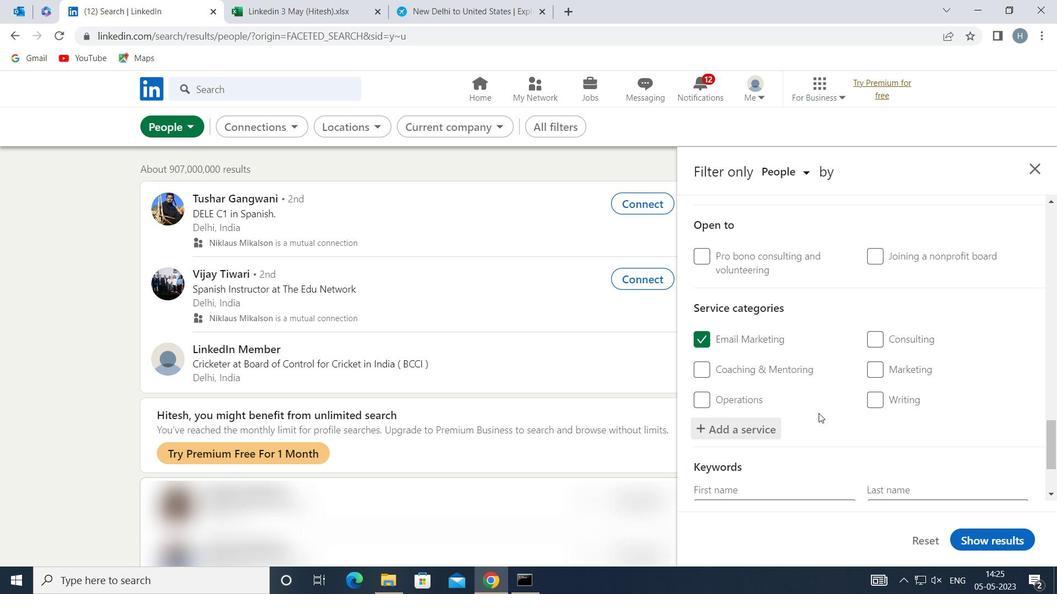 
Action: Mouse scrolled (819, 410) with delta (0, 0)
Screenshot: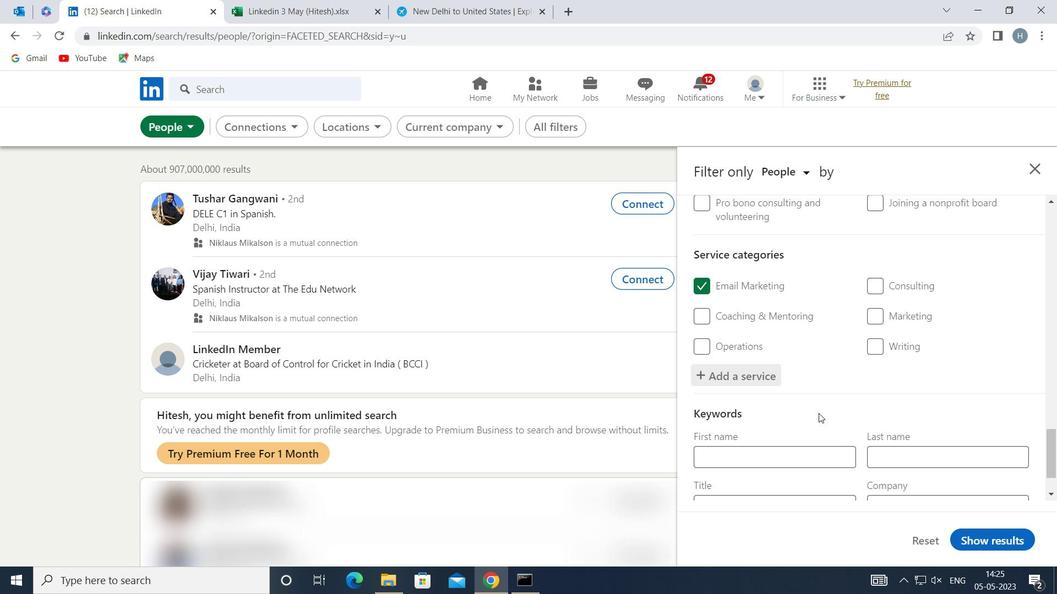 
Action: Mouse scrolled (819, 410) with delta (0, 0)
Screenshot: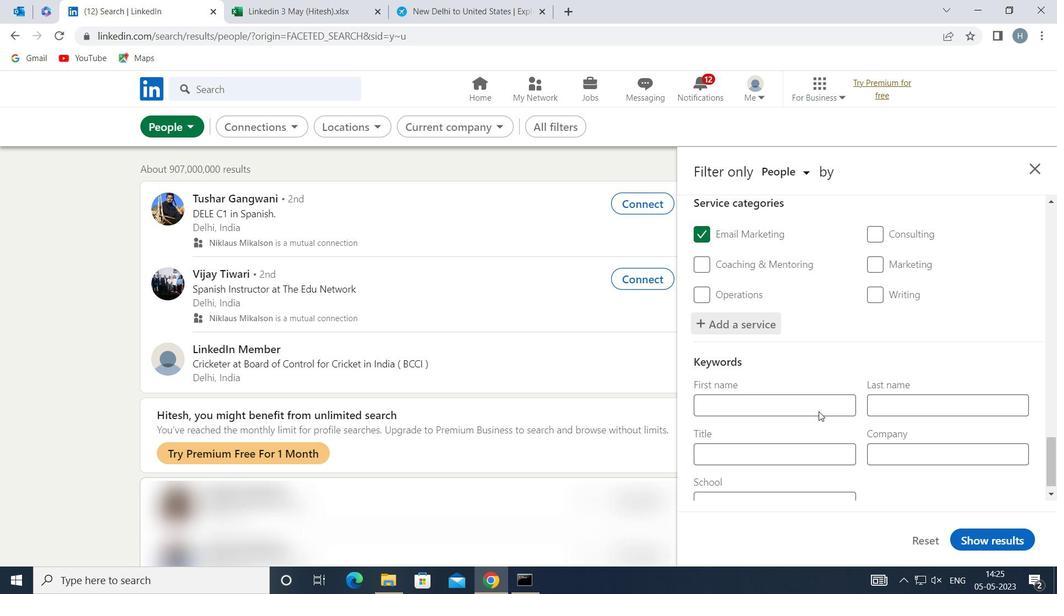 
Action: Mouse scrolled (819, 410) with delta (0, 0)
Screenshot: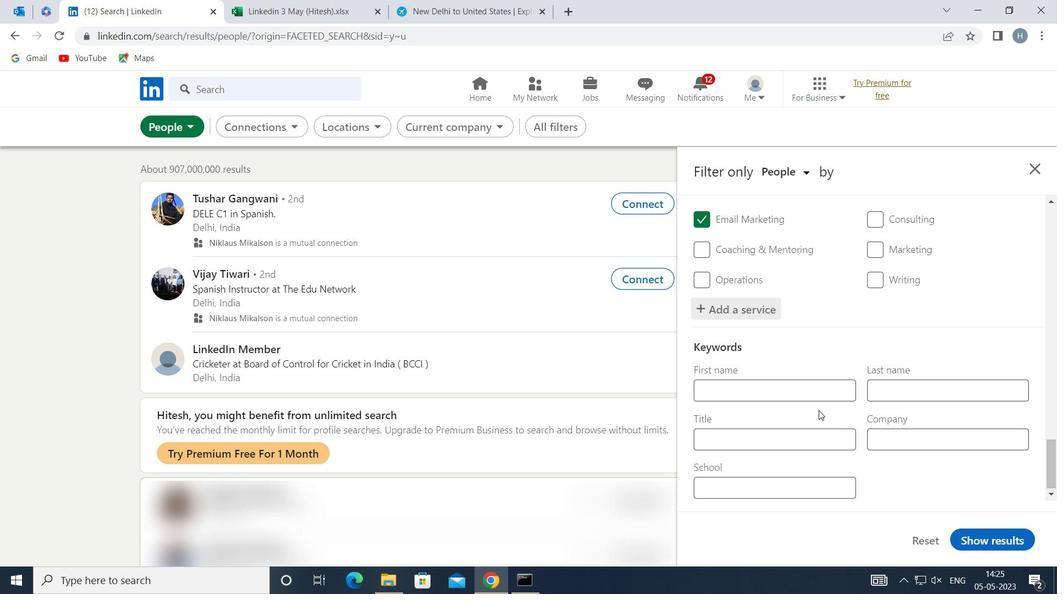 
Action: Mouse moved to (816, 437)
Screenshot: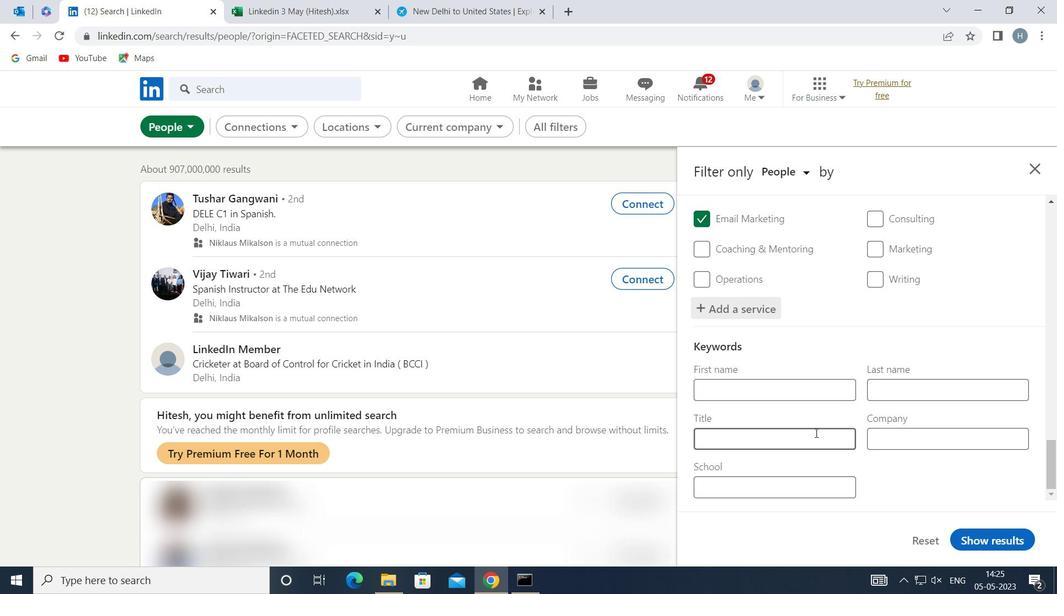 
Action: Mouse pressed left at (816, 437)
Screenshot: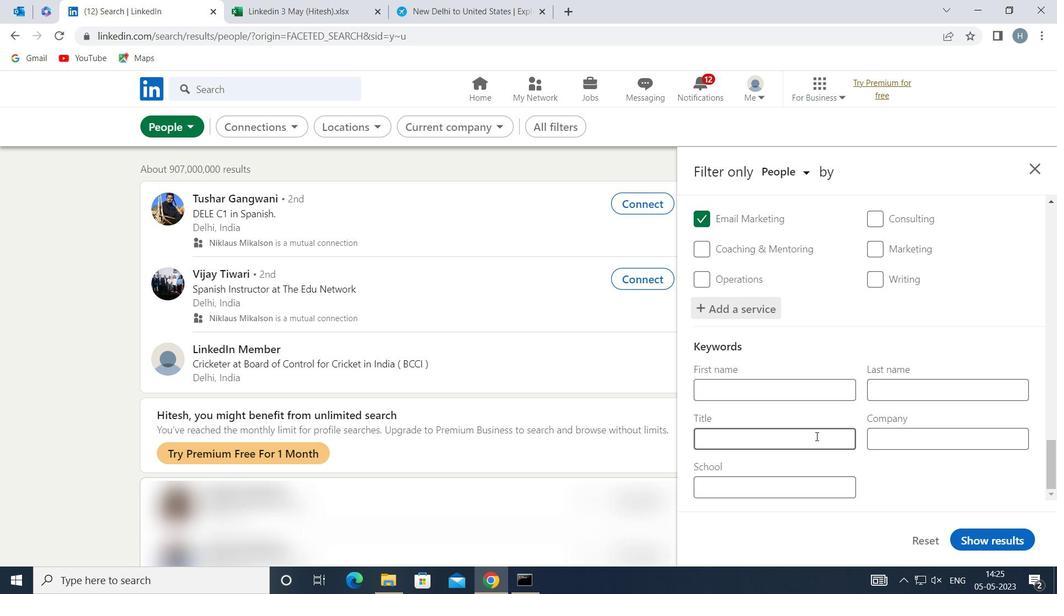 
Action: Mouse moved to (806, 539)
Screenshot: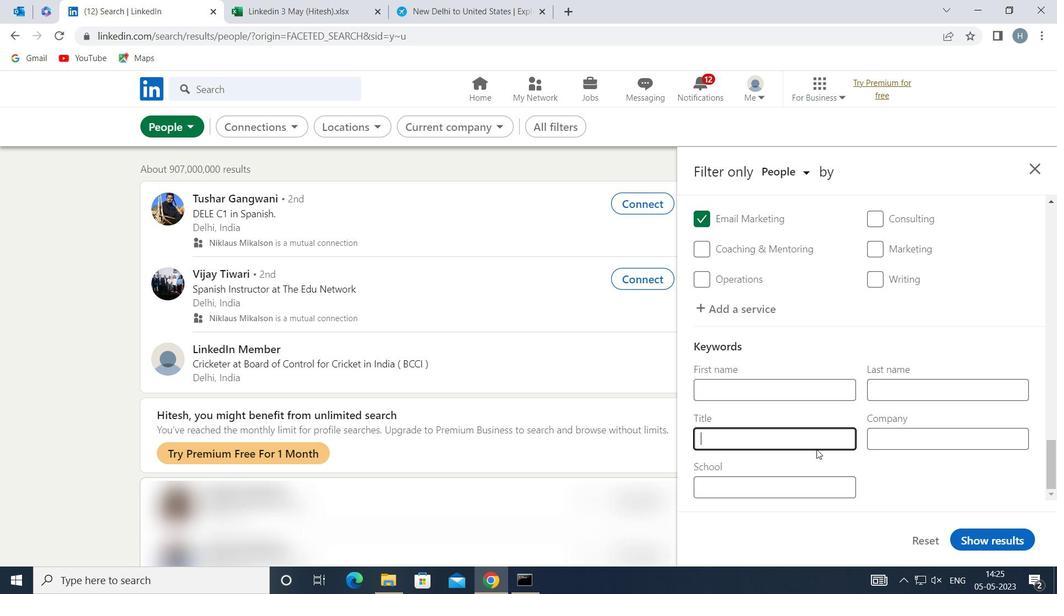 
Action: Key pressed <Key.shift>COSMETOLOGIST
Screenshot: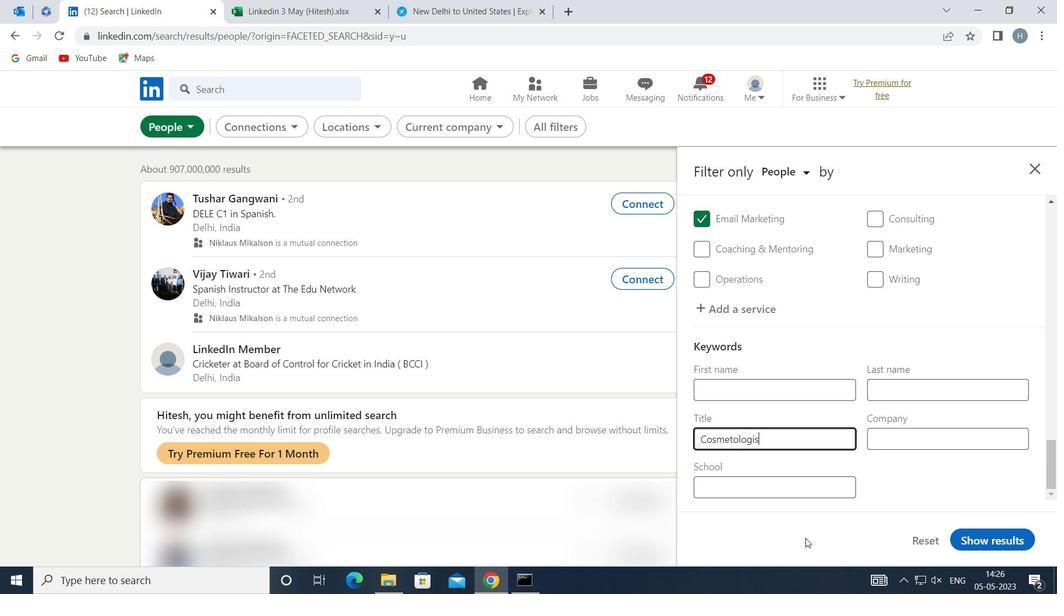 
Action: Mouse moved to (992, 539)
Screenshot: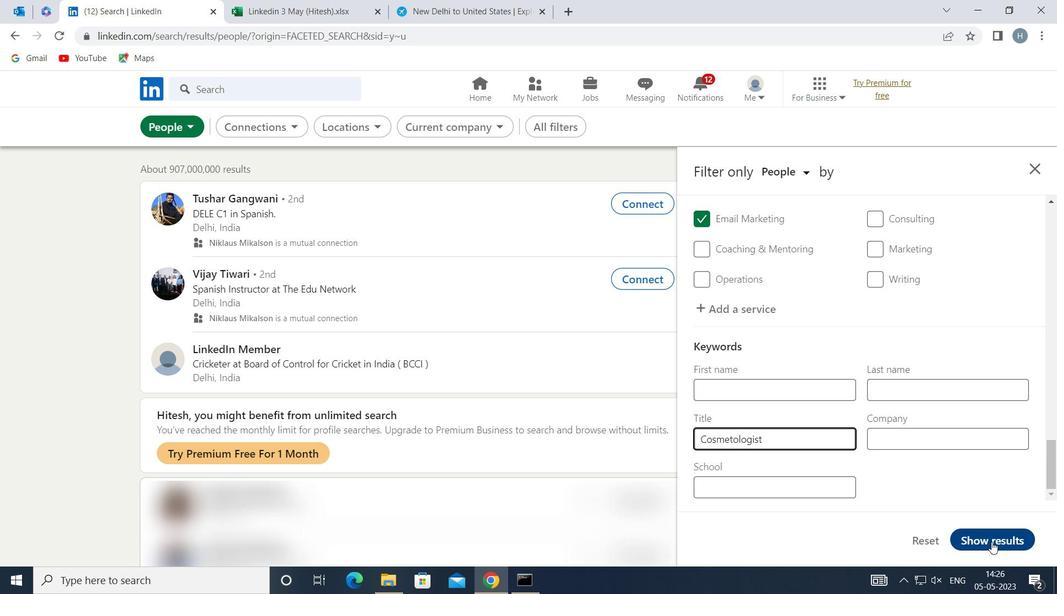 
Action: Mouse pressed left at (992, 539)
Screenshot: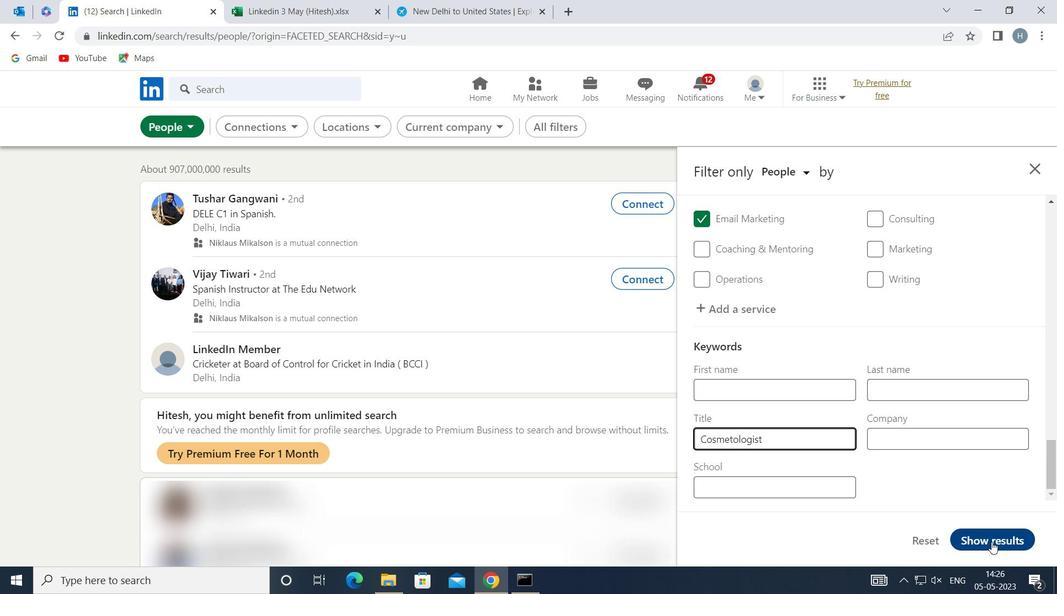 
Action: Mouse moved to (625, 486)
Screenshot: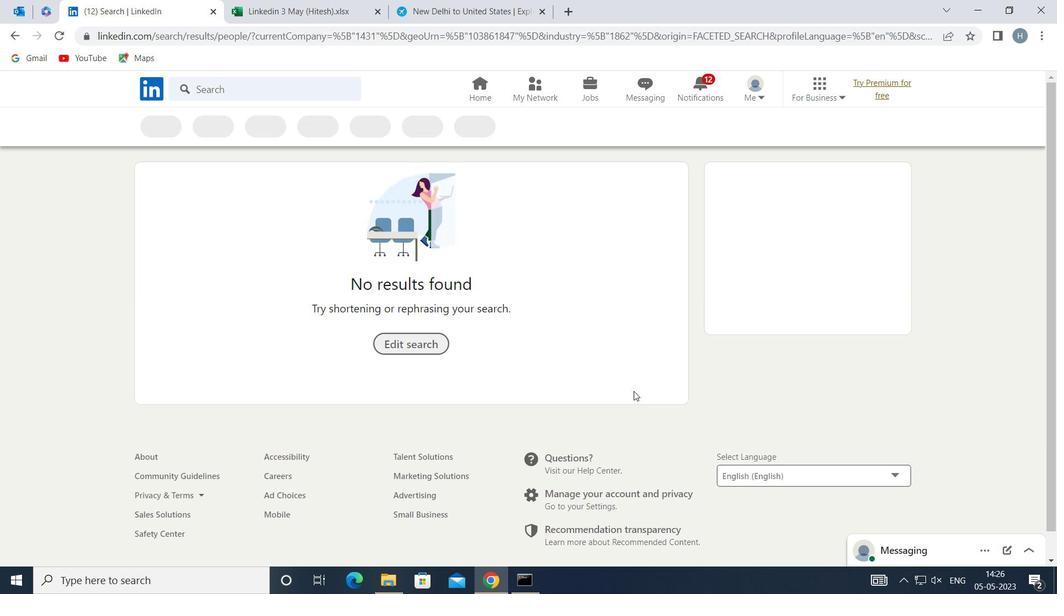 
